 Task: Look for space in San Pedro de Macorís, Dominican Republic from 2nd June, 2023 to 15th June, 2023 for 2 adults in price range Rs.10000 to Rs.15000. Place can be entire place with 1  bedroom having 1 bed and 1 bathroom. Property type can be house, flat, guest house, hotel. Booking option can be shelf check-in. Required host language is English.
Action: Mouse moved to (768, 109)
Screenshot: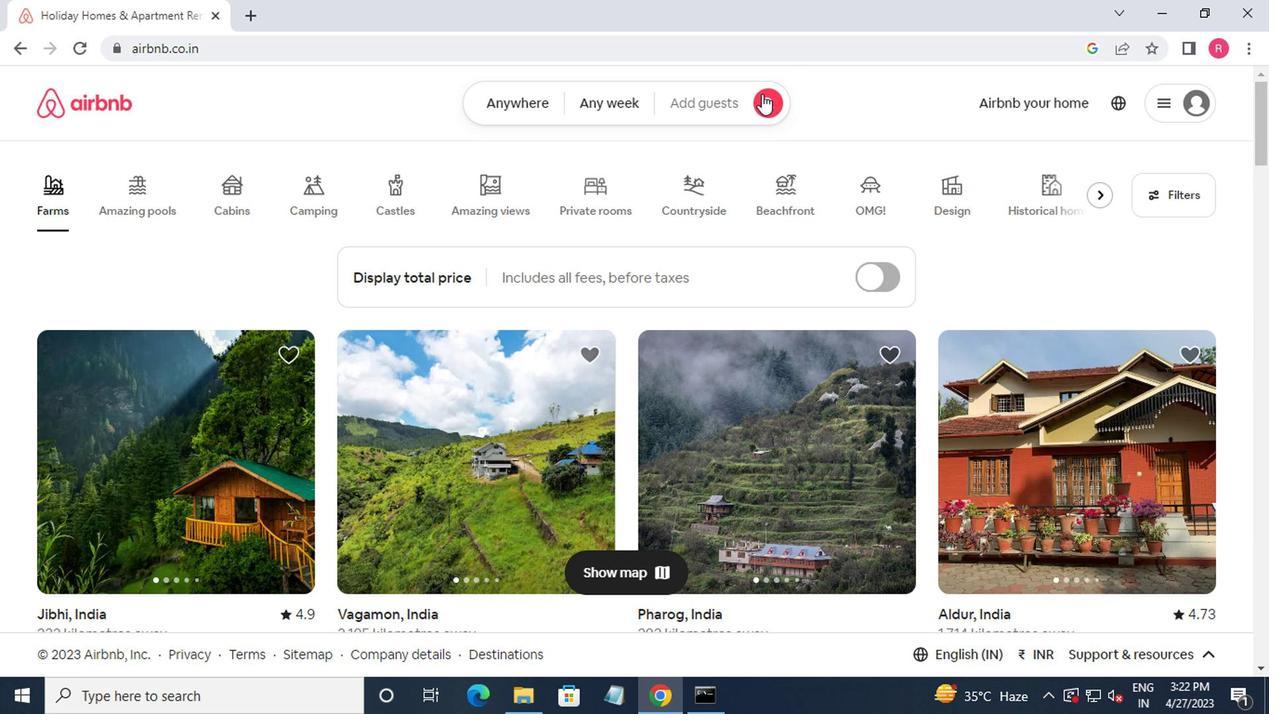 
Action: Mouse pressed left at (768, 109)
Screenshot: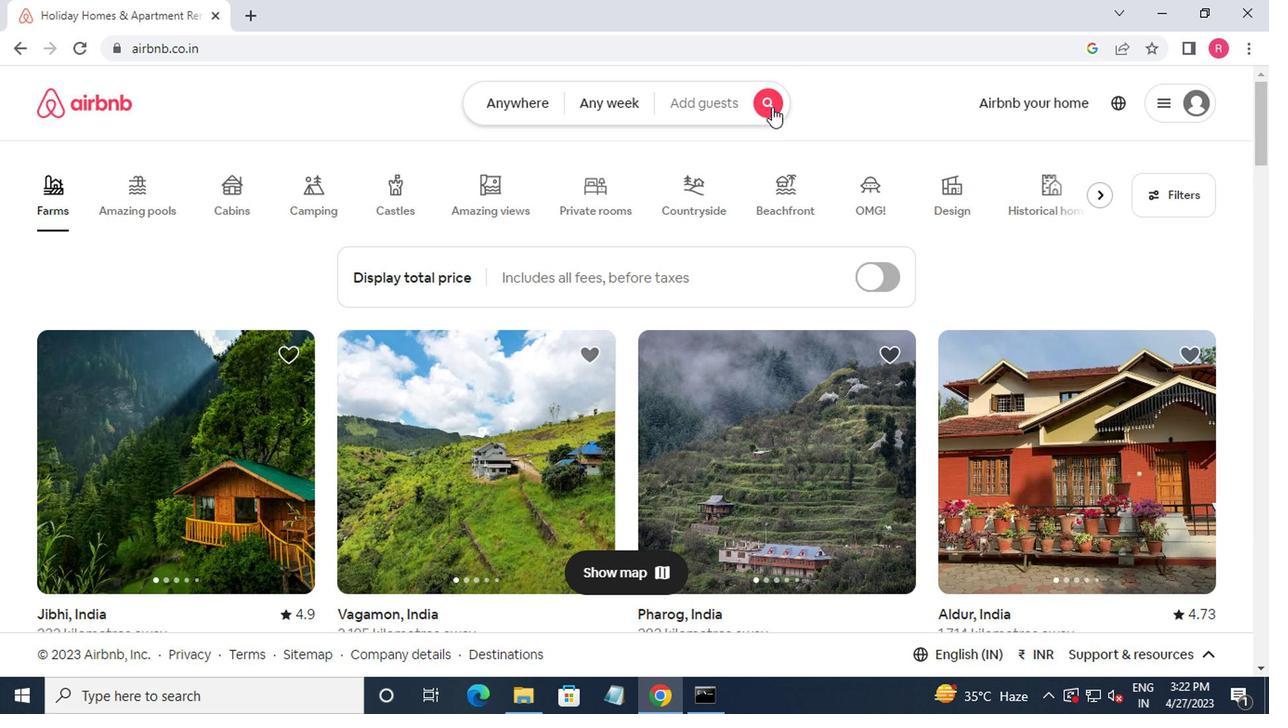 
Action: Mouse moved to (470, 180)
Screenshot: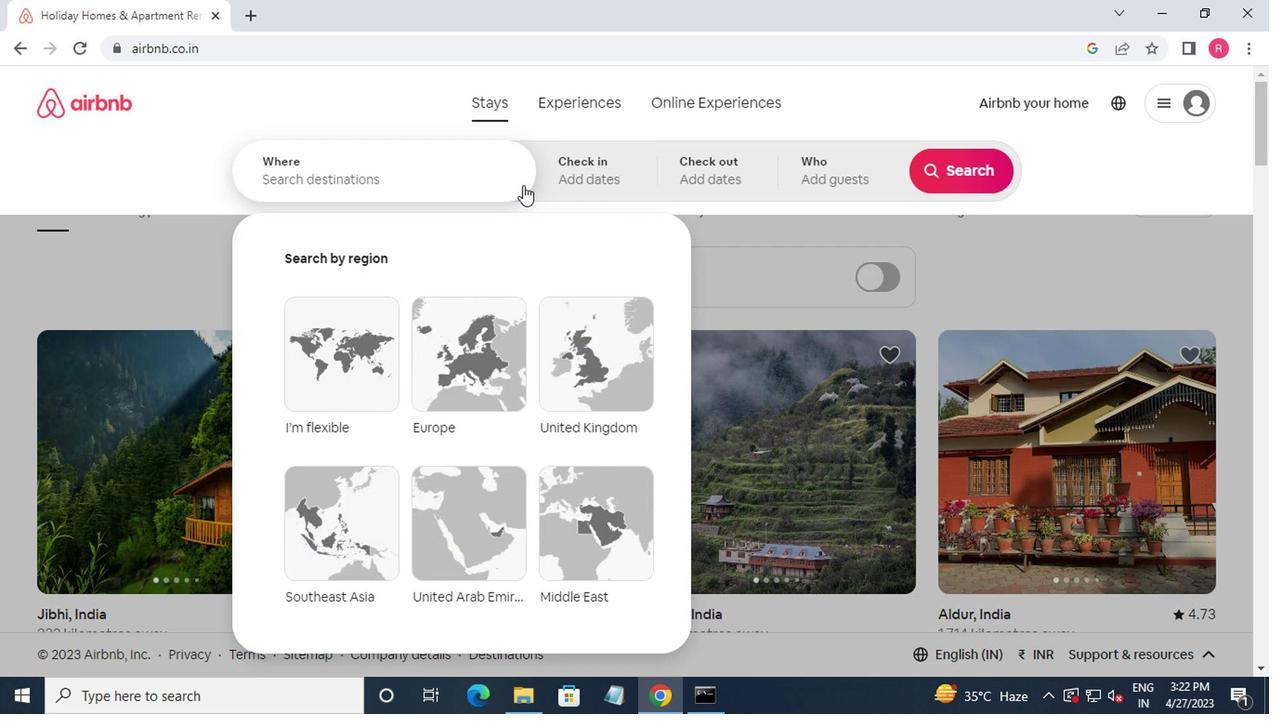
Action: Mouse pressed left at (470, 180)
Screenshot: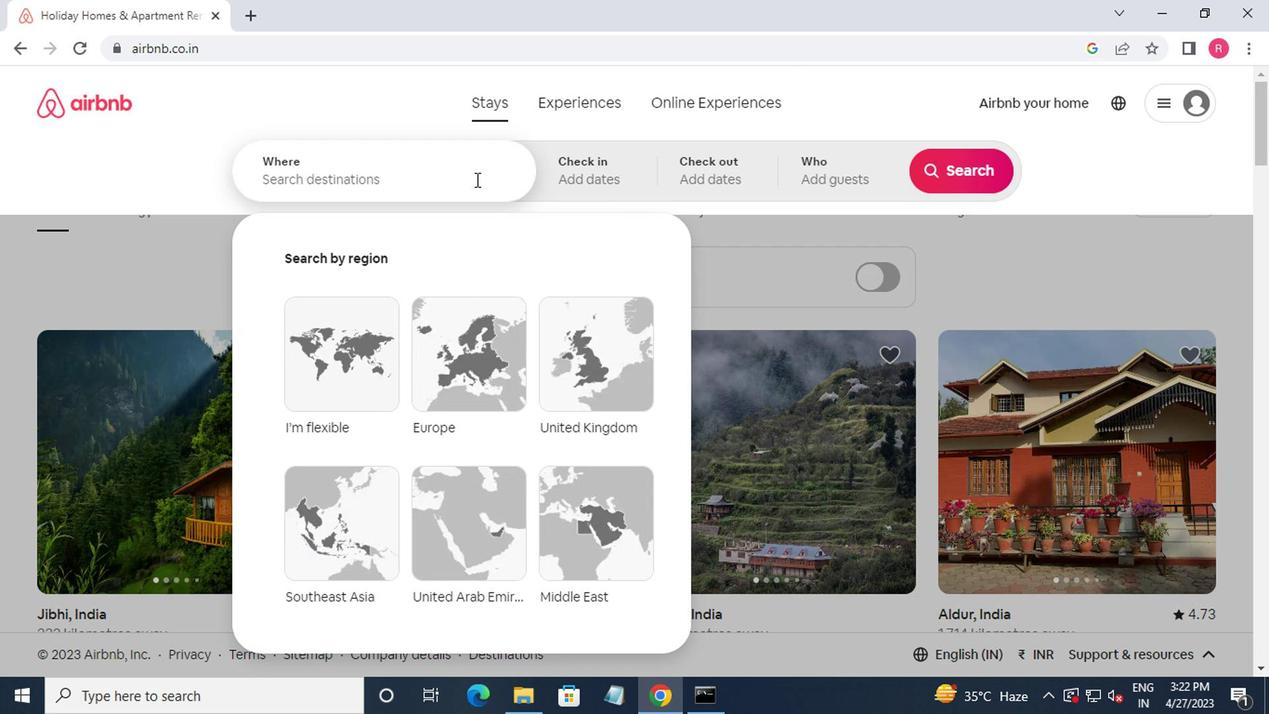 
Action: Mouse moved to (507, 156)
Screenshot: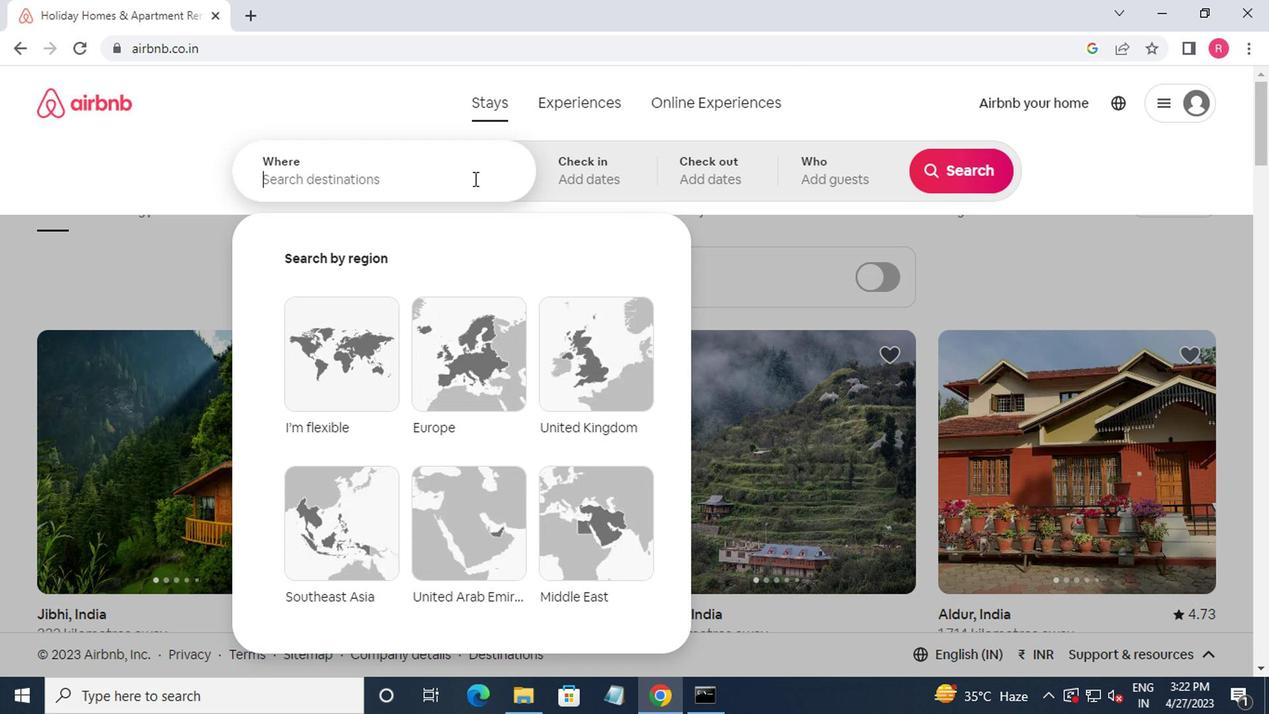 
Action: Key pressed sa<Key.caps_lock>n<Key.space>pedro<Key.space>de<Key.space>m
Screenshot: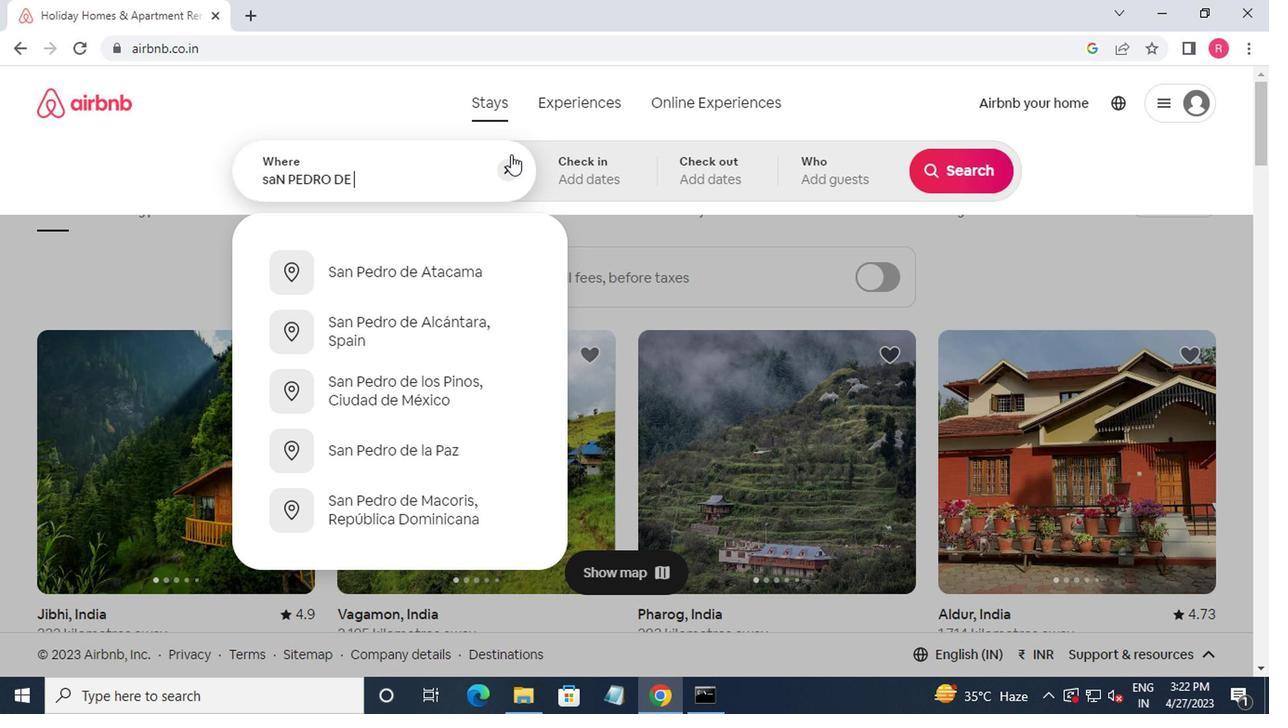 
Action: Mouse moved to (485, 272)
Screenshot: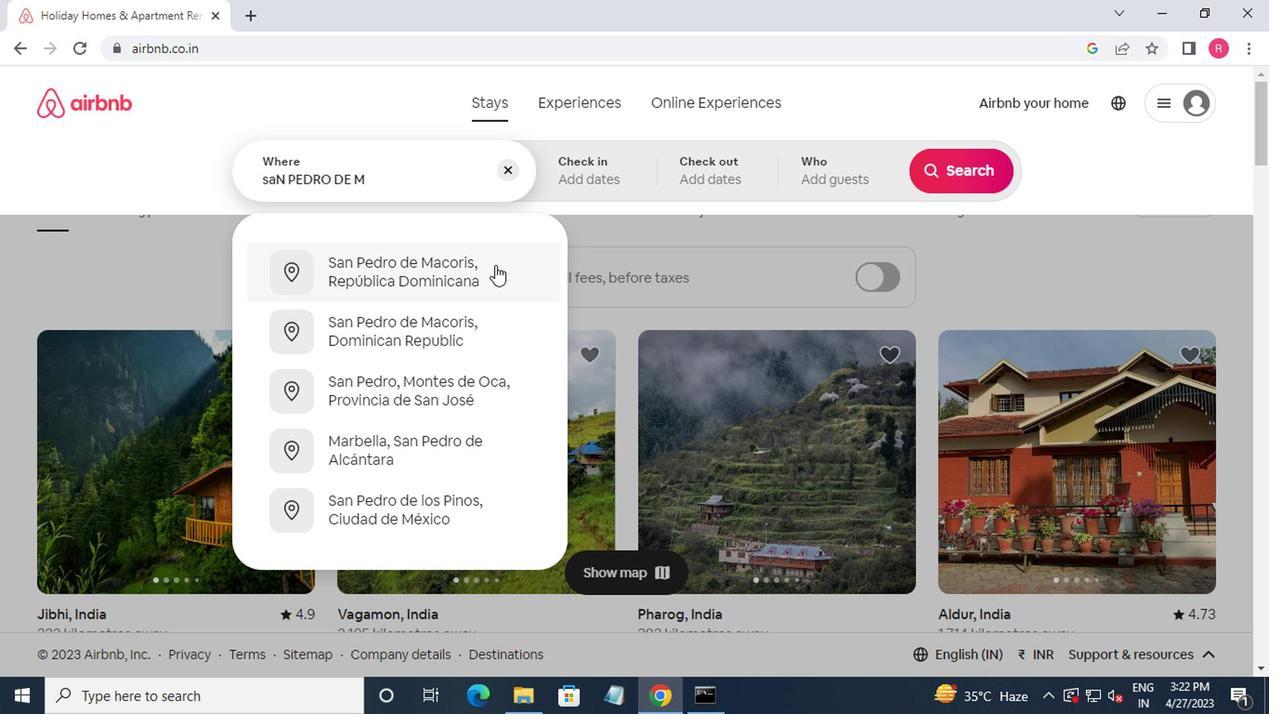 
Action: Mouse pressed left at (485, 272)
Screenshot: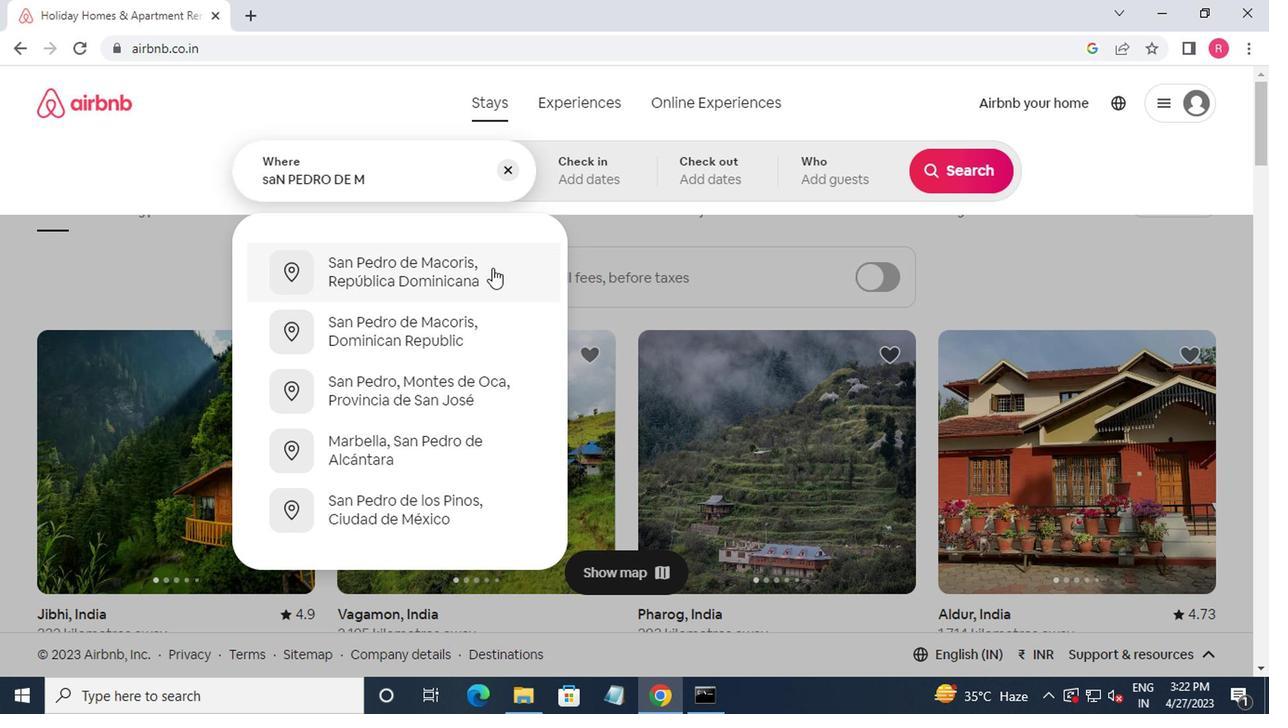 
Action: Mouse moved to (941, 321)
Screenshot: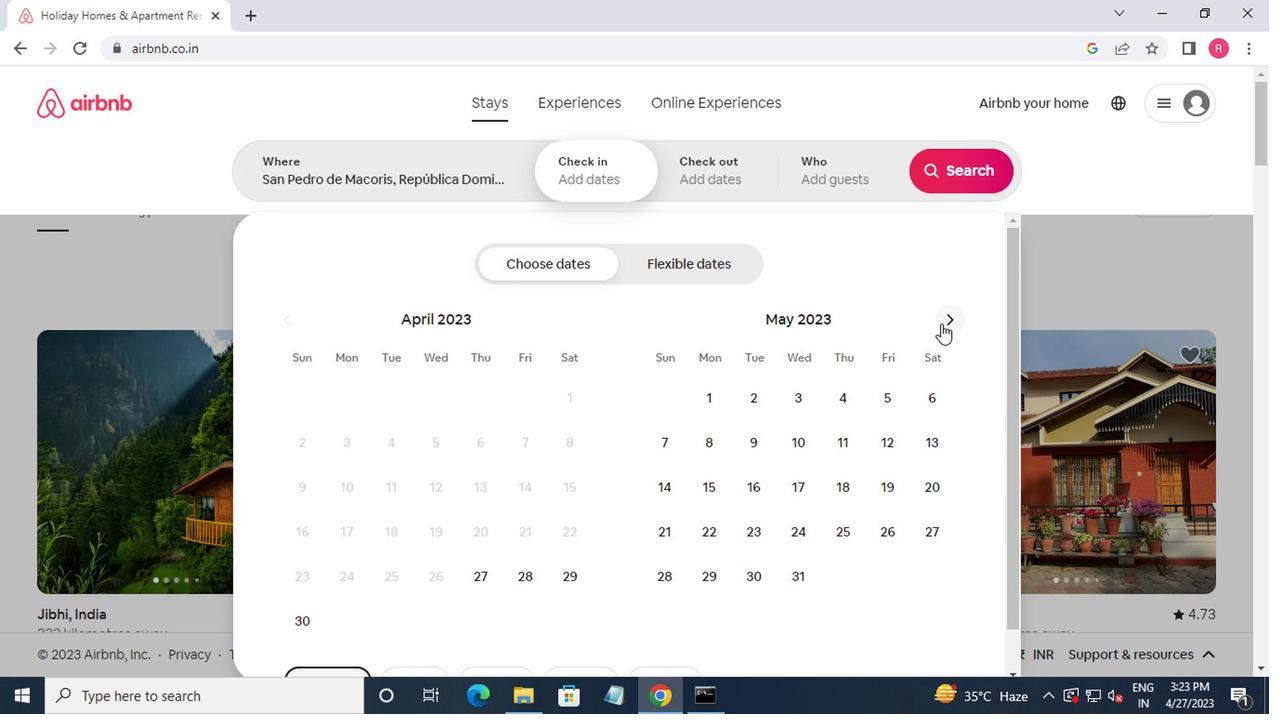 
Action: Mouse pressed left at (941, 321)
Screenshot: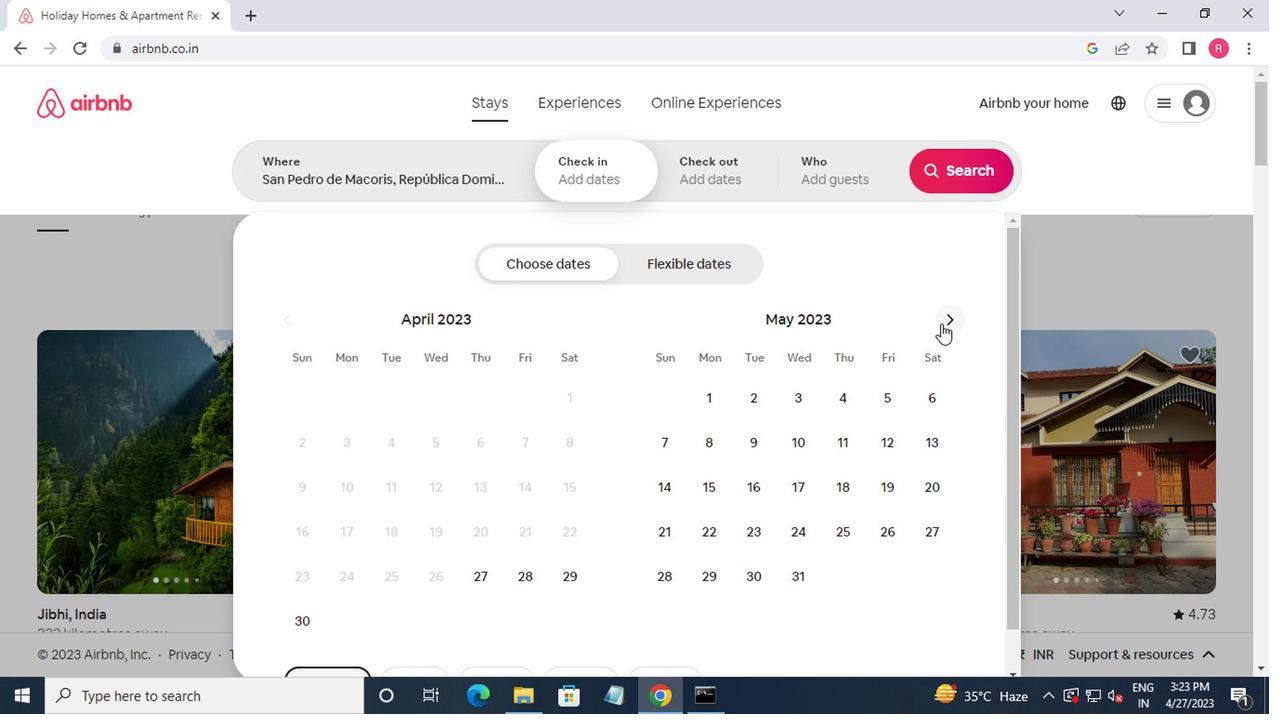 
Action: Mouse moved to (880, 406)
Screenshot: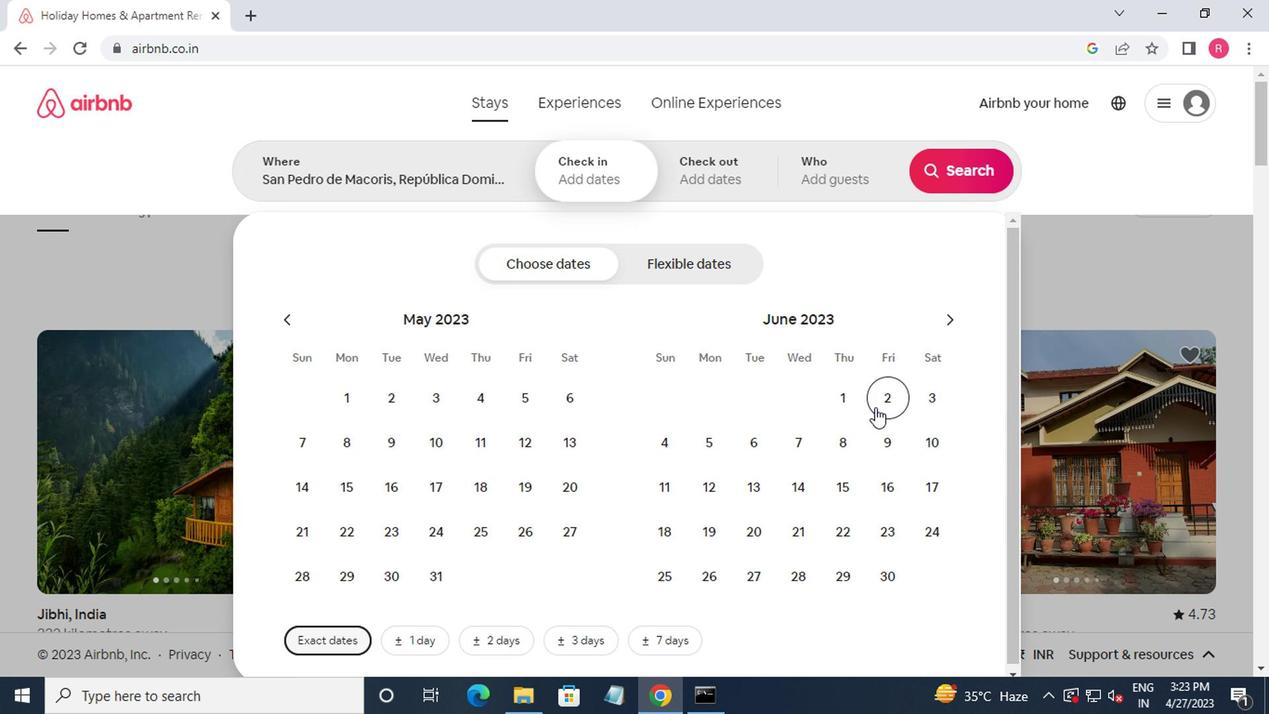 
Action: Mouse pressed left at (880, 406)
Screenshot: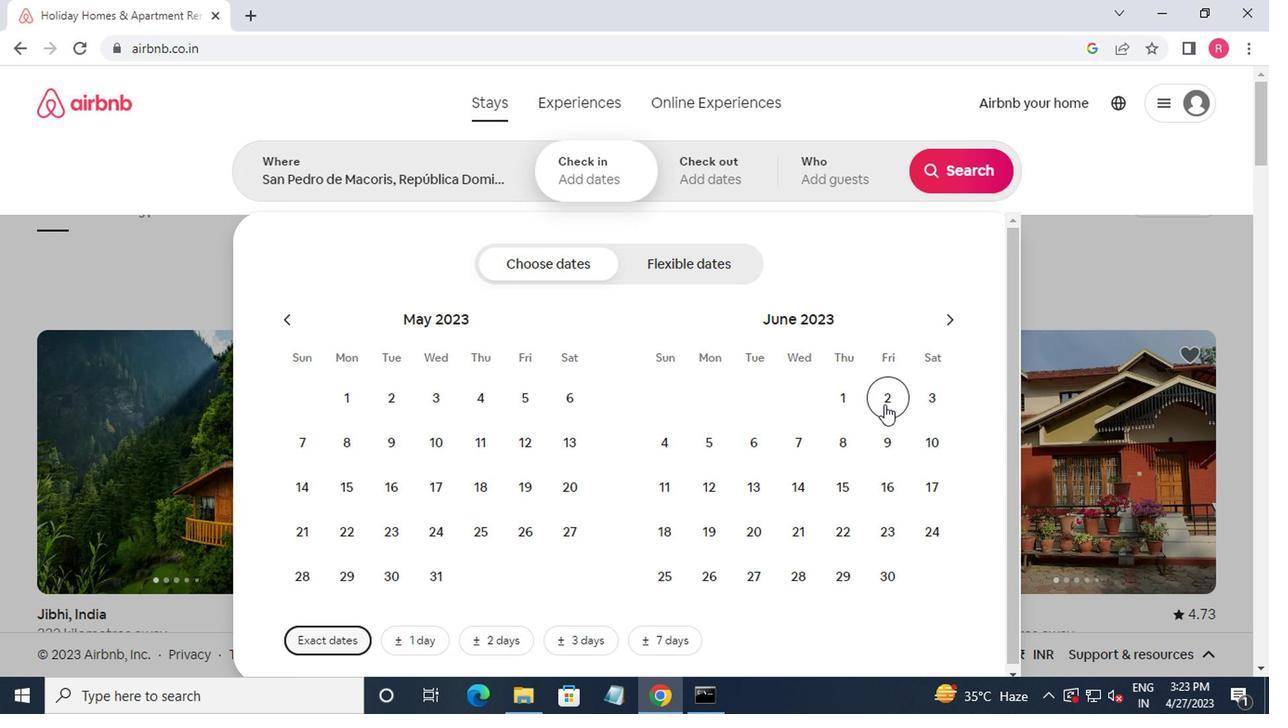 
Action: Mouse moved to (842, 476)
Screenshot: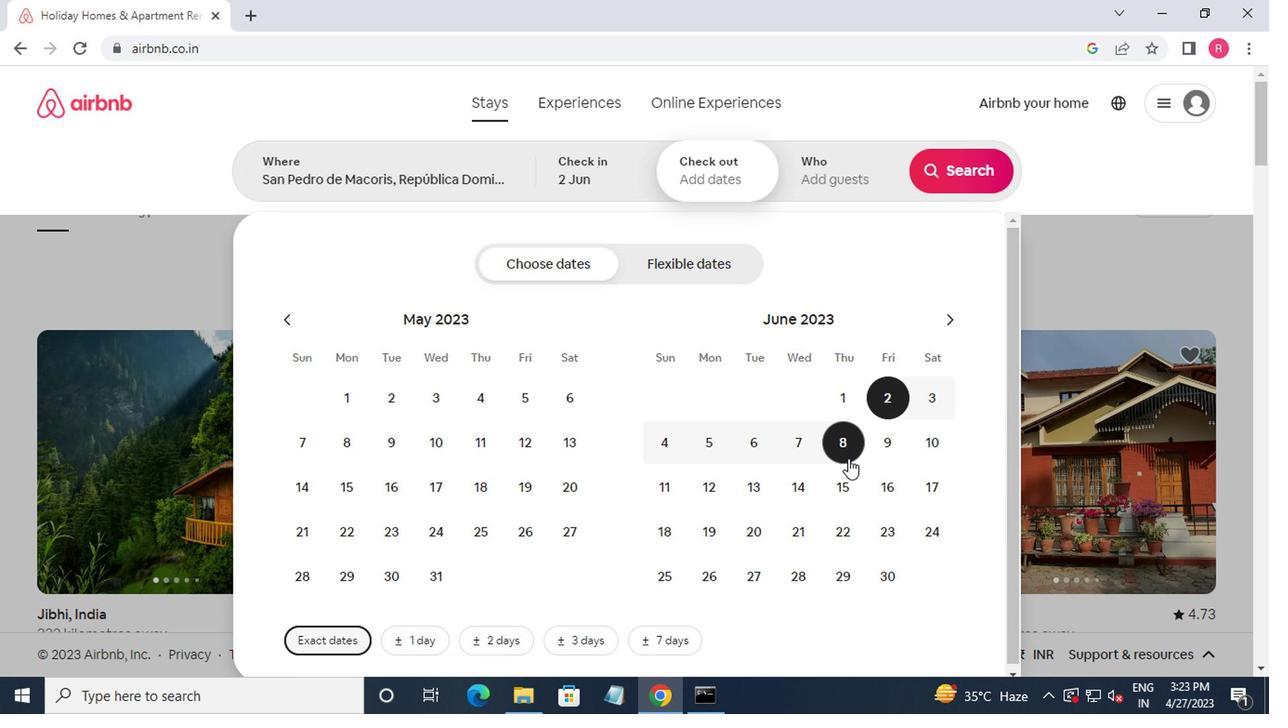 
Action: Mouse pressed left at (842, 476)
Screenshot: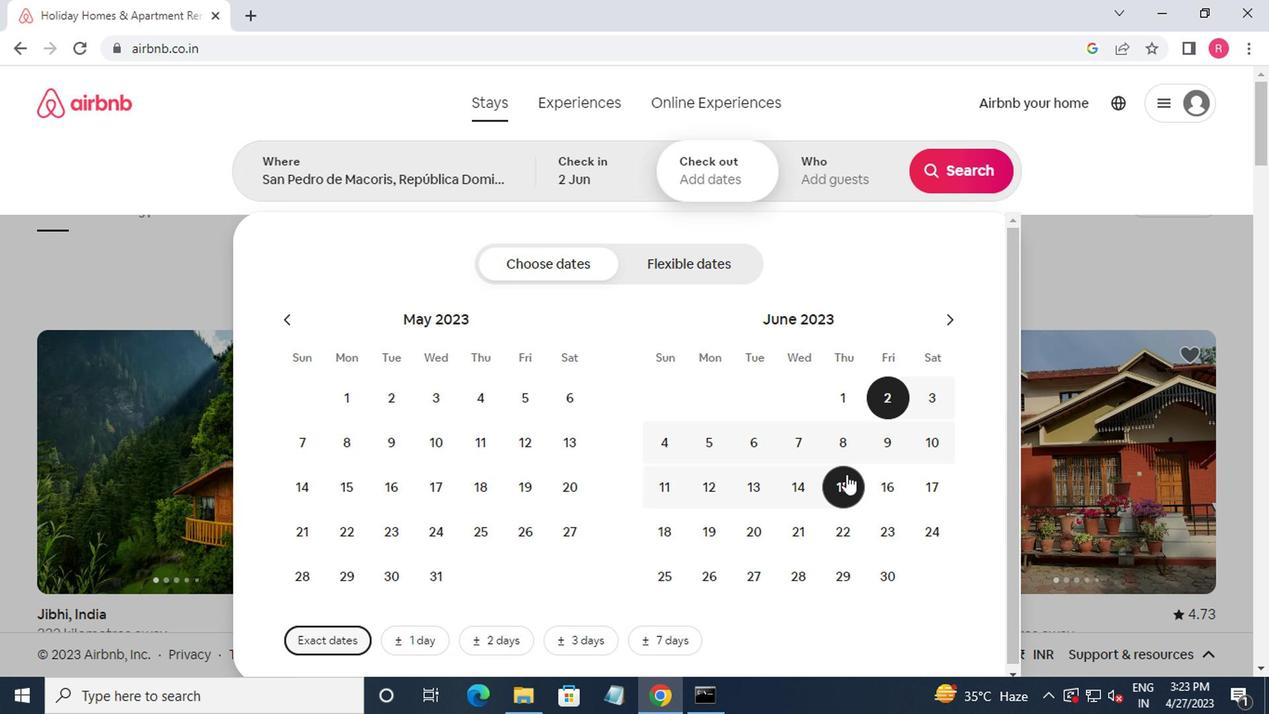 
Action: Mouse moved to (824, 196)
Screenshot: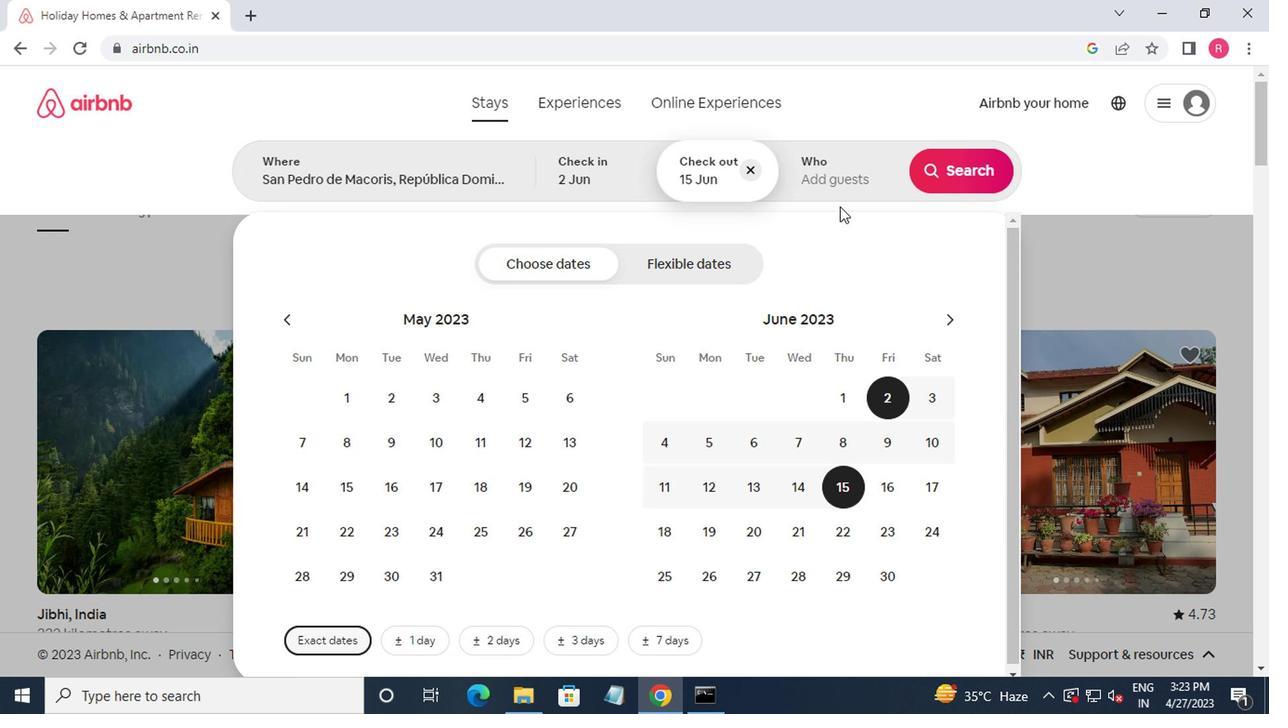 
Action: Mouse pressed left at (824, 196)
Screenshot: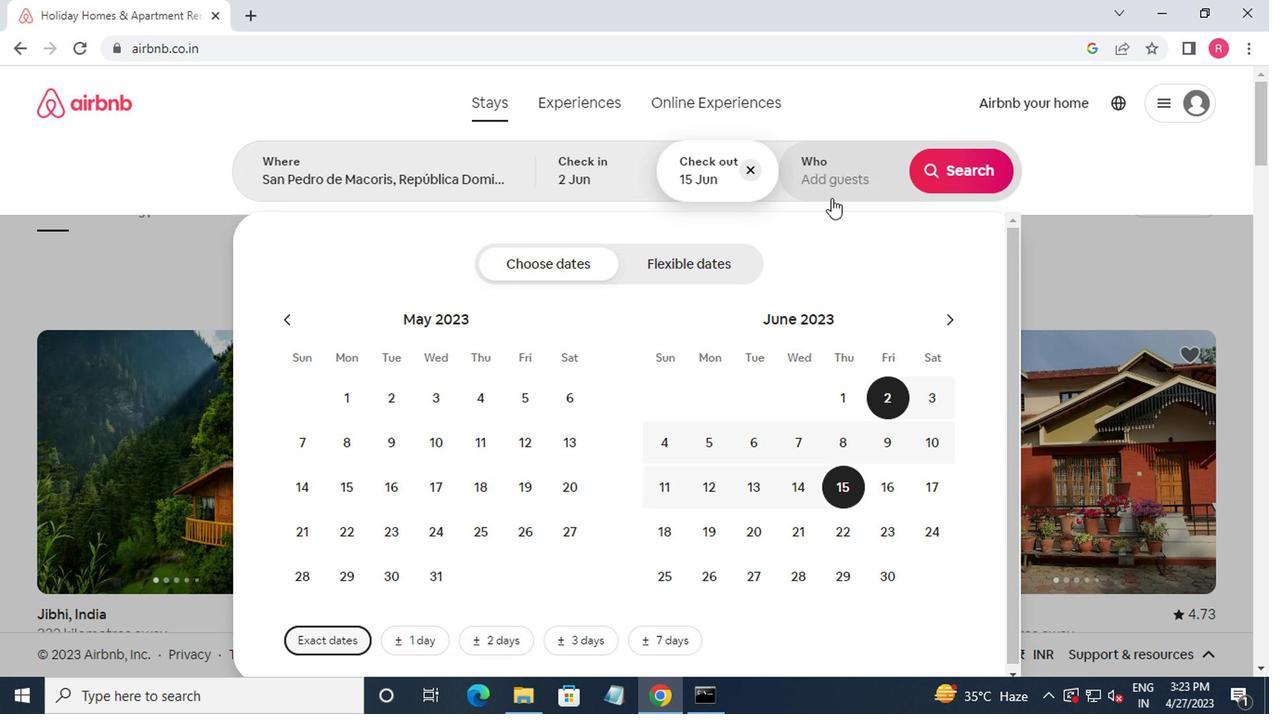 
Action: Mouse moved to (949, 273)
Screenshot: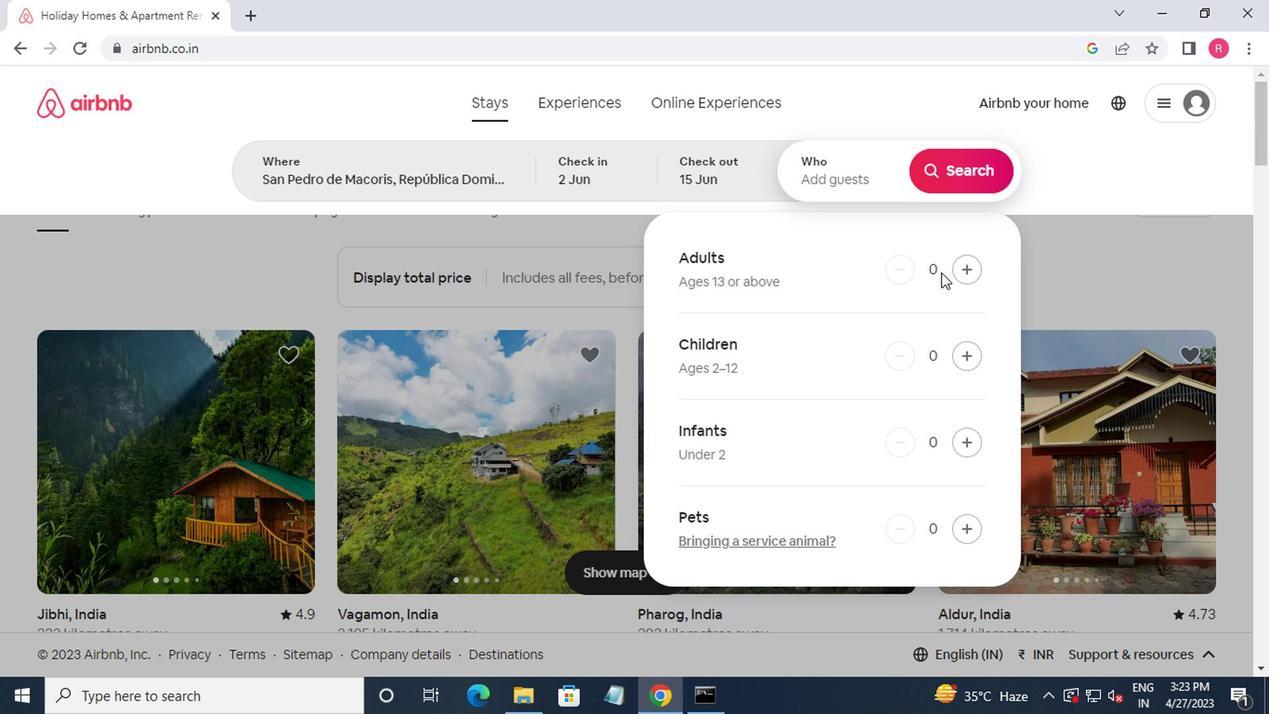 
Action: Mouse pressed left at (949, 273)
Screenshot: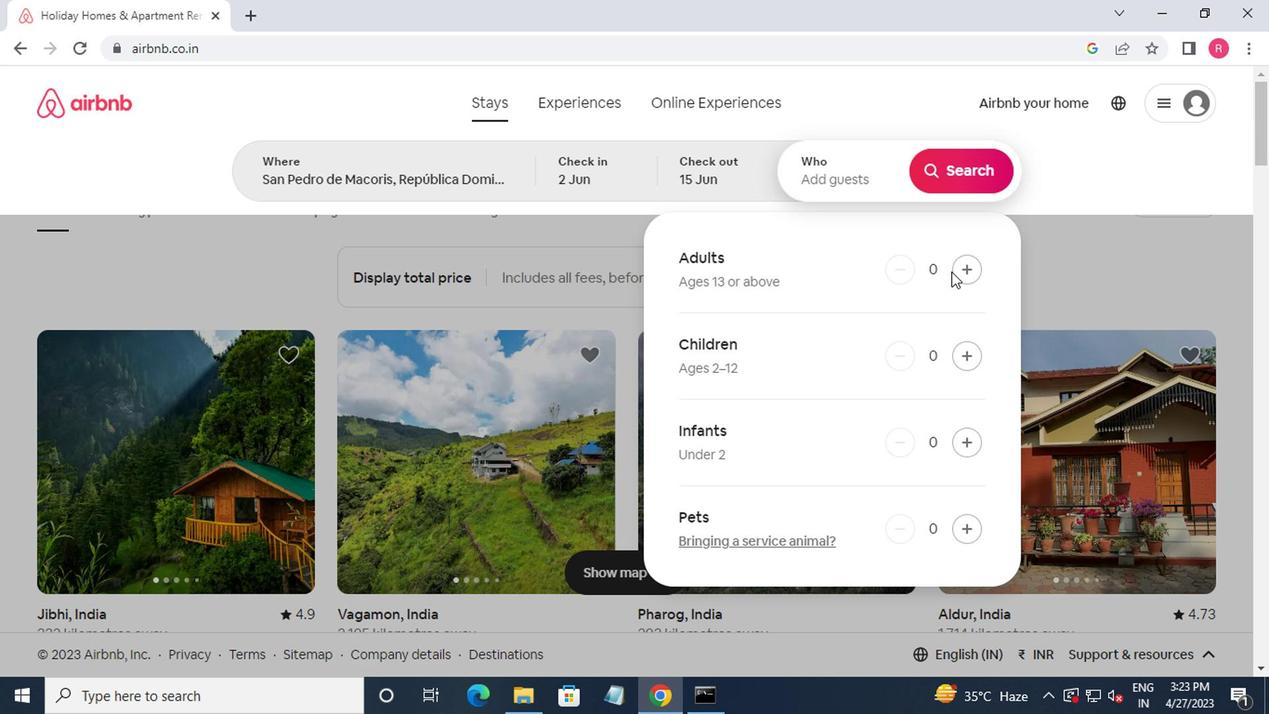 
Action: Mouse pressed left at (949, 273)
Screenshot: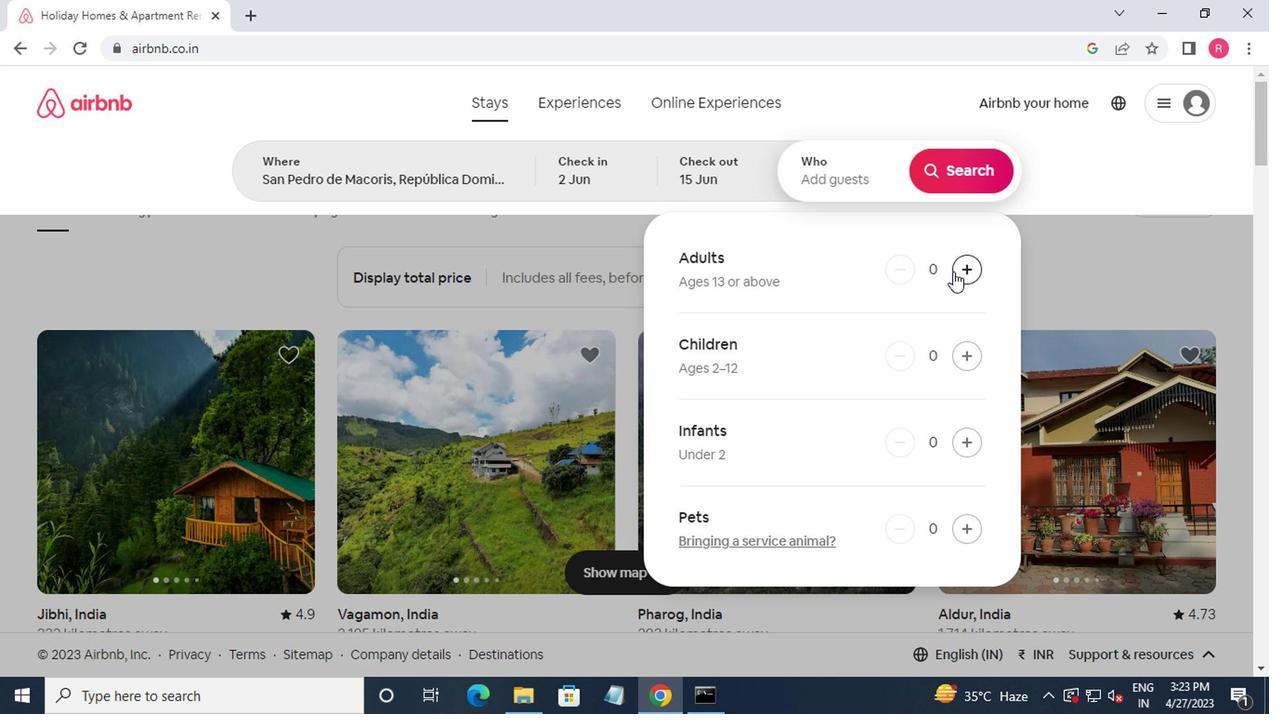 
Action: Mouse moved to (932, 177)
Screenshot: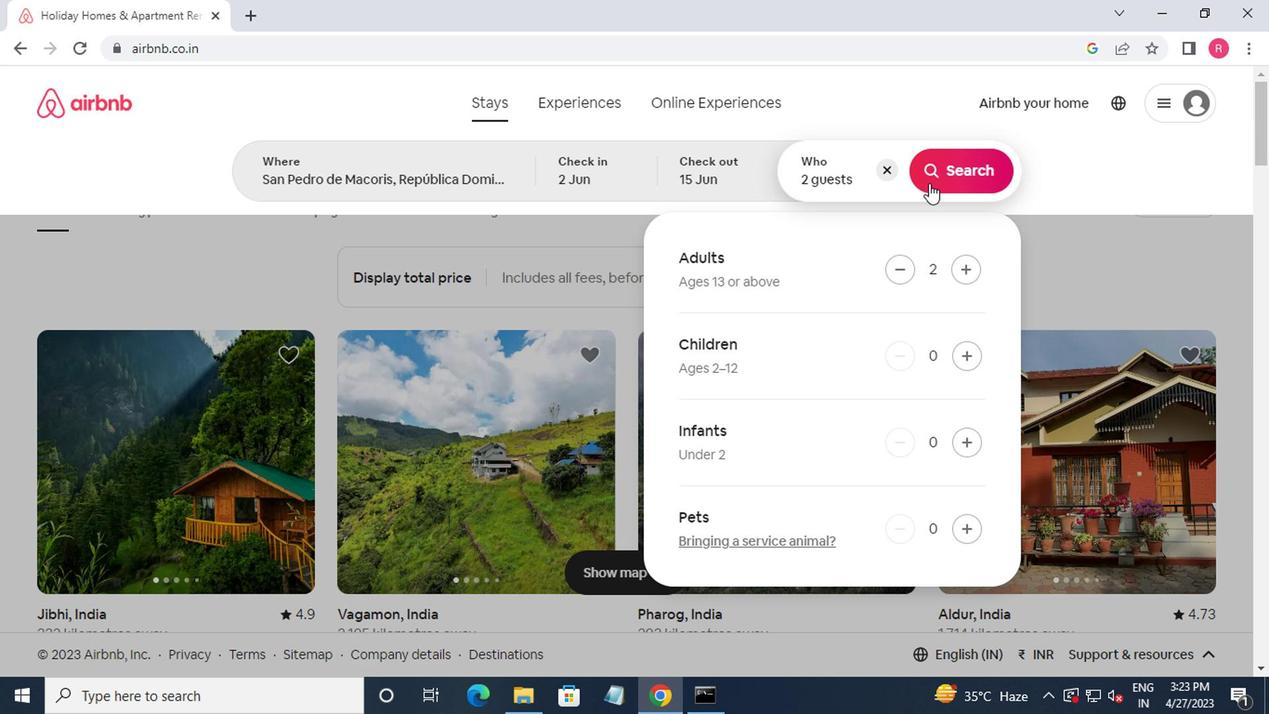 
Action: Mouse pressed left at (932, 177)
Screenshot: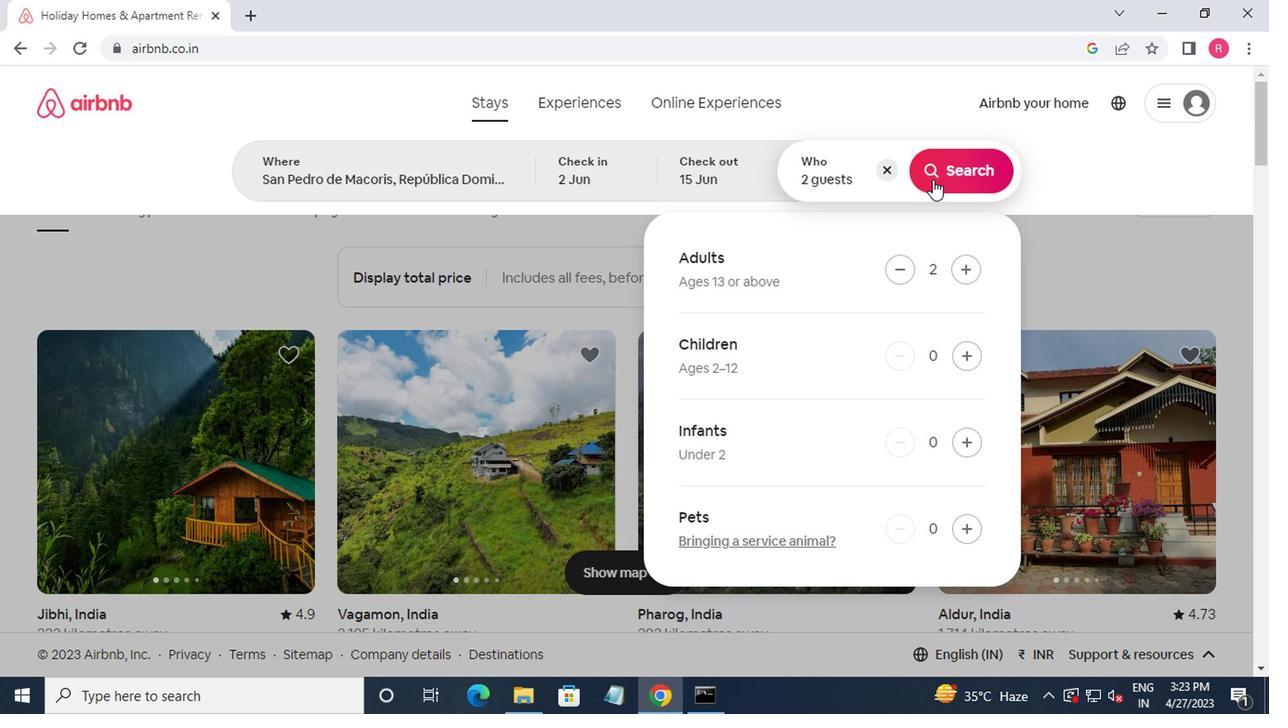 
Action: Mouse moved to (1181, 185)
Screenshot: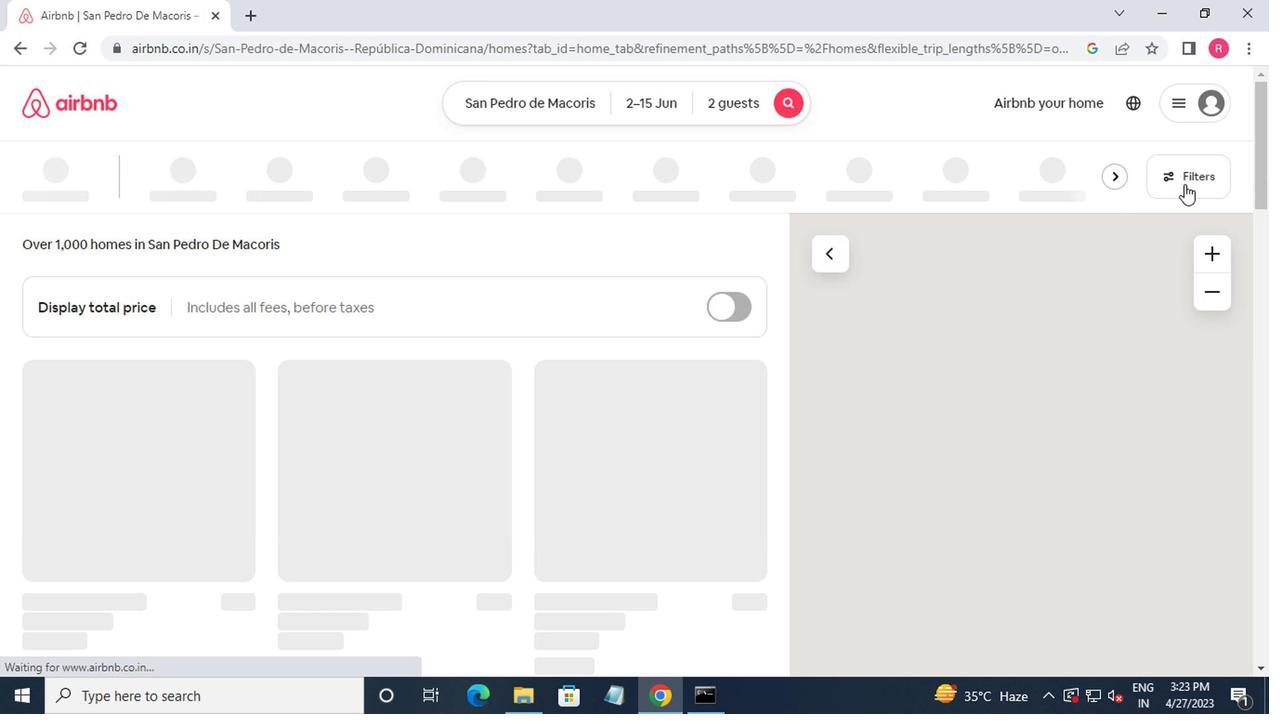 
Action: Mouse pressed left at (1181, 185)
Screenshot: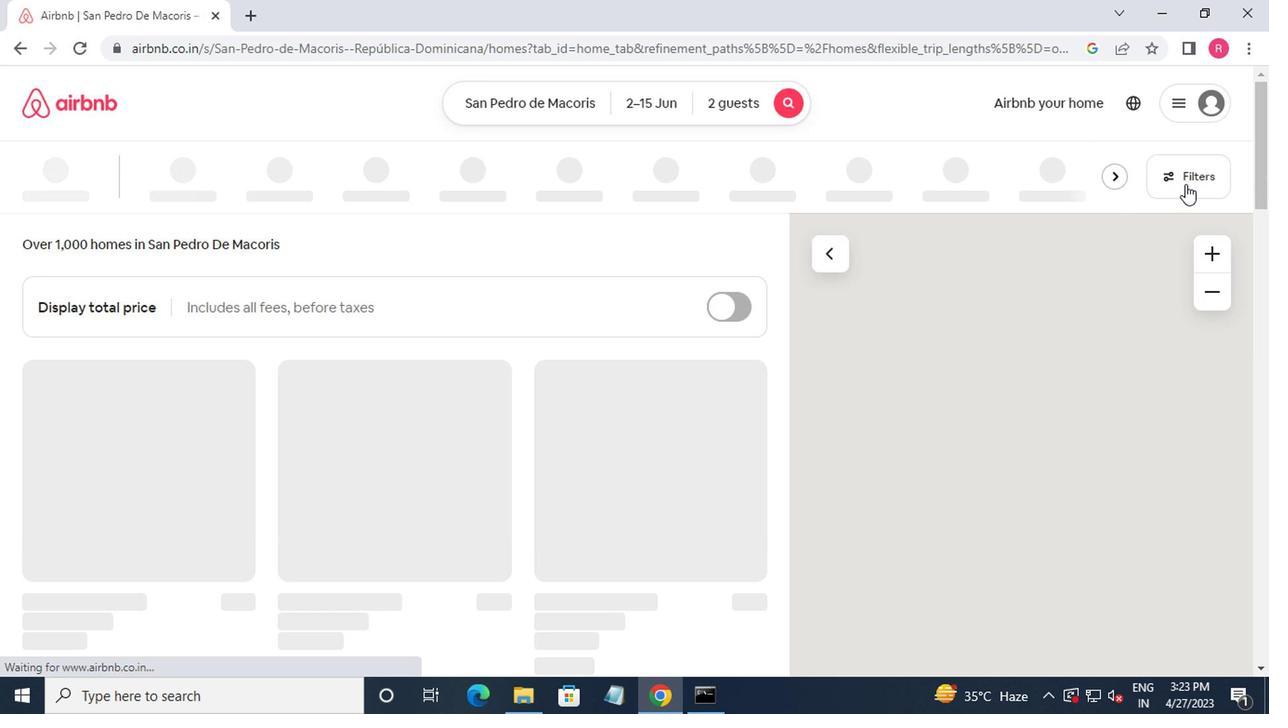 
Action: Mouse moved to (469, 417)
Screenshot: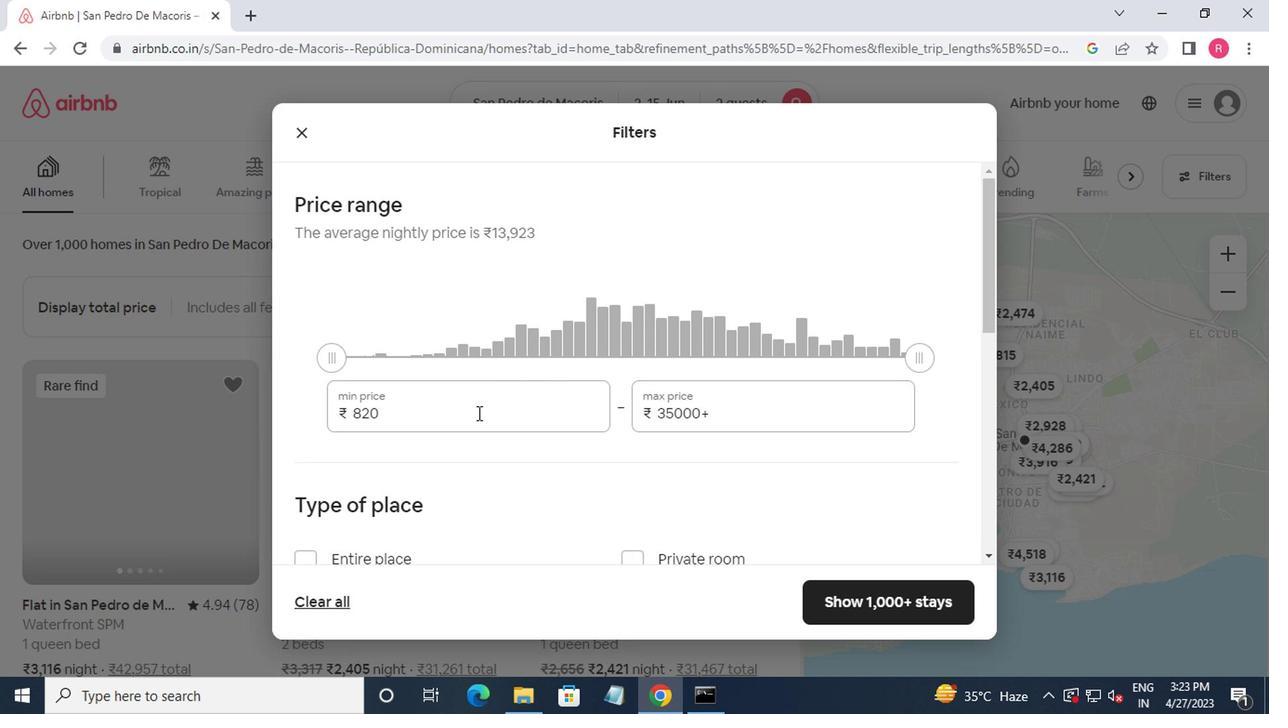 
Action: Mouse pressed left at (469, 417)
Screenshot: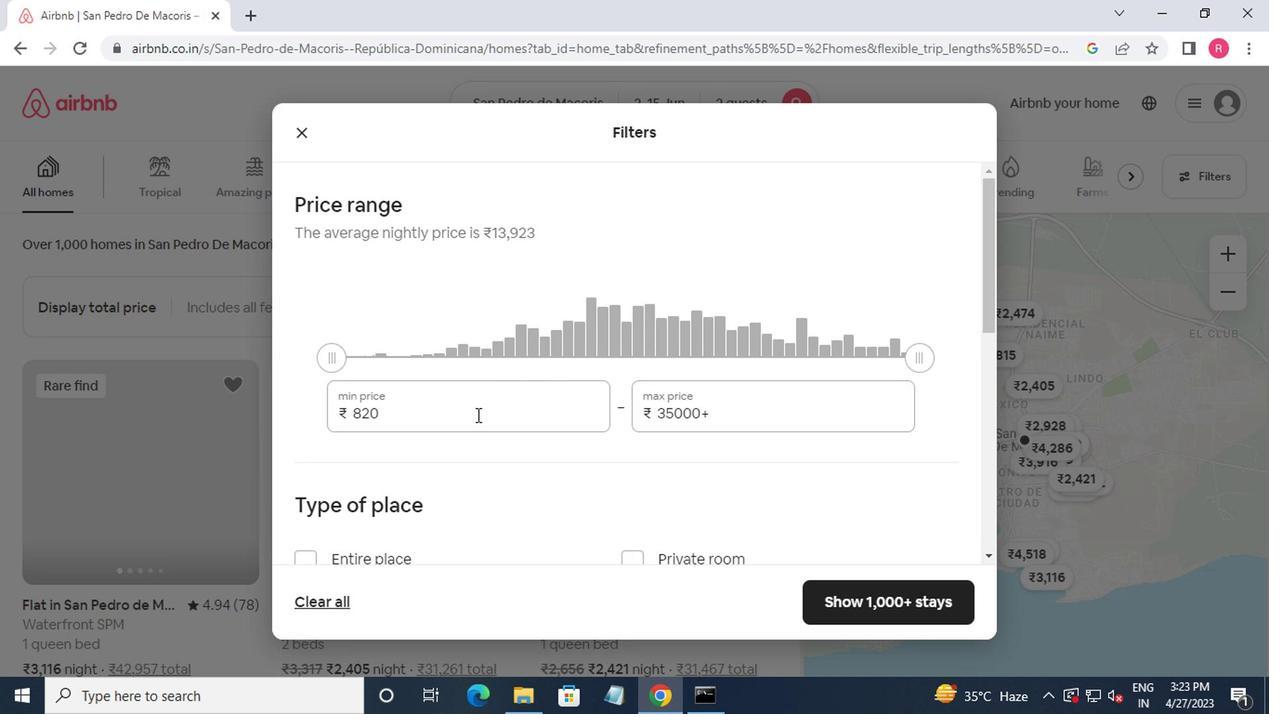 
Action: Mouse moved to (486, 405)
Screenshot: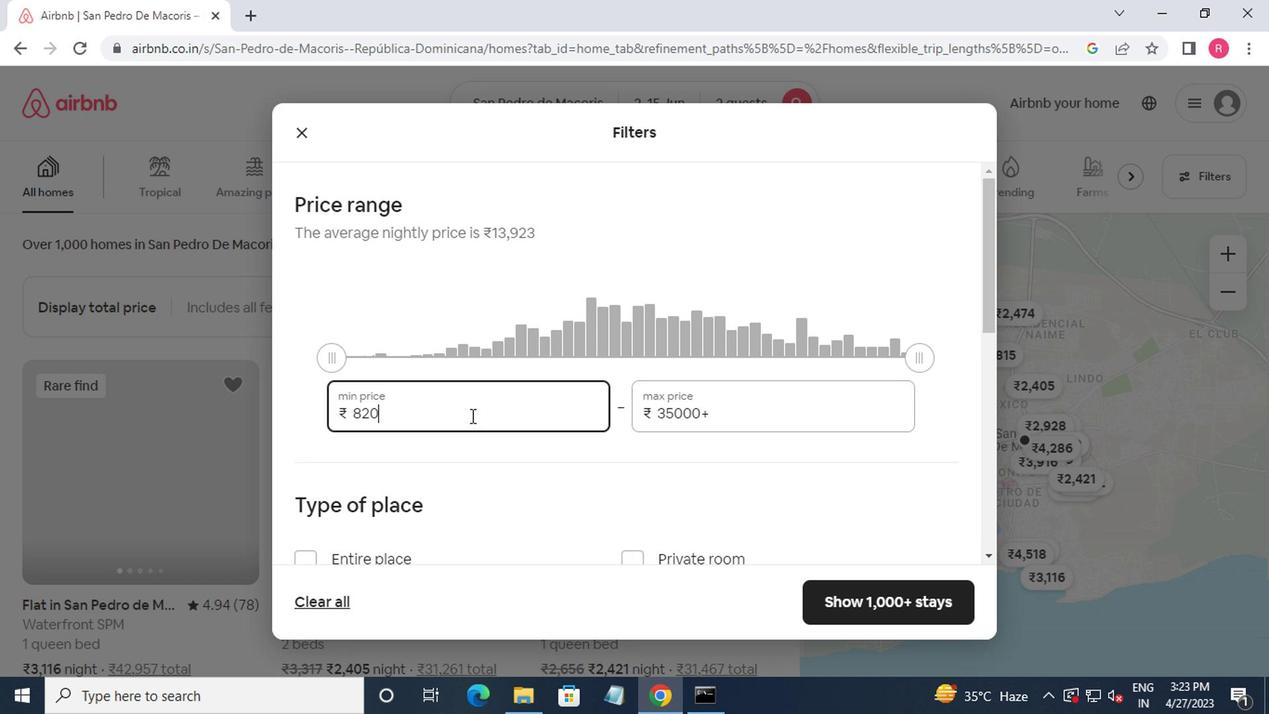 
Action: Key pressed <Key.backspace><Key.backspace><Key.backspace>10000<Key.tab>15000
Screenshot: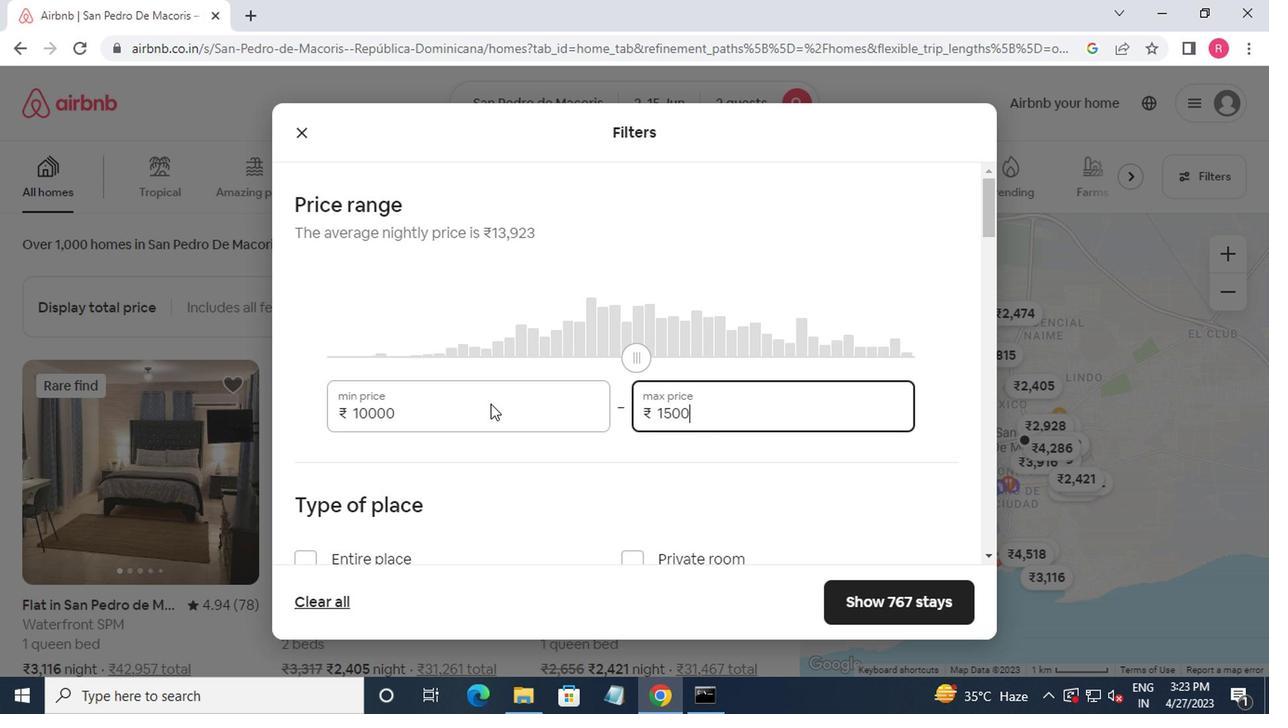 
Action: Mouse moved to (454, 462)
Screenshot: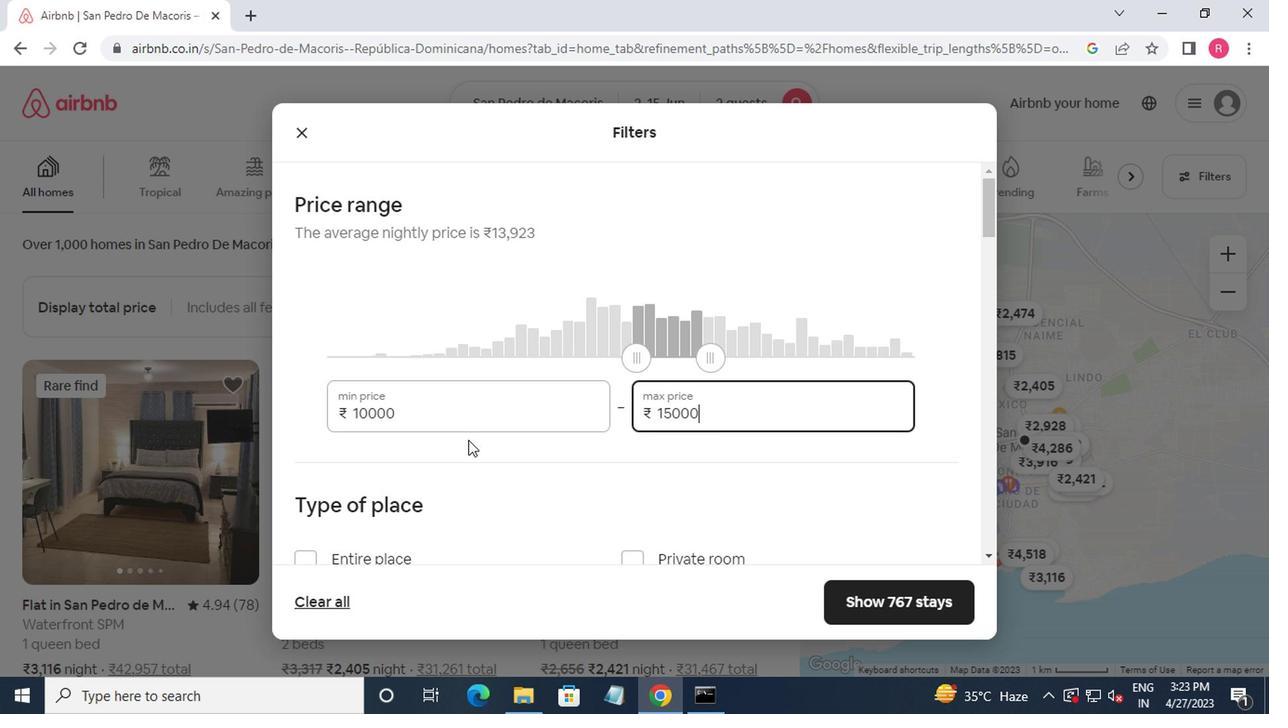 
Action: Mouse scrolled (454, 461) with delta (0, -1)
Screenshot: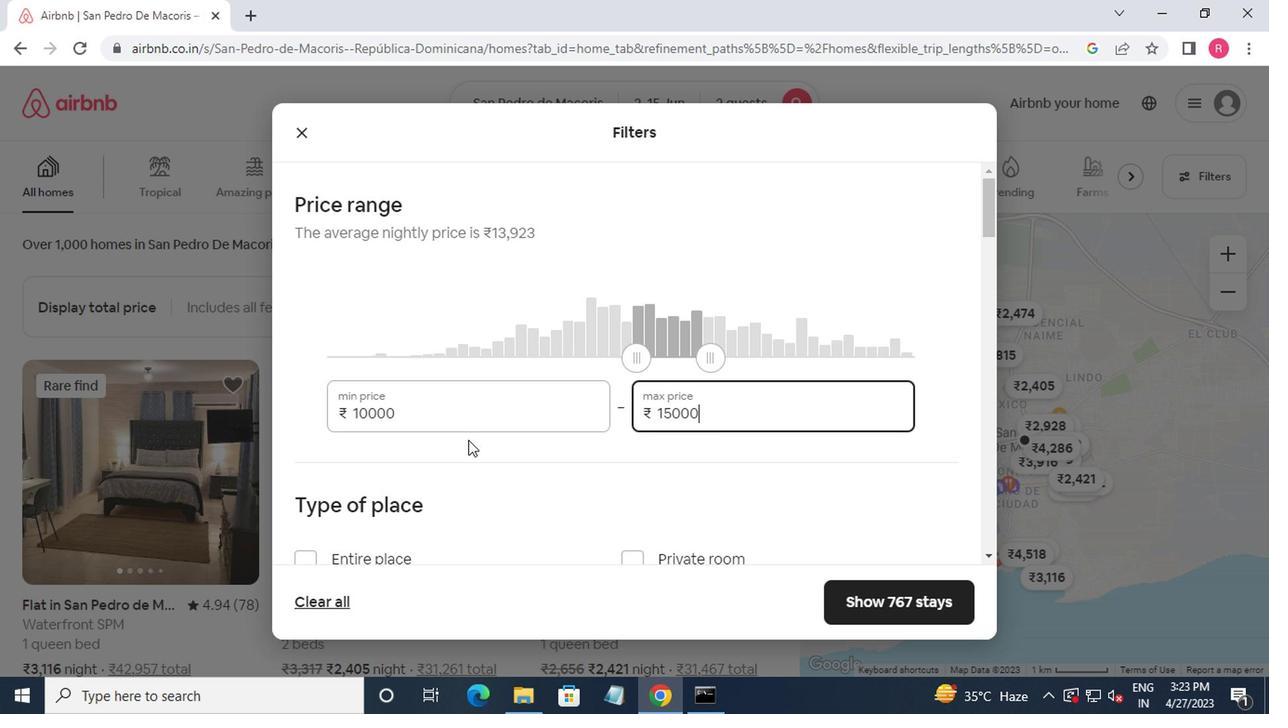 
Action: Mouse moved to (453, 462)
Screenshot: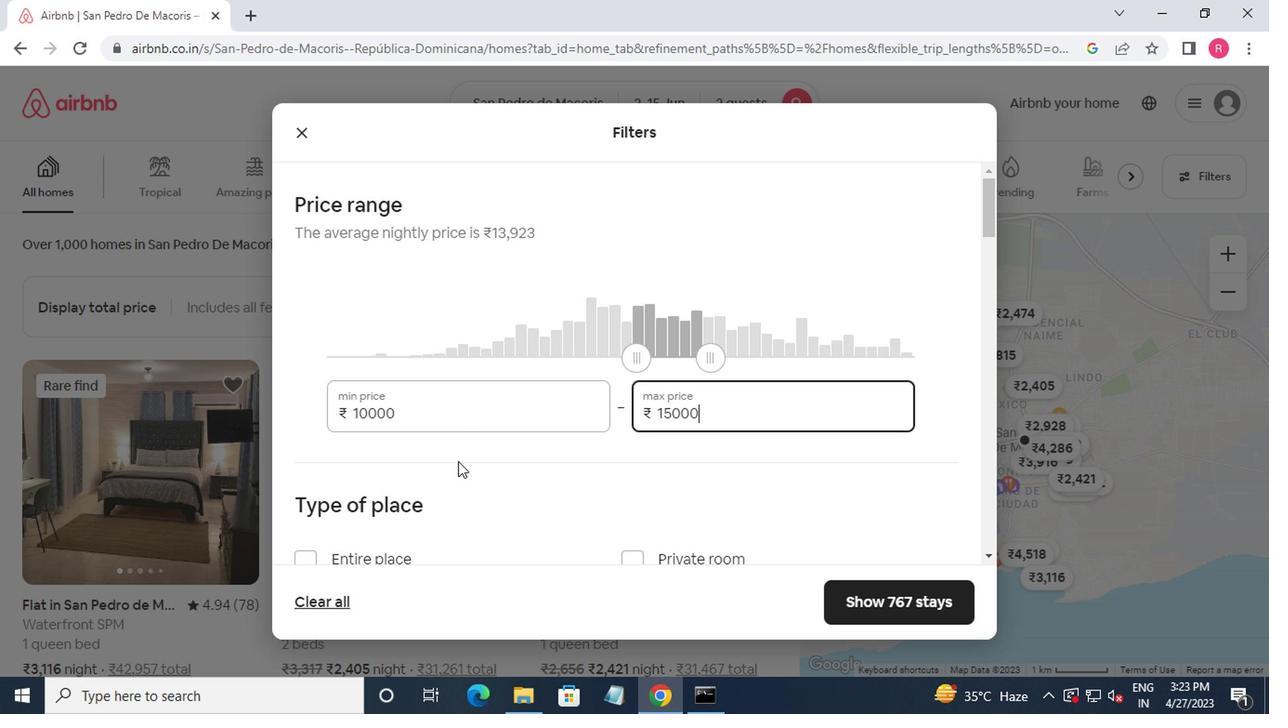 
Action: Mouse scrolled (453, 461) with delta (0, -1)
Screenshot: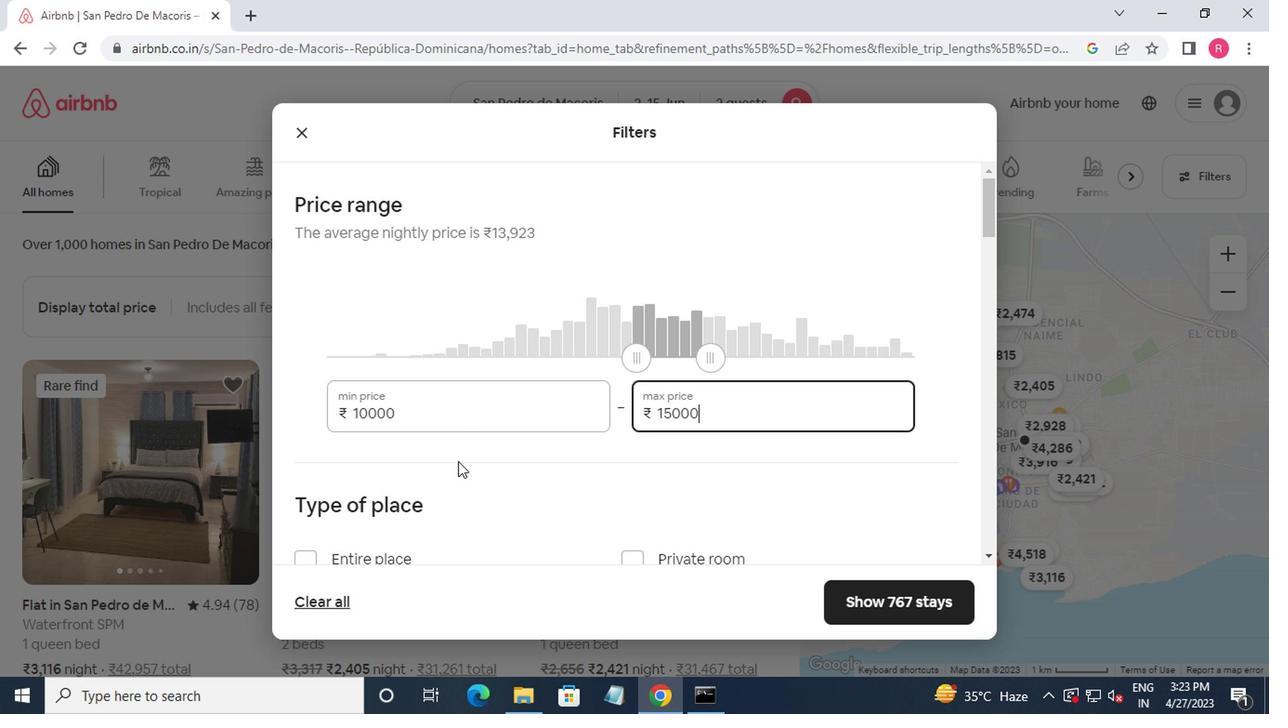 
Action: Mouse moved to (304, 375)
Screenshot: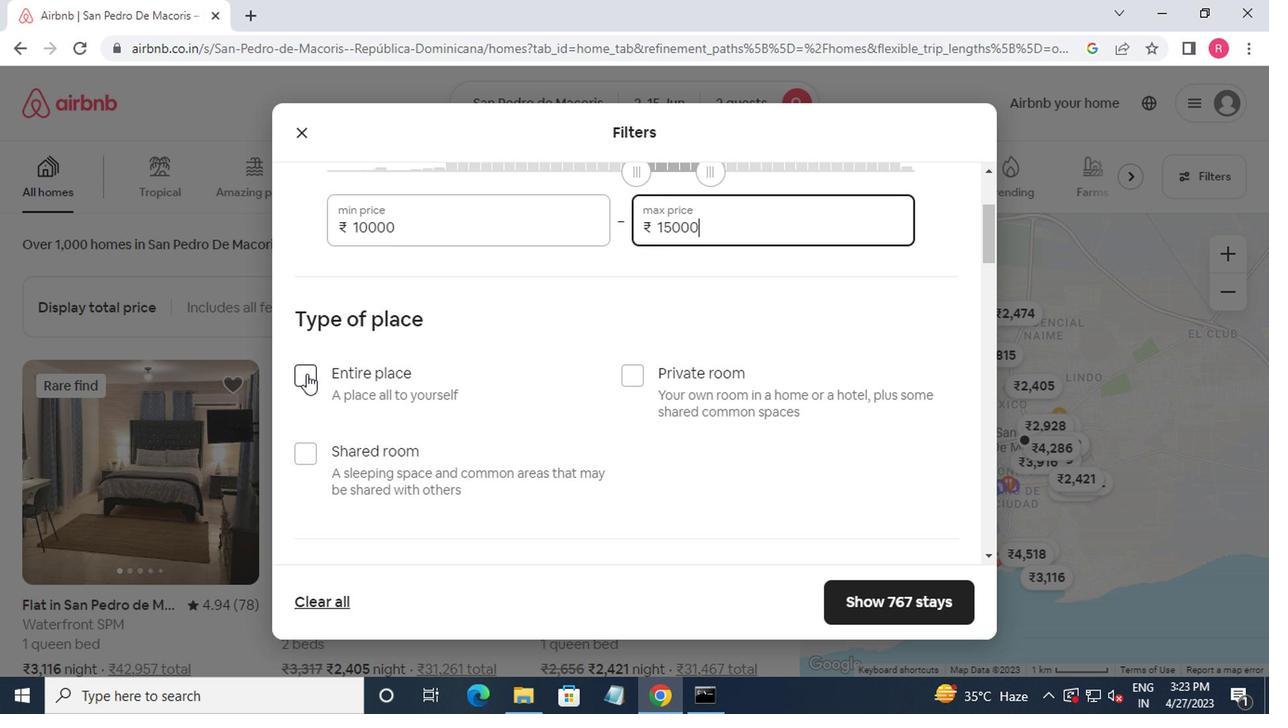 
Action: Mouse pressed left at (304, 375)
Screenshot: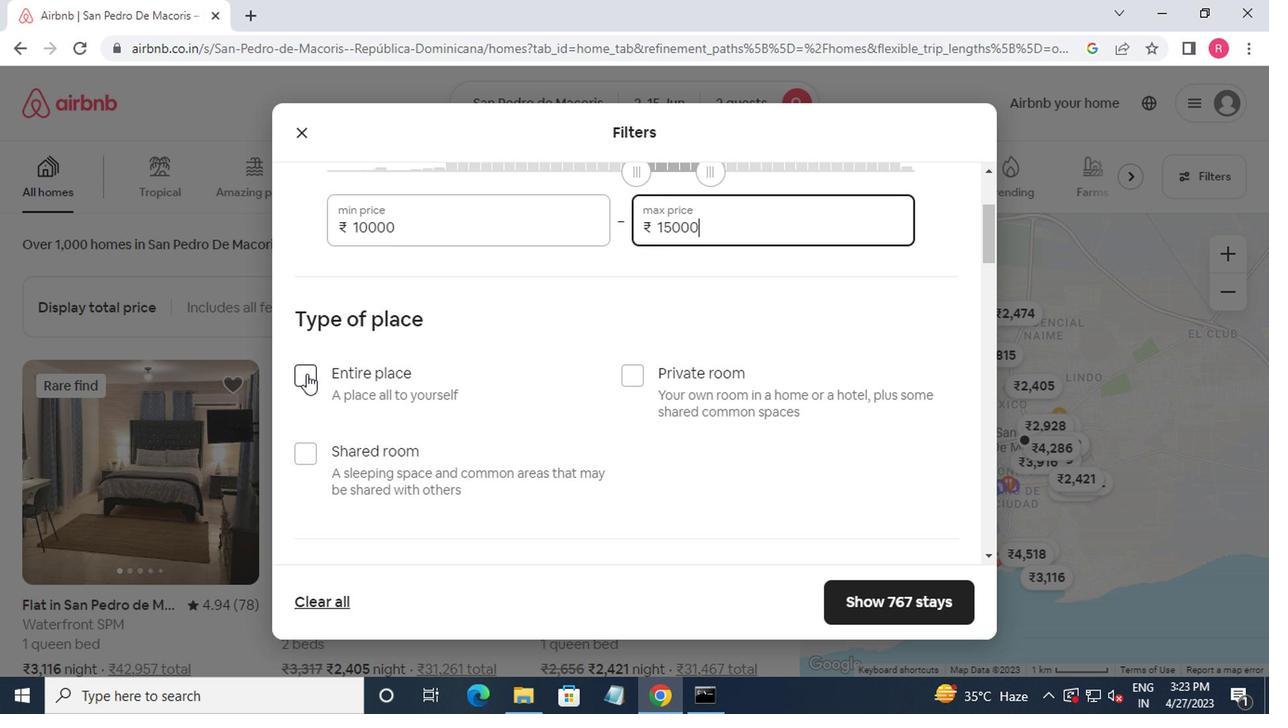 
Action: Mouse moved to (306, 375)
Screenshot: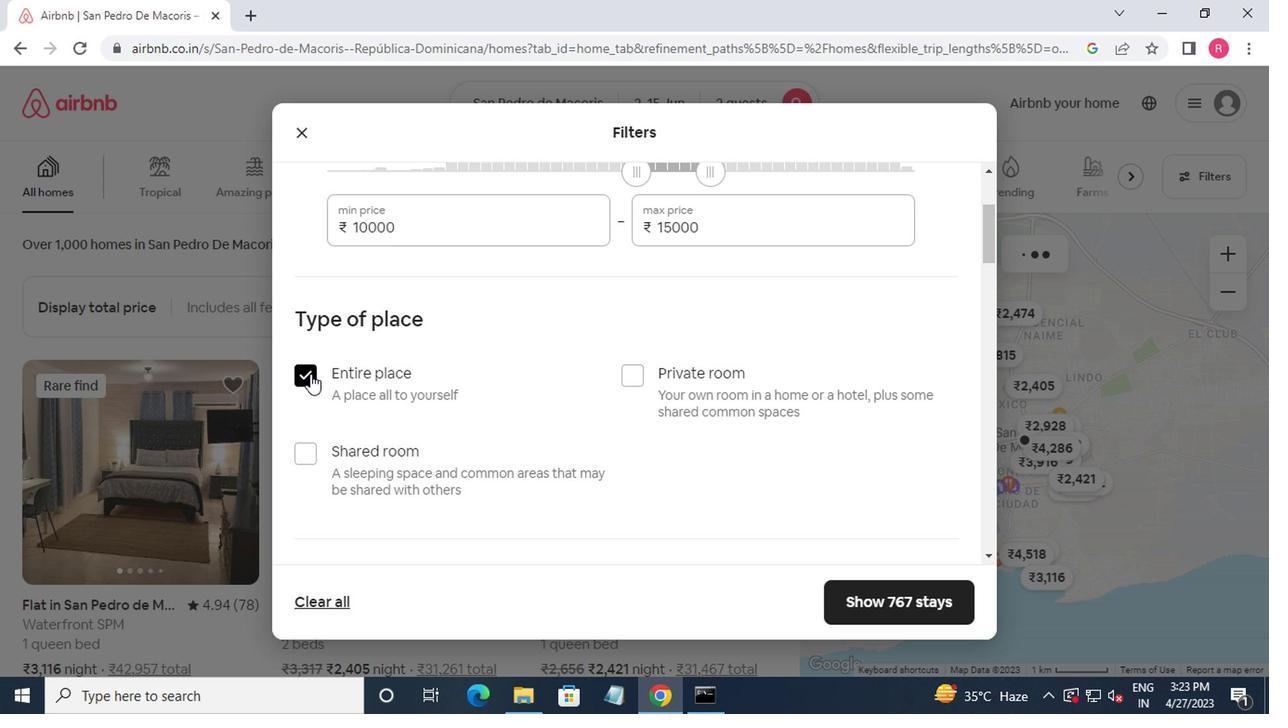 
Action: Mouse scrolled (306, 374) with delta (0, -1)
Screenshot: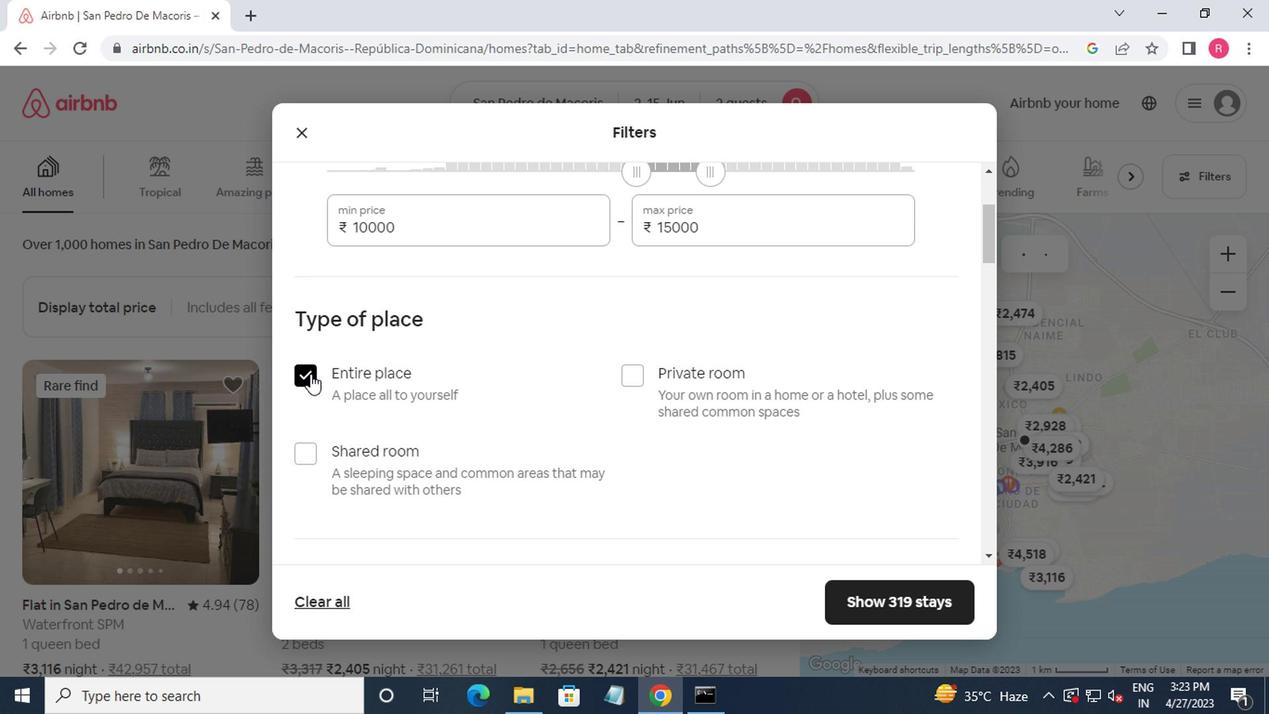 
Action: Mouse scrolled (306, 374) with delta (0, -1)
Screenshot: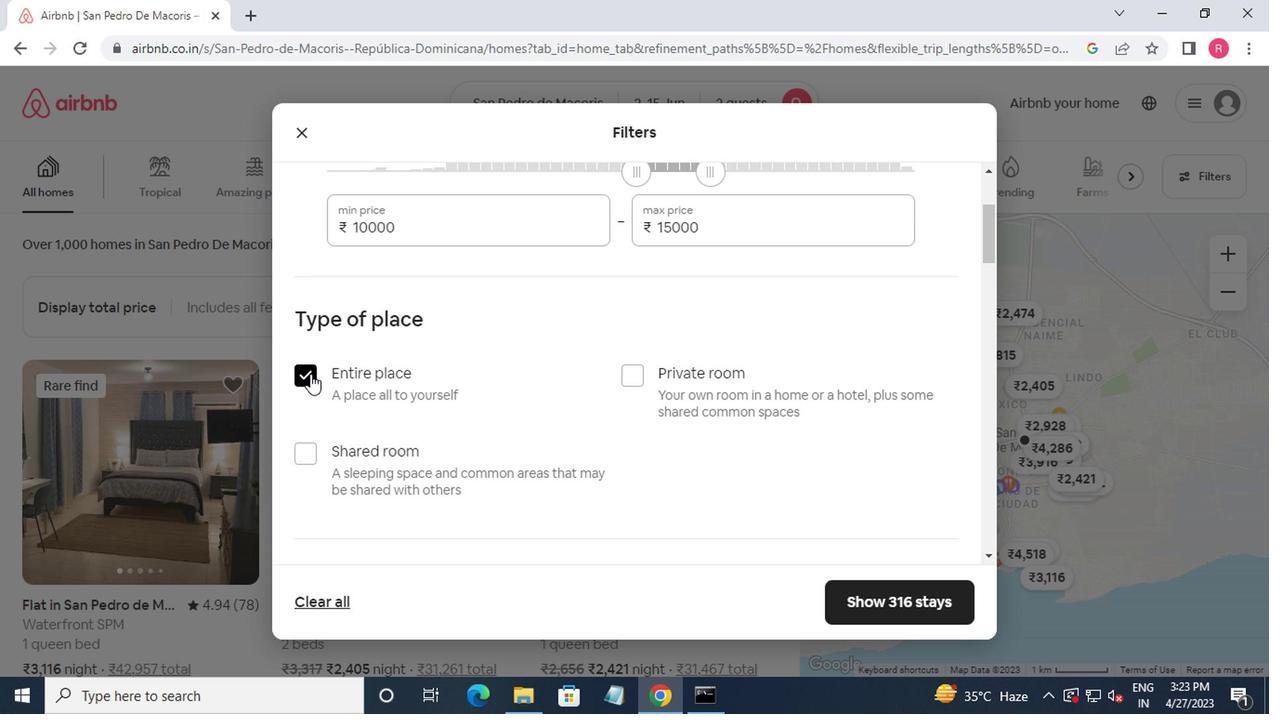 
Action: Mouse moved to (387, 447)
Screenshot: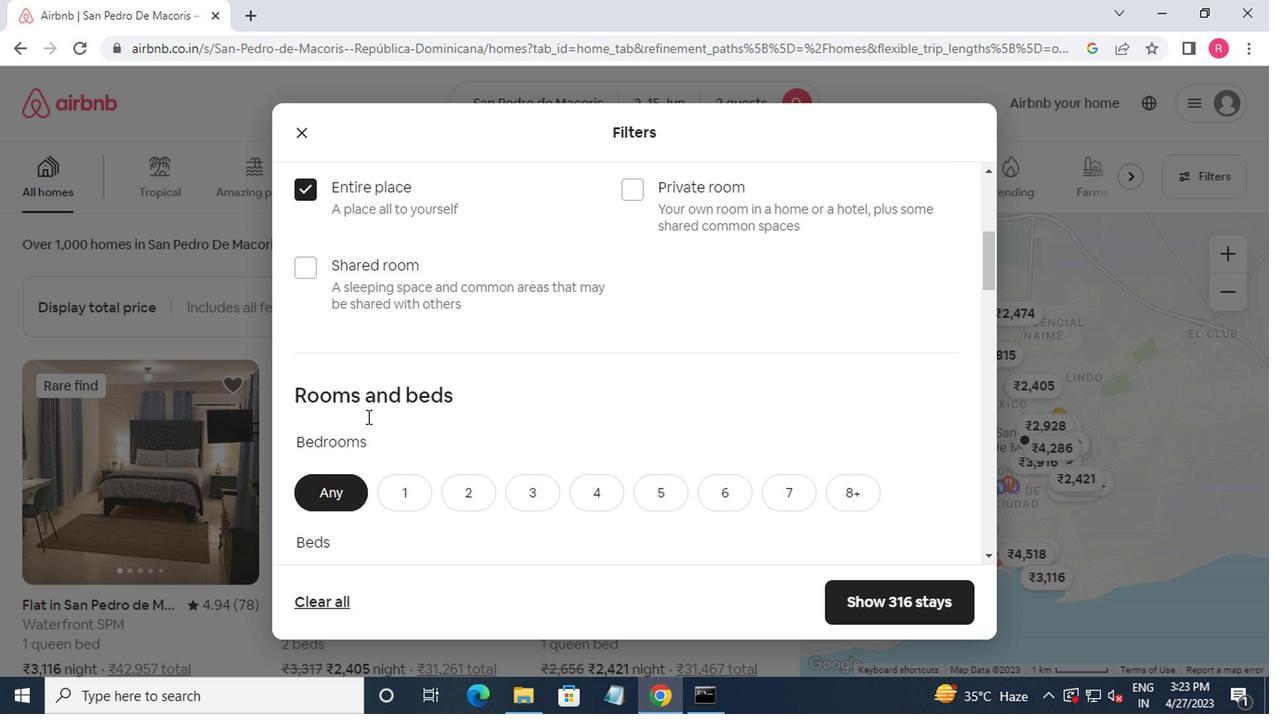 
Action: Mouse scrolled (387, 446) with delta (0, 0)
Screenshot: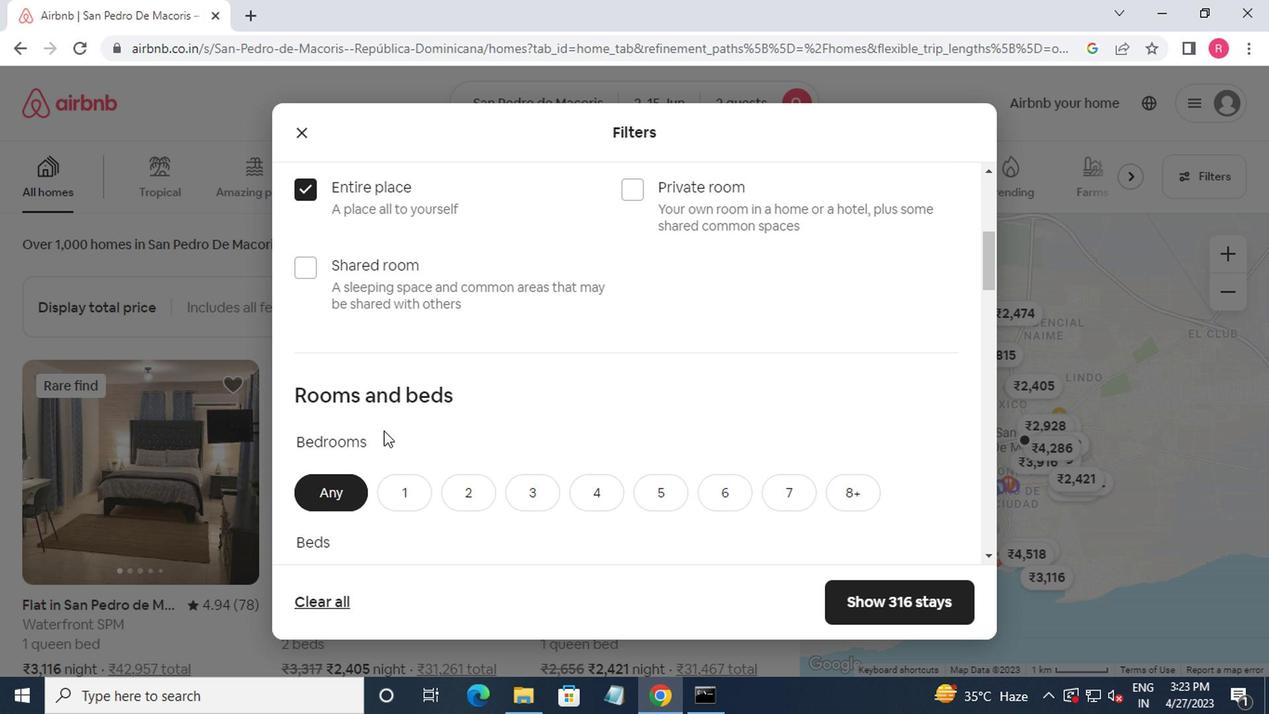 
Action: Mouse moved to (399, 412)
Screenshot: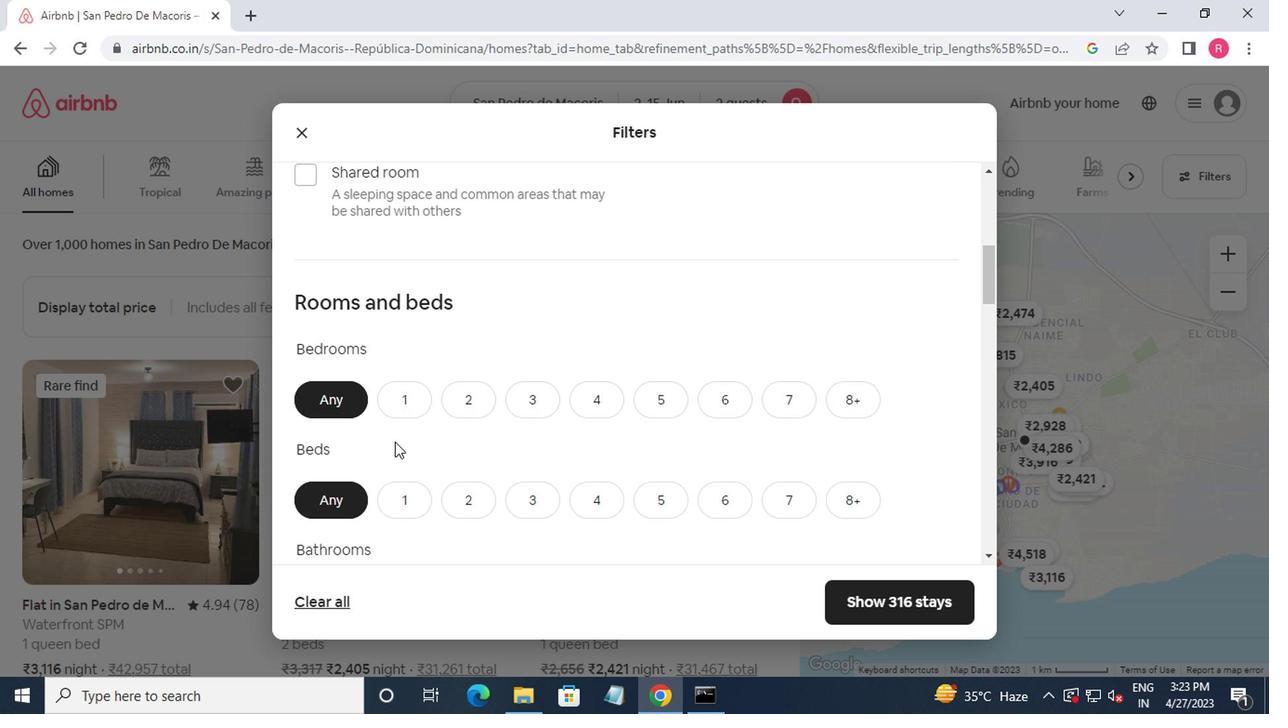 
Action: Mouse pressed left at (399, 412)
Screenshot: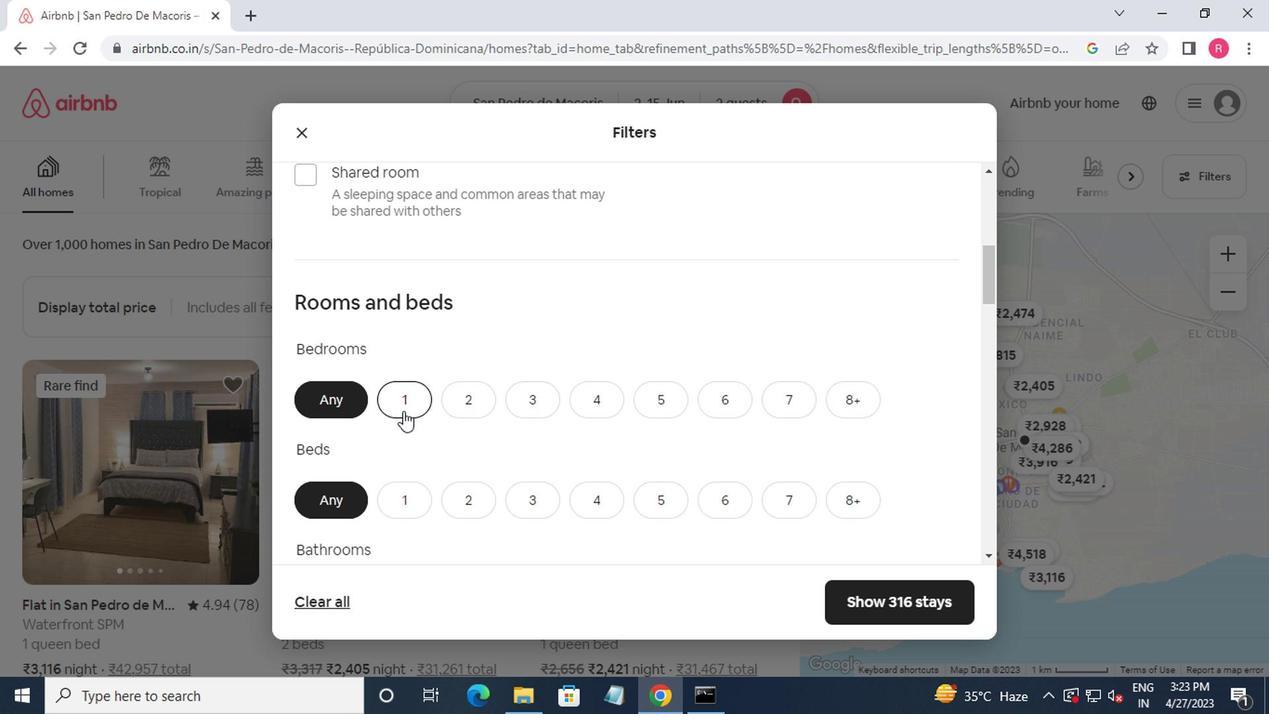 
Action: Mouse scrolled (399, 411) with delta (0, 0)
Screenshot: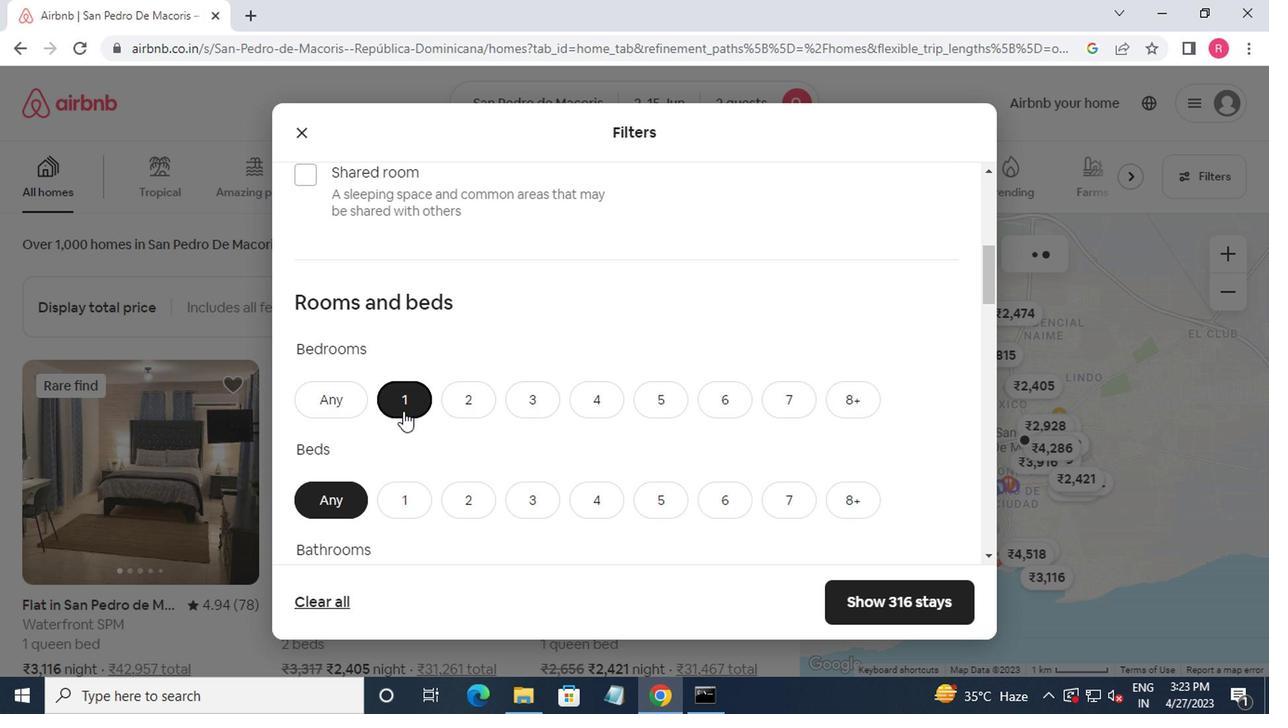 
Action: Mouse pressed left at (399, 412)
Screenshot: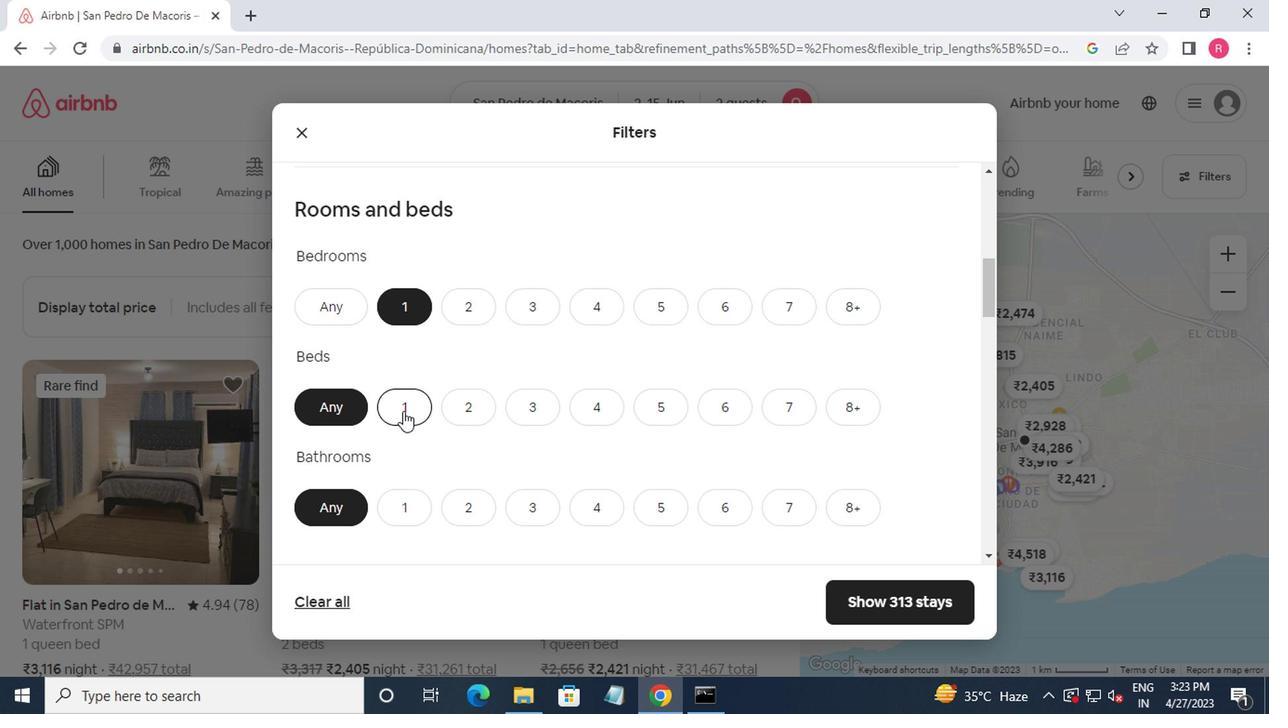 
Action: Mouse moved to (421, 421)
Screenshot: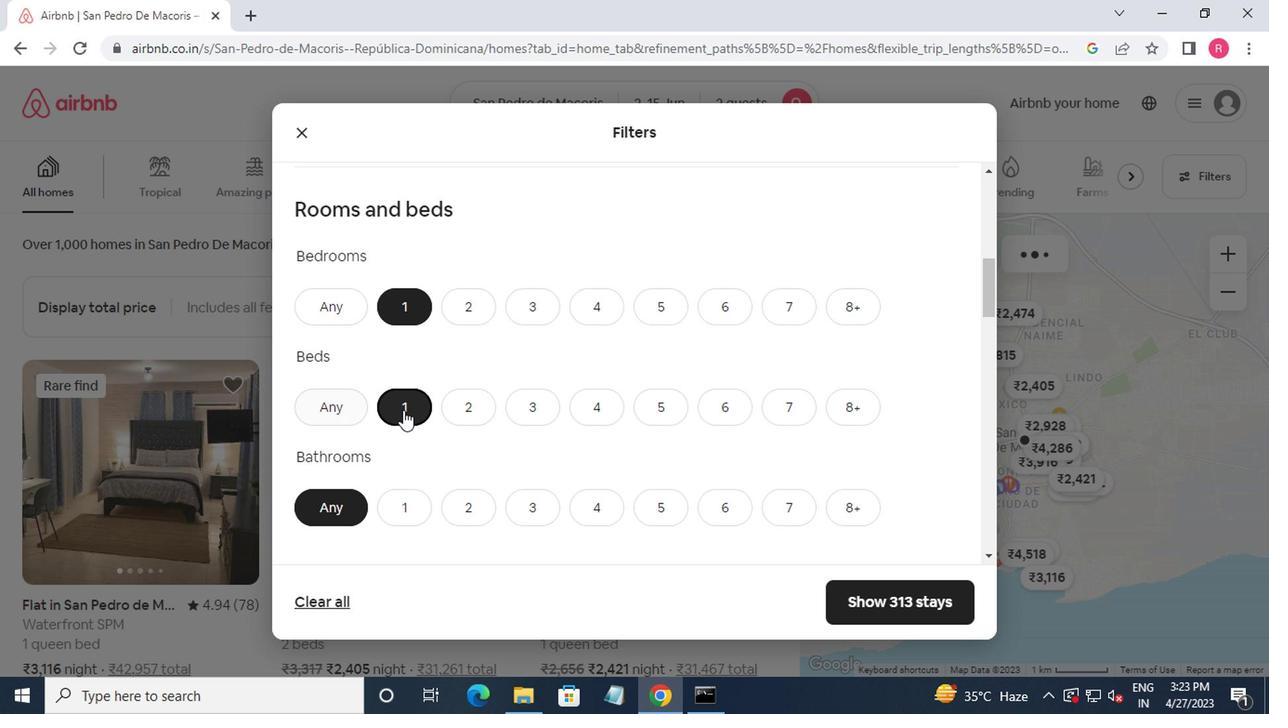 
Action: Mouse scrolled (421, 421) with delta (0, 0)
Screenshot: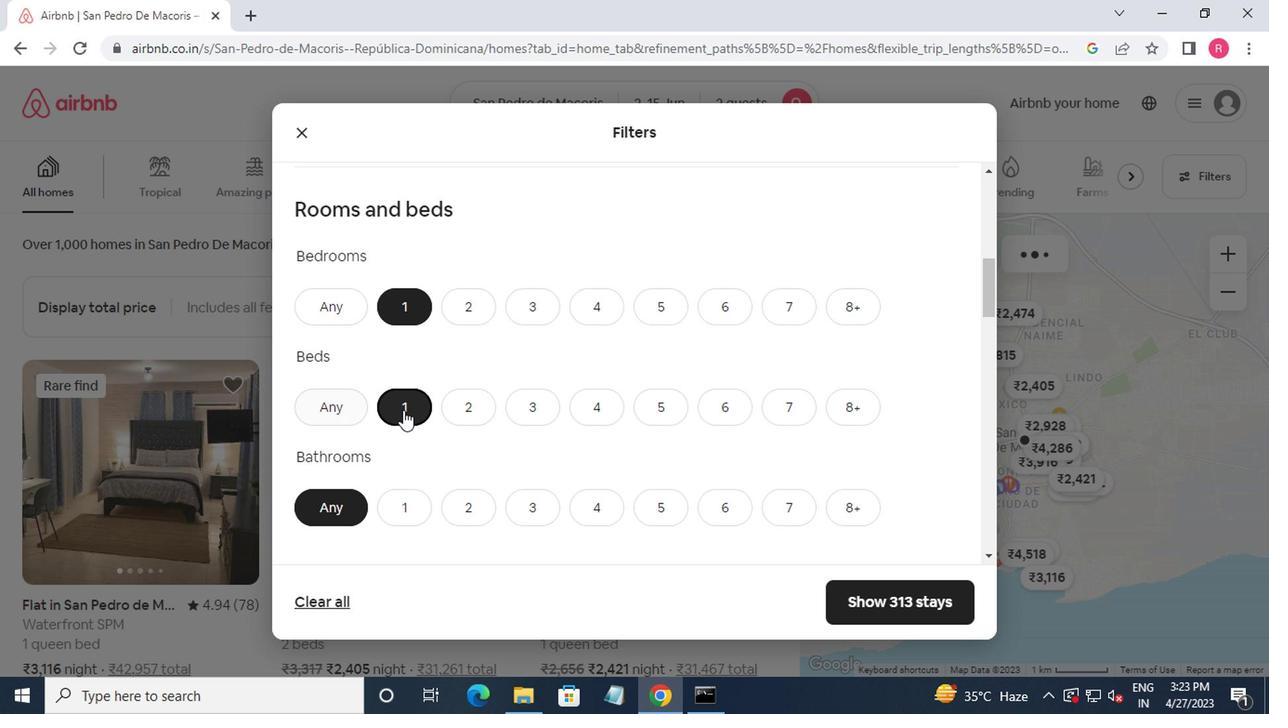 
Action: Mouse moved to (425, 421)
Screenshot: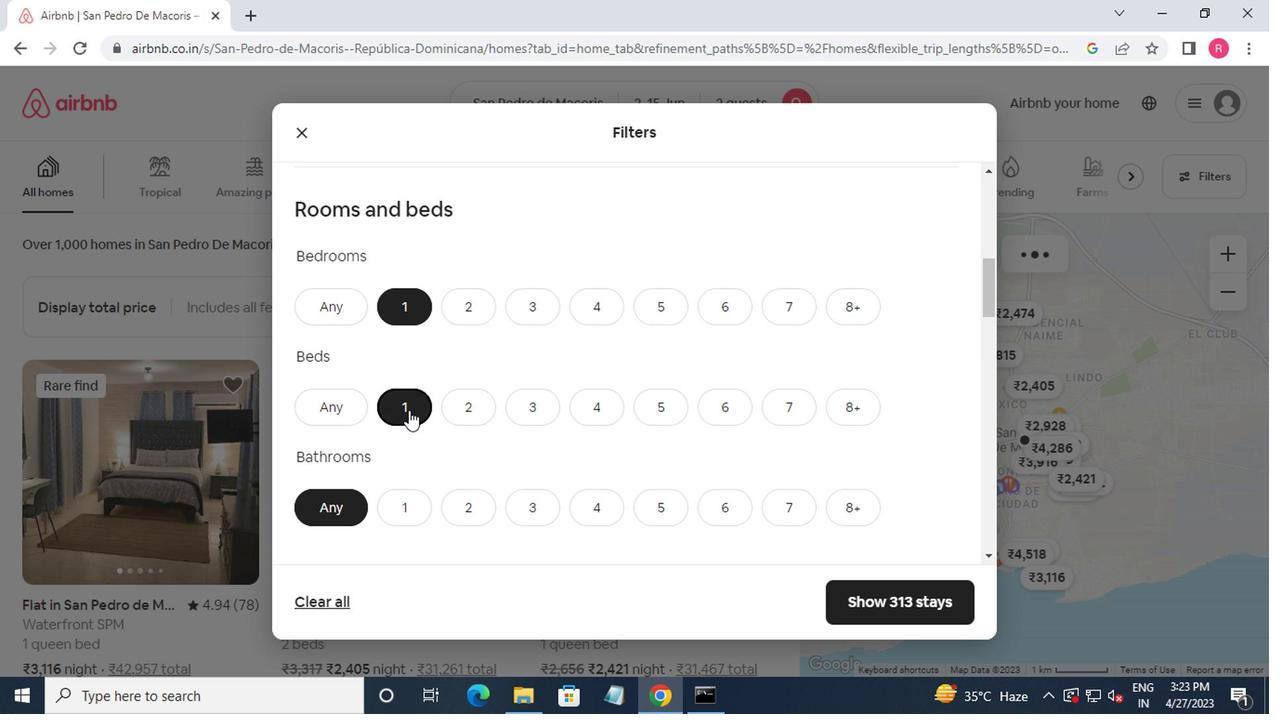 
Action: Mouse scrolled (425, 421) with delta (0, 0)
Screenshot: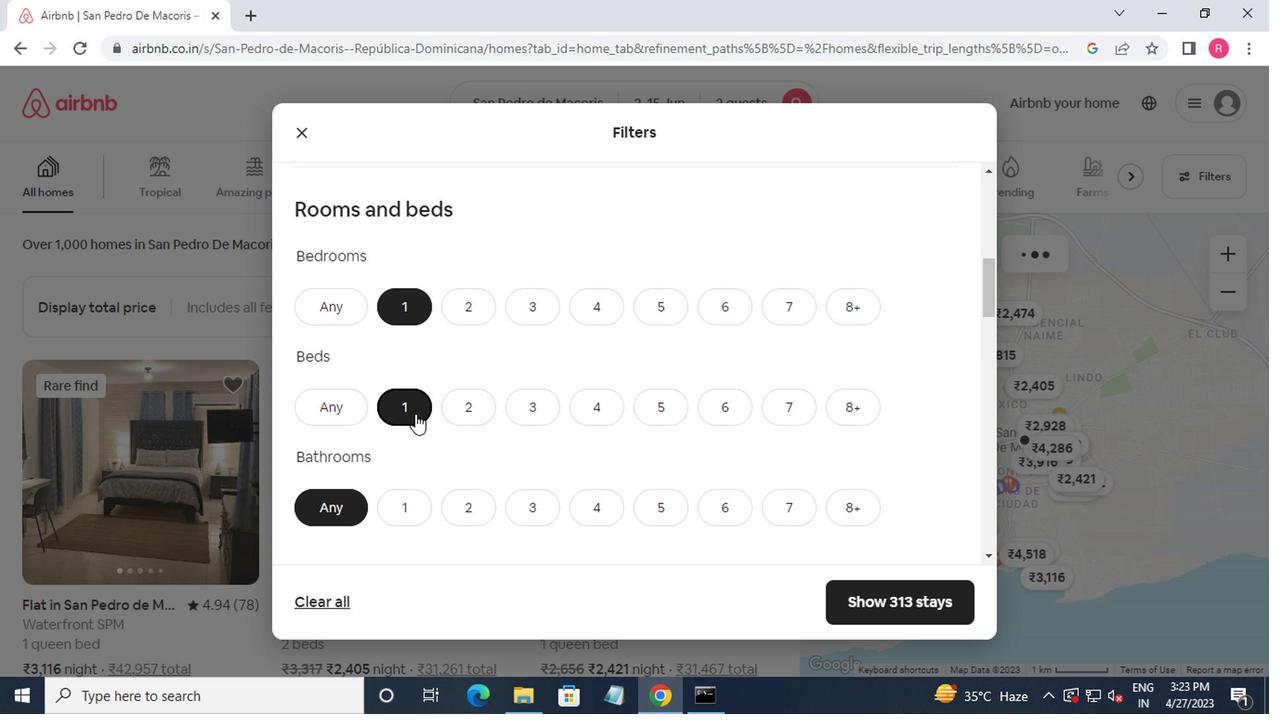 
Action: Mouse moved to (401, 322)
Screenshot: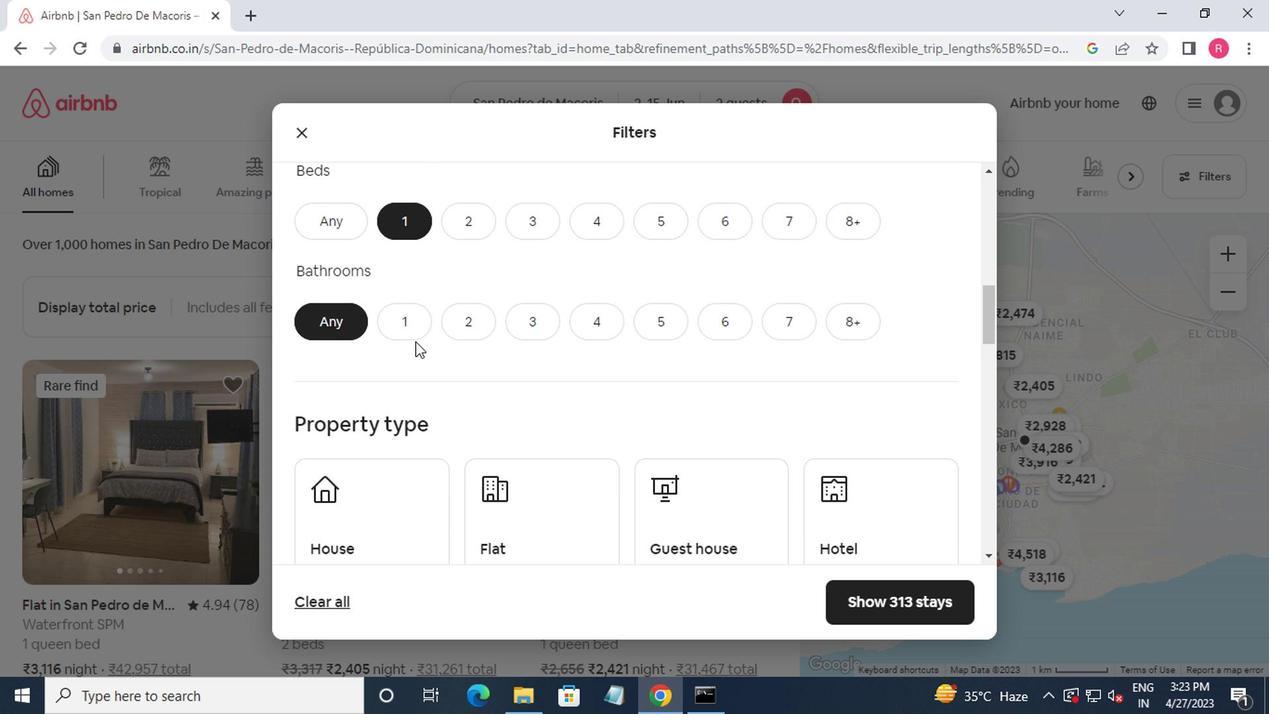 
Action: Mouse pressed left at (401, 322)
Screenshot: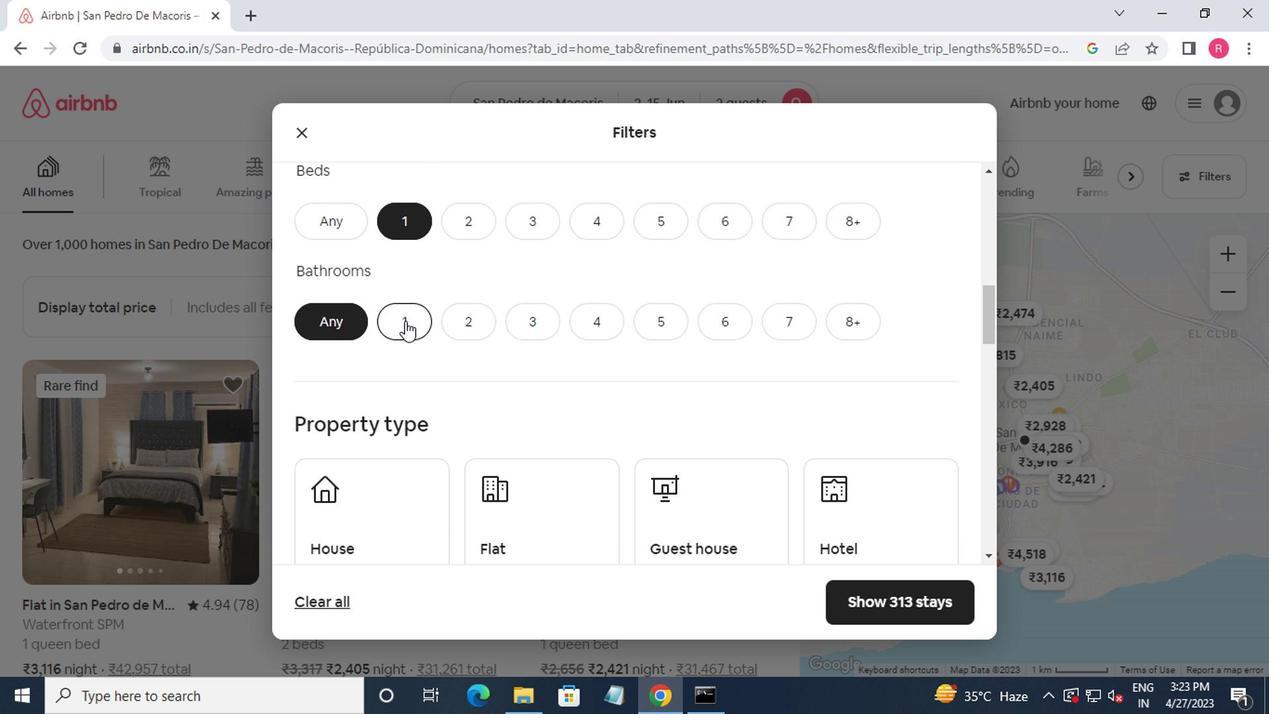 
Action: Mouse moved to (408, 323)
Screenshot: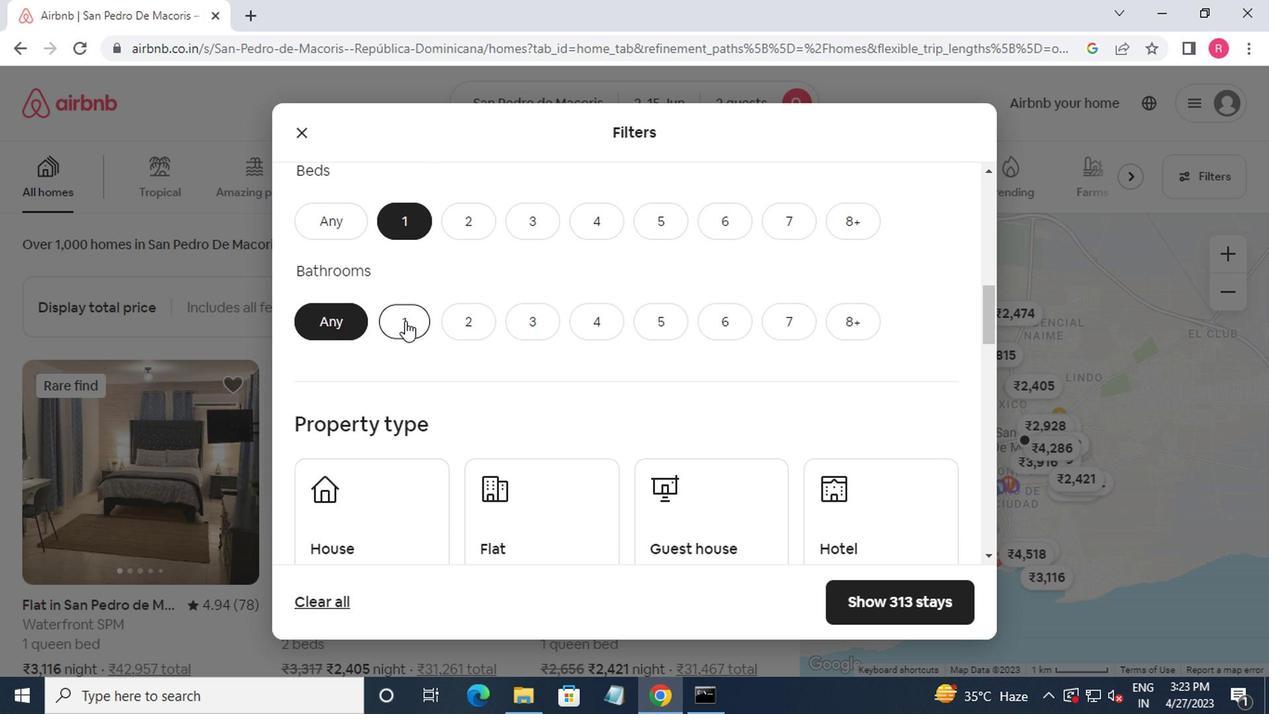 
Action: Mouse scrolled (408, 322) with delta (0, 0)
Screenshot: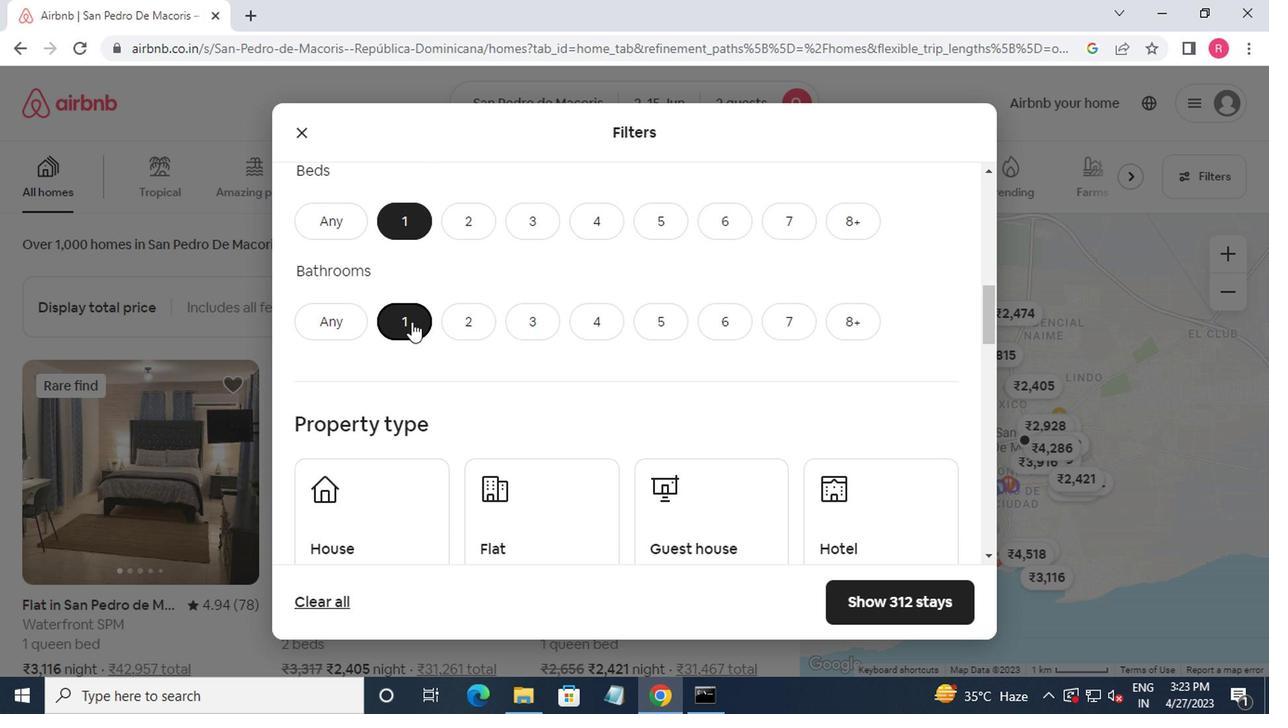 
Action: Mouse moved to (408, 400)
Screenshot: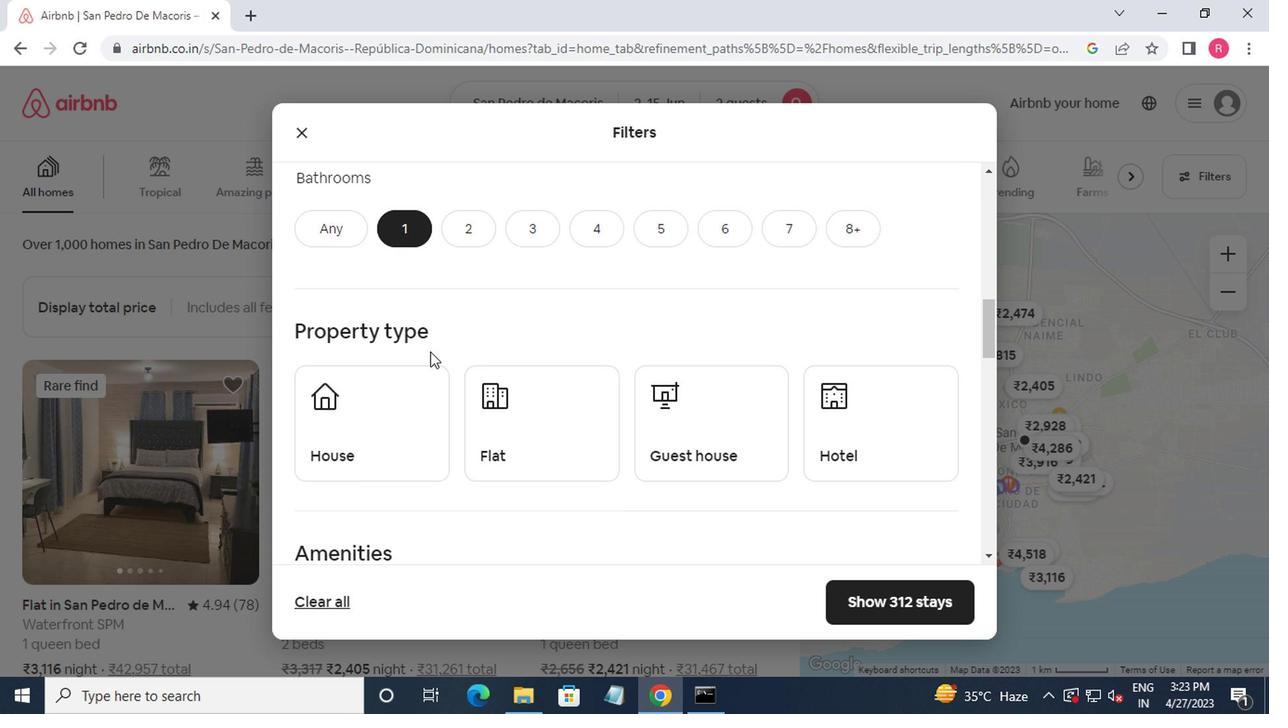 
Action: Mouse pressed left at (408, 400)
Screenshot: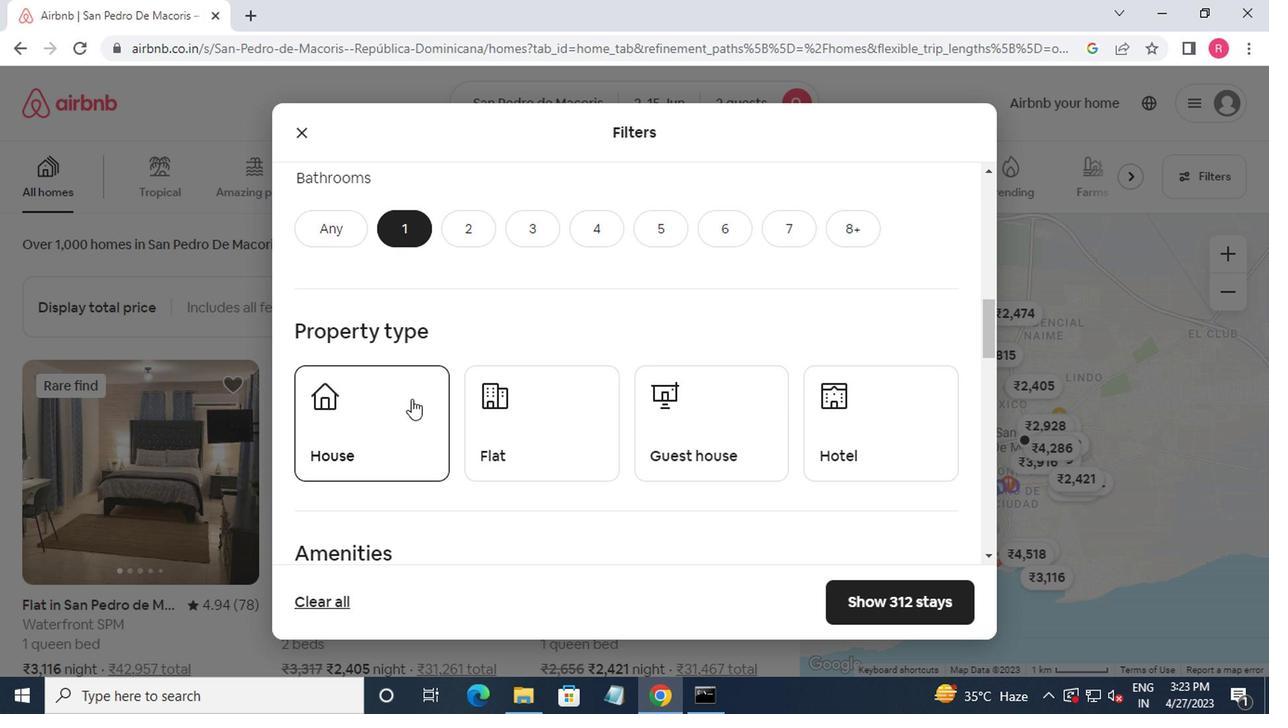 
Action: Mouse moved to (505, 415)
Screenshot: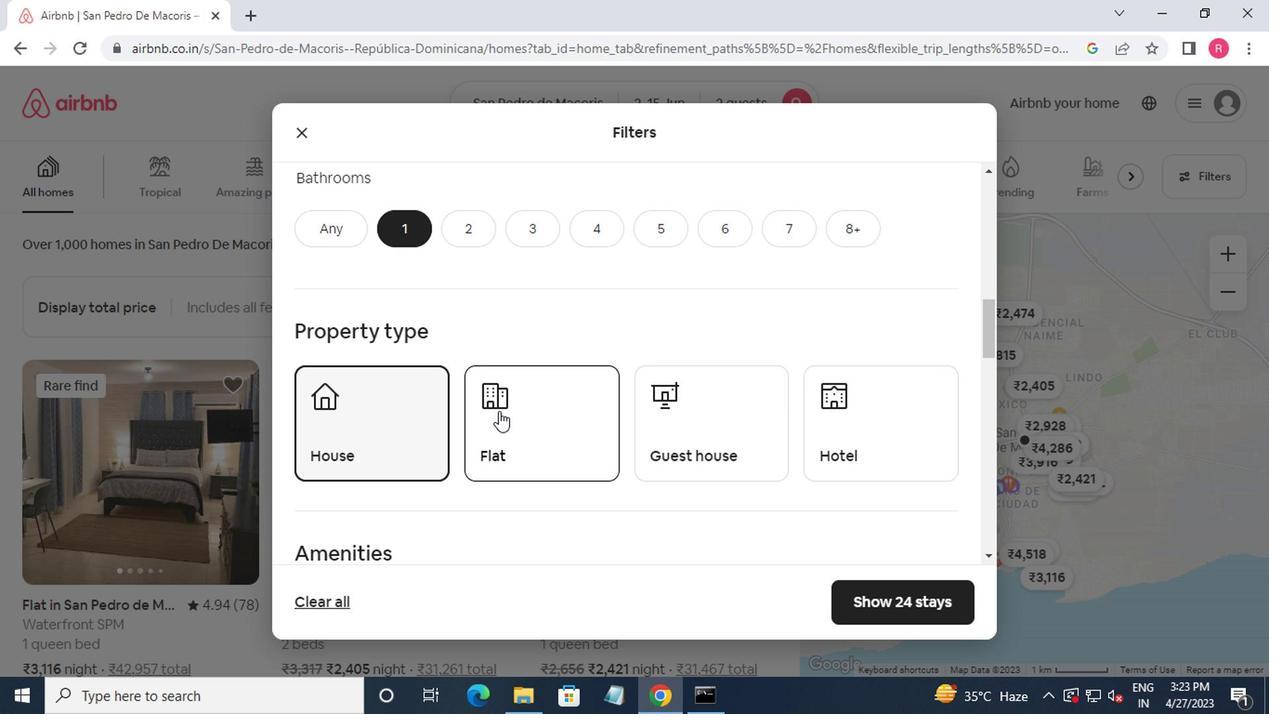 
Action: Mouse pressed left at (505, 415)
Screenshot: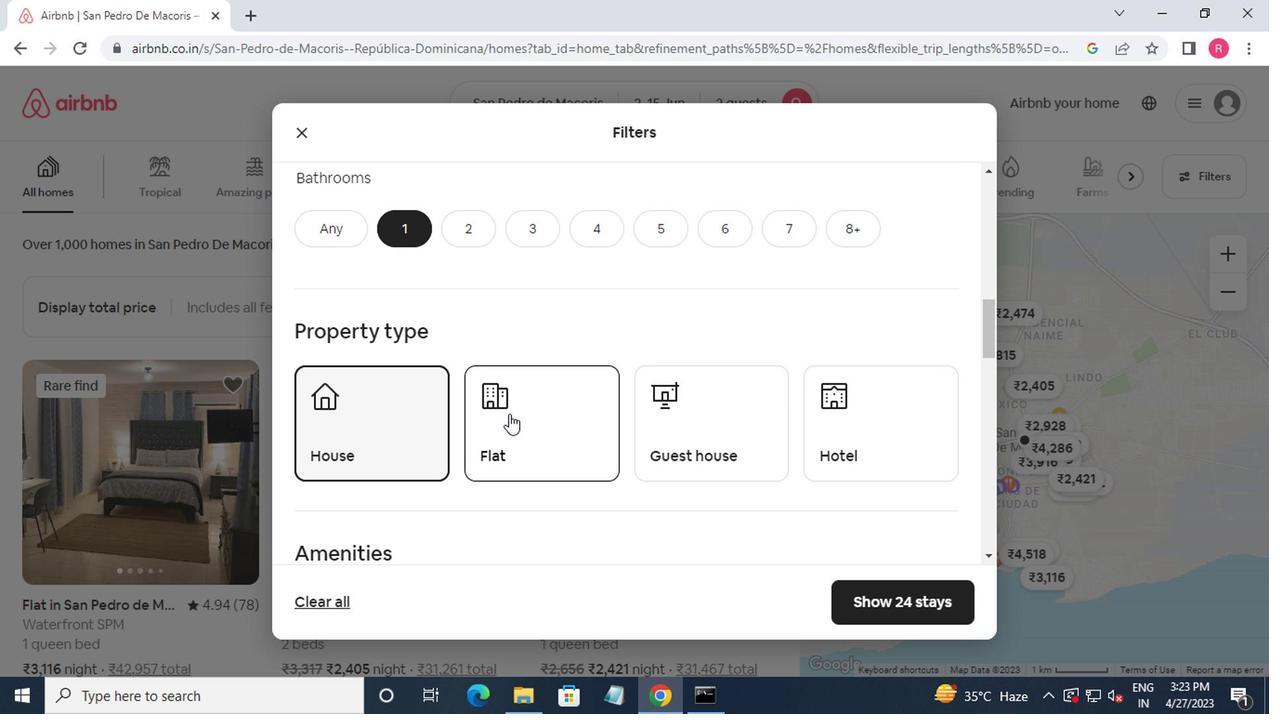 
Action: Mouse moved to (664, 423)
Screenshot: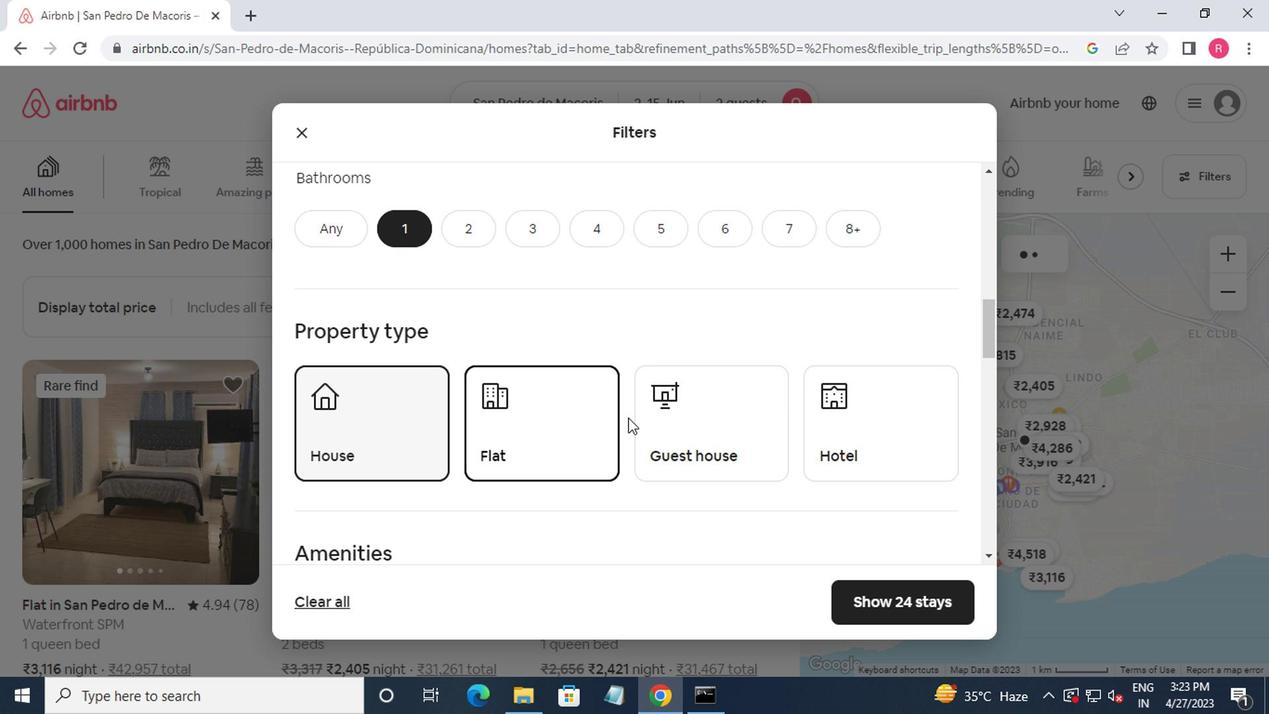 
Action: Mouse pressed left at (664, 423)
Screenshot: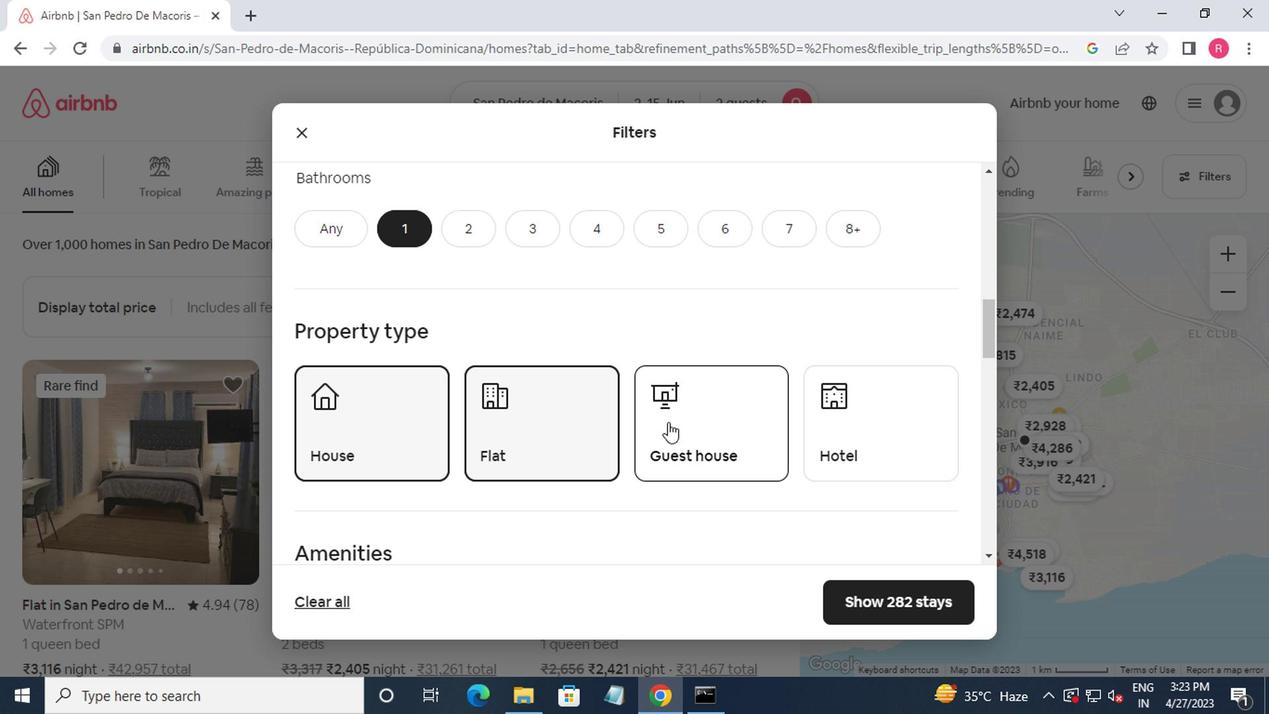 
Action: Mouse moved to (890, 444)
Screenshot: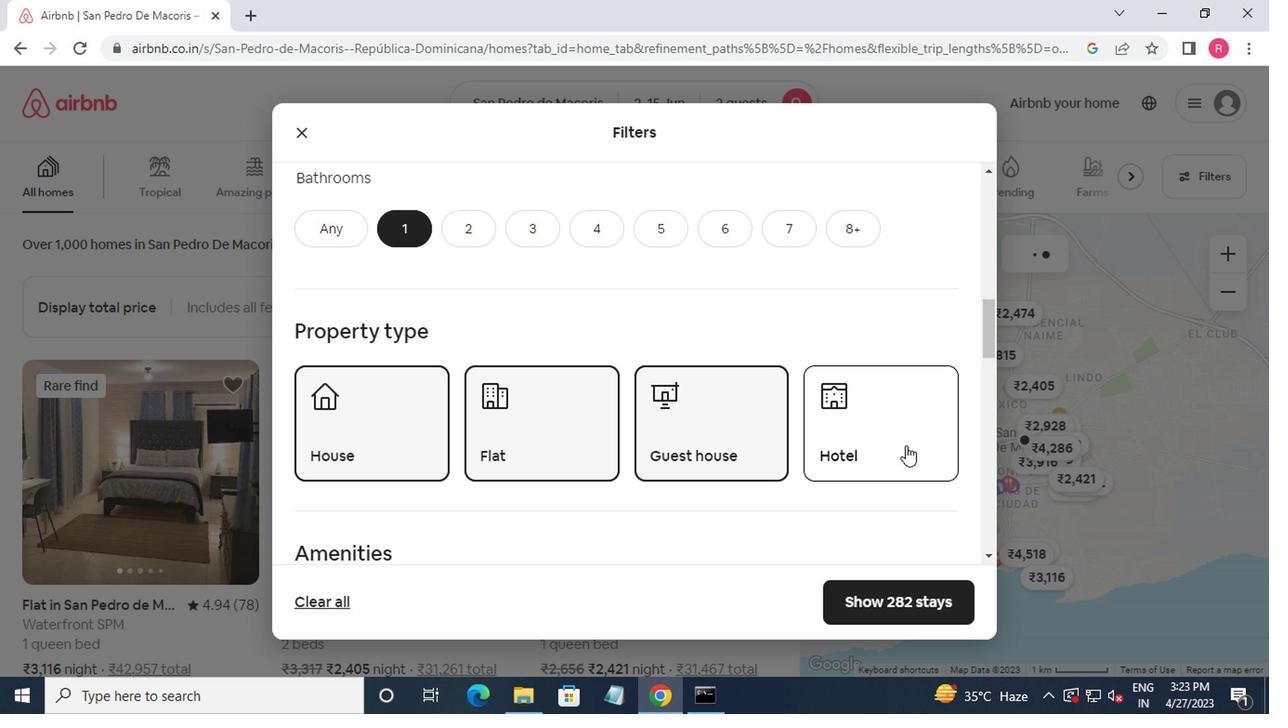 
Action: Mouse pressed left at (890, 444)
Screenshot: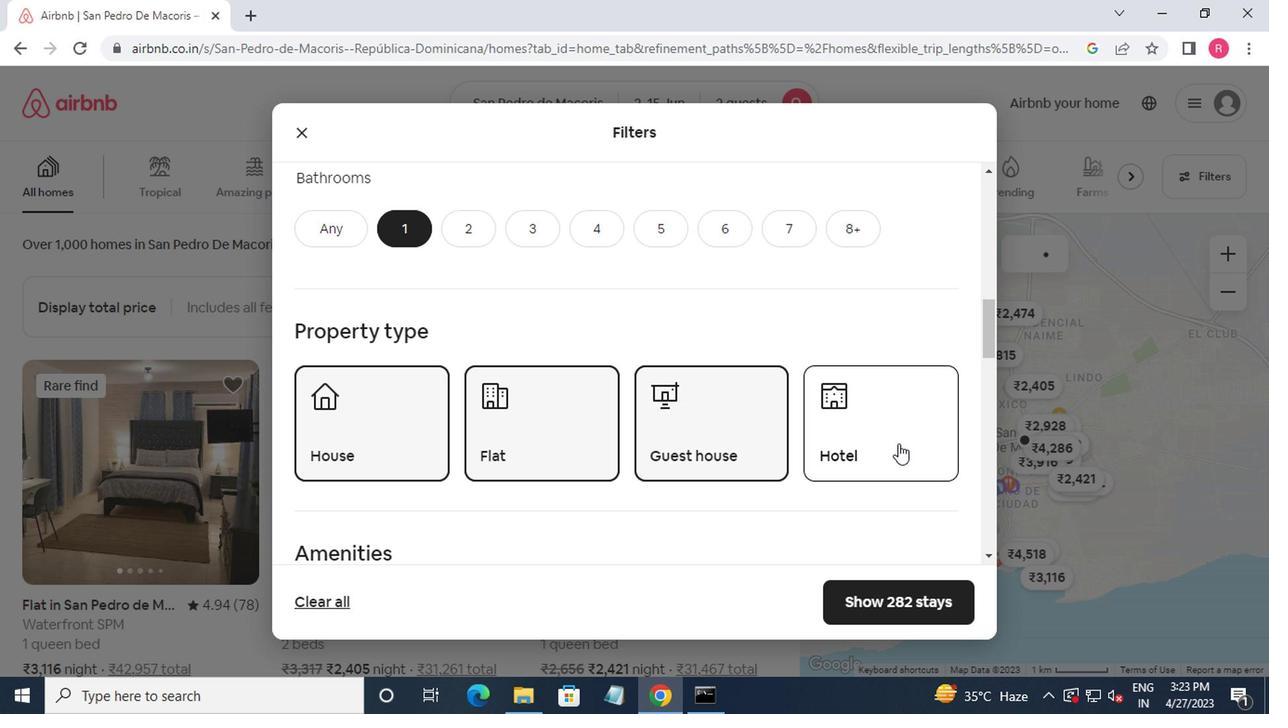
Action: Mouse moved to (802, 451)
Screenshot: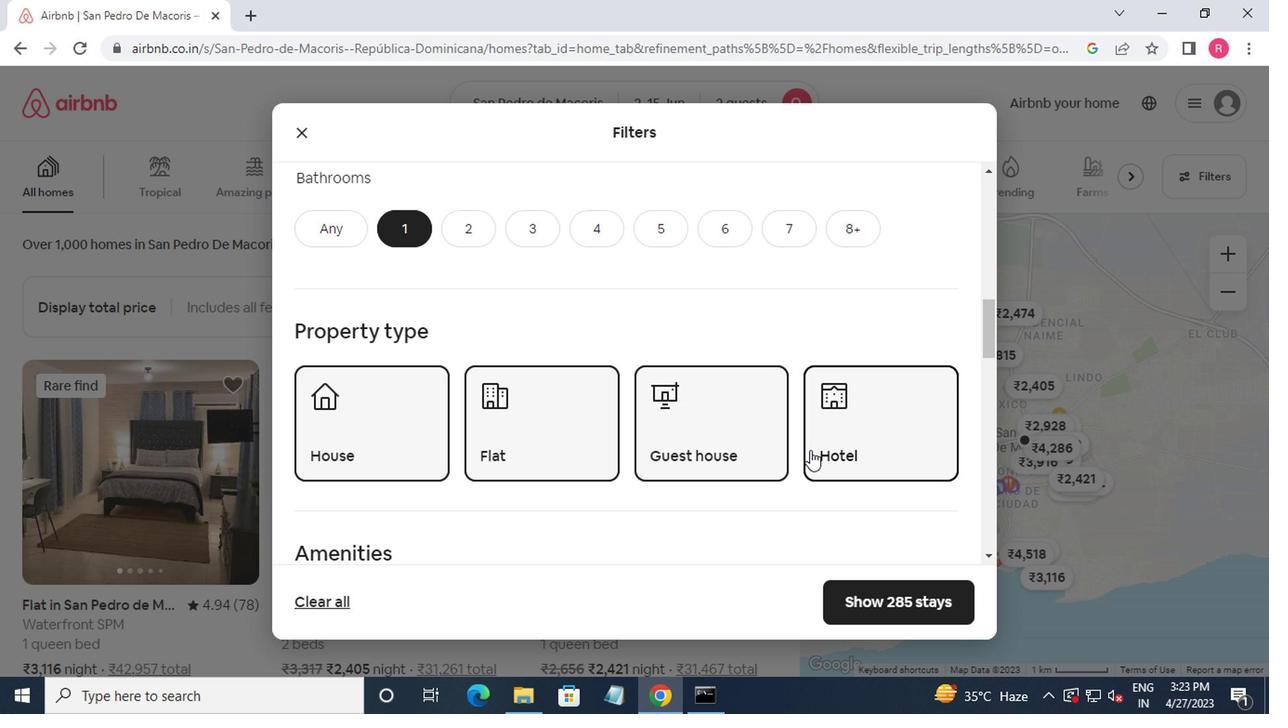 
Action: Mouse scrolled (802, 451) with delta (0, 0)
Screenshot: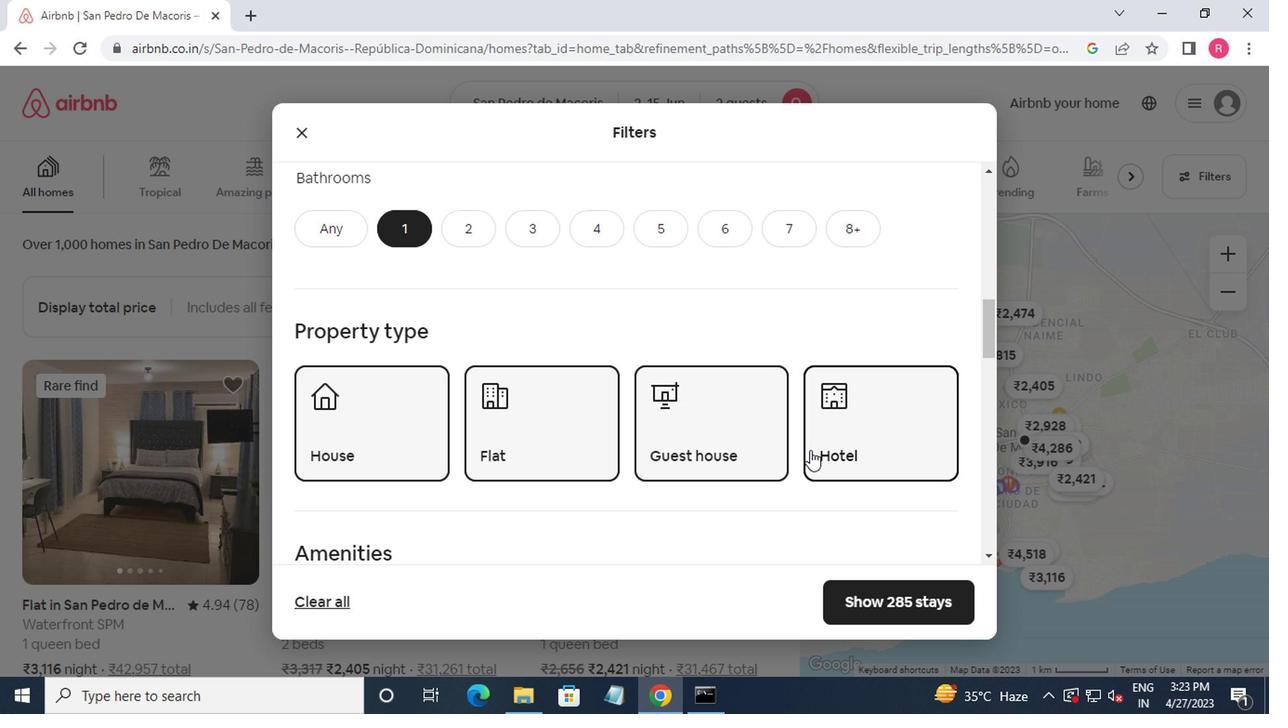 
Action: Mouse moved to (798, 451)
Screenshot: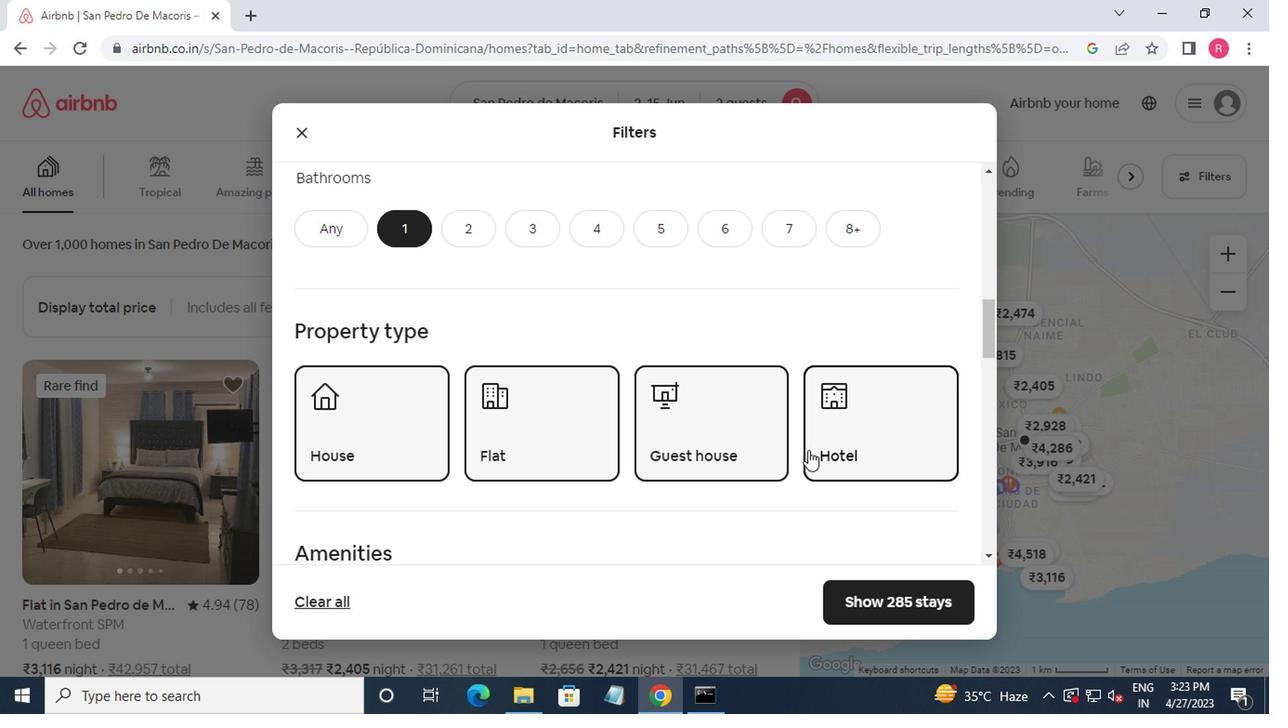 
Action: Mouse scrolled (798, 451) with delta (0, 0)
Screenshot: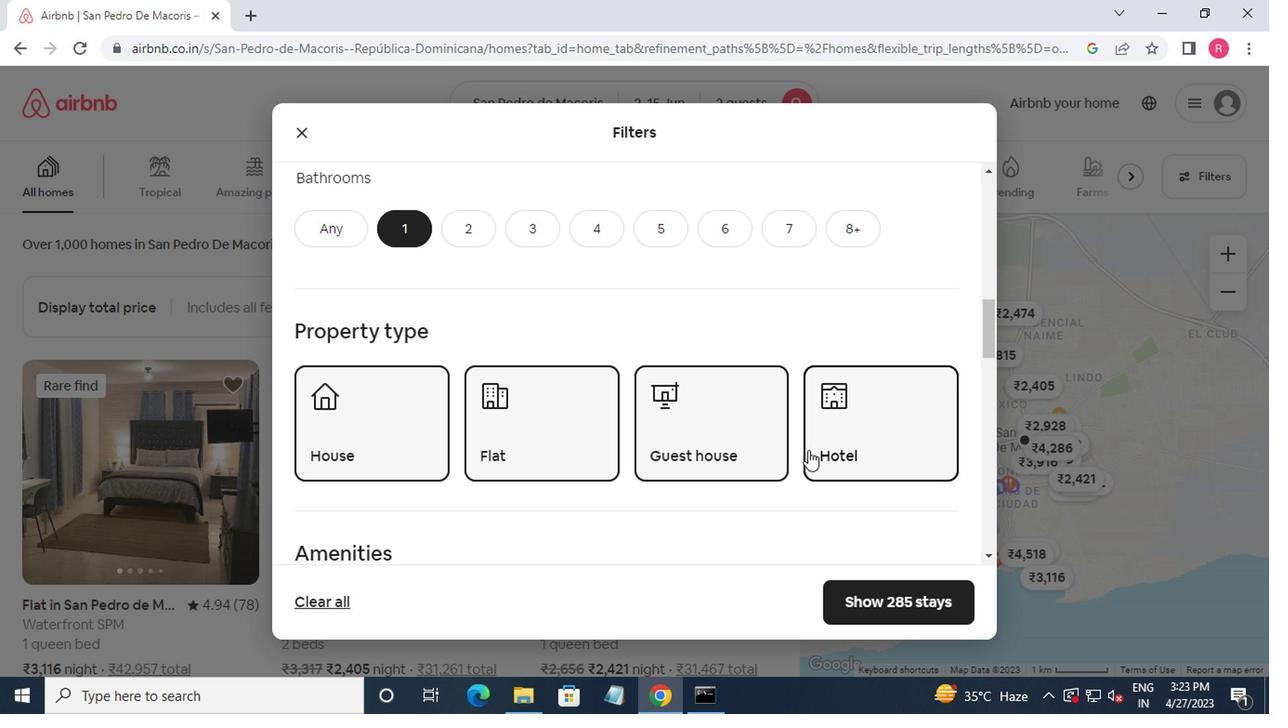 
Action: Mouse moved to (796, 451)
Screenshot: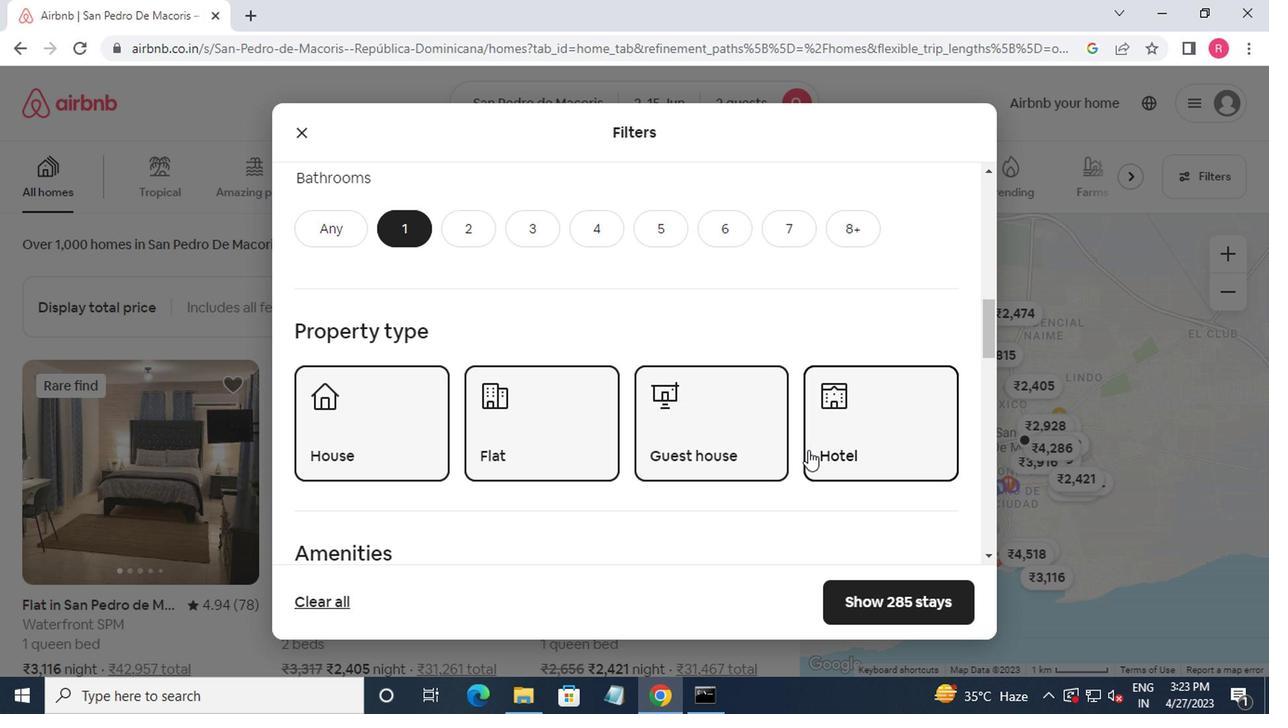
Action: Mouse scrolled (796, 451) with delta (0, 0)
Screenshot: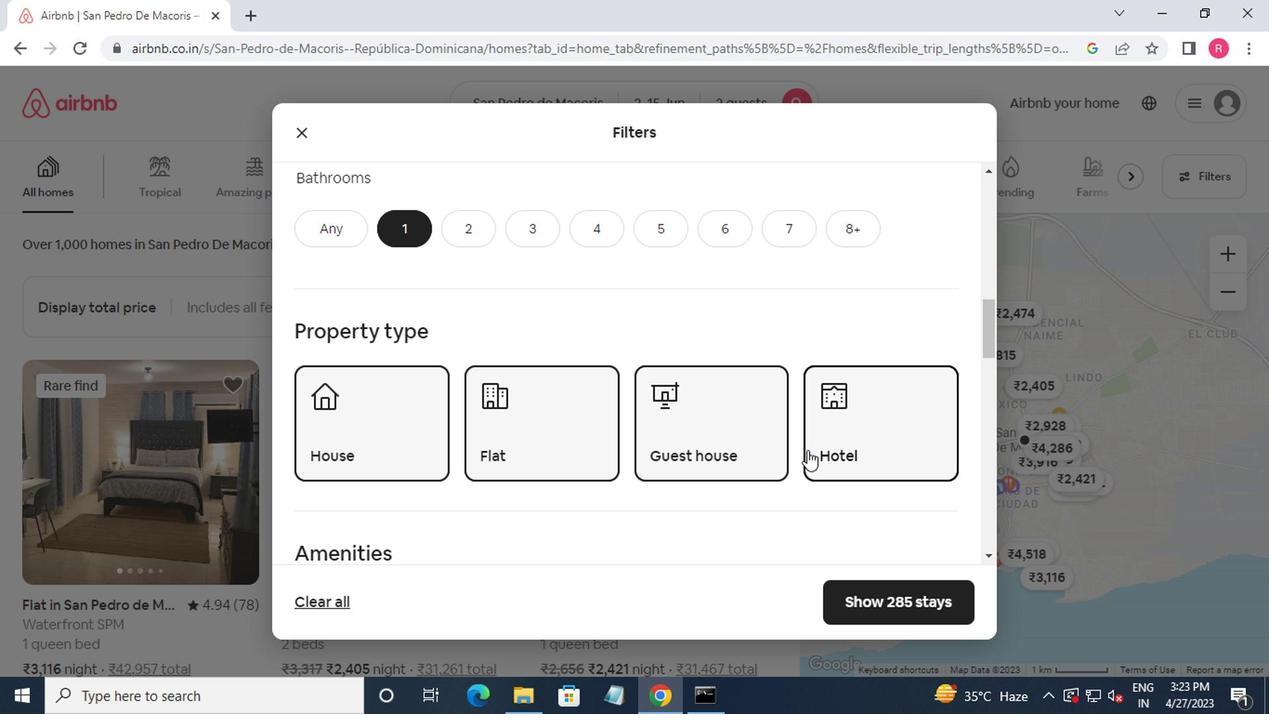 
Action: Mouse moved to (773, 454)
Screenshot: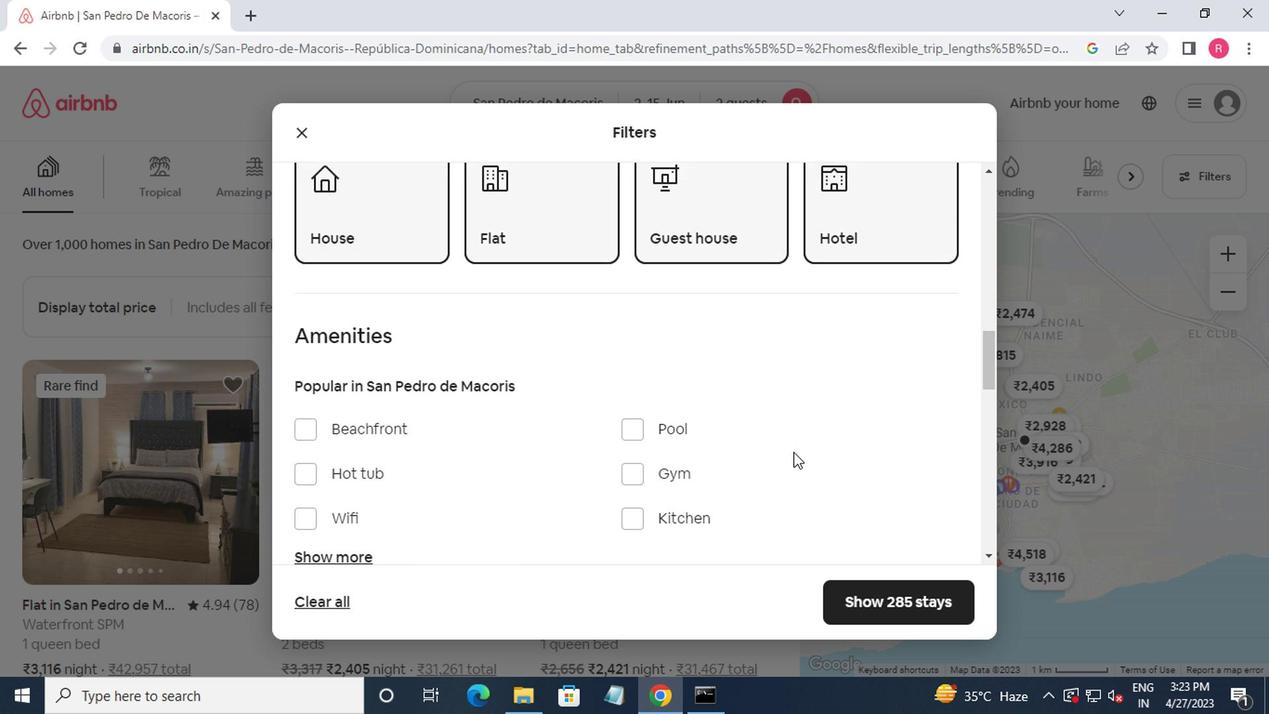 
Action: Mouse scrolled (773, 453) with delta (0, 0)
Screenshot: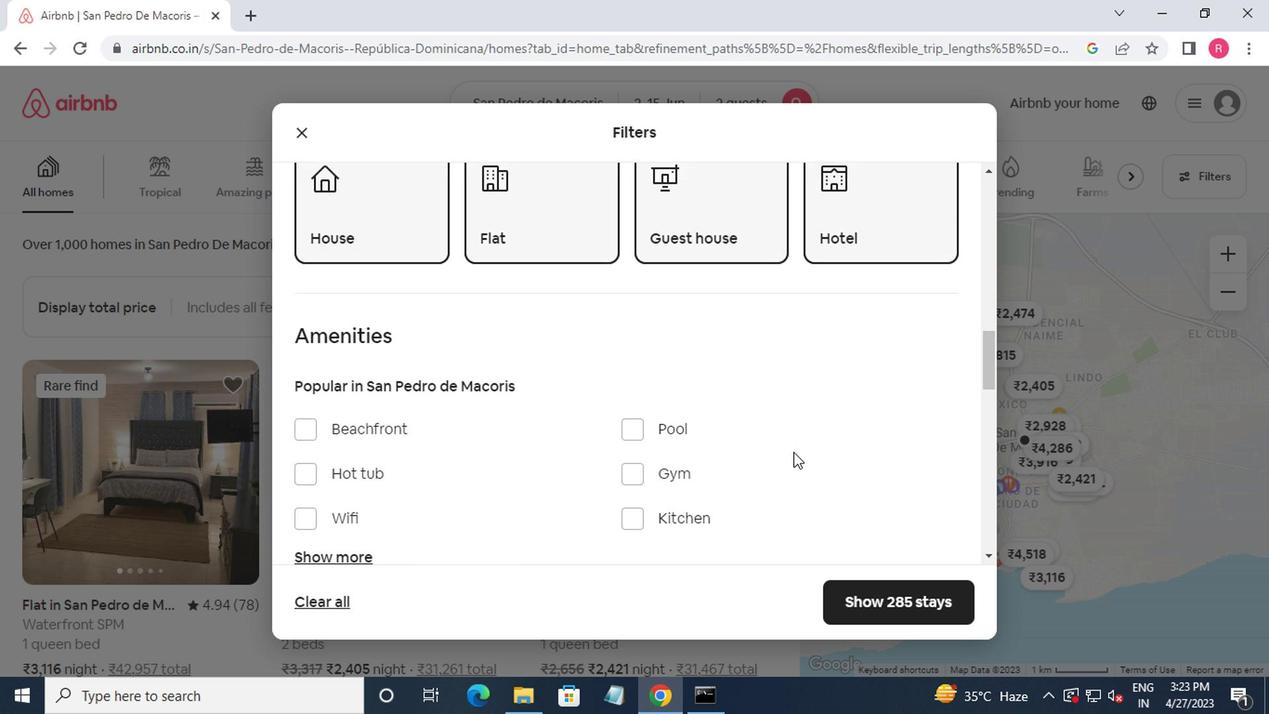 
Action: Mouse moved to (701, 443)
Screenshot: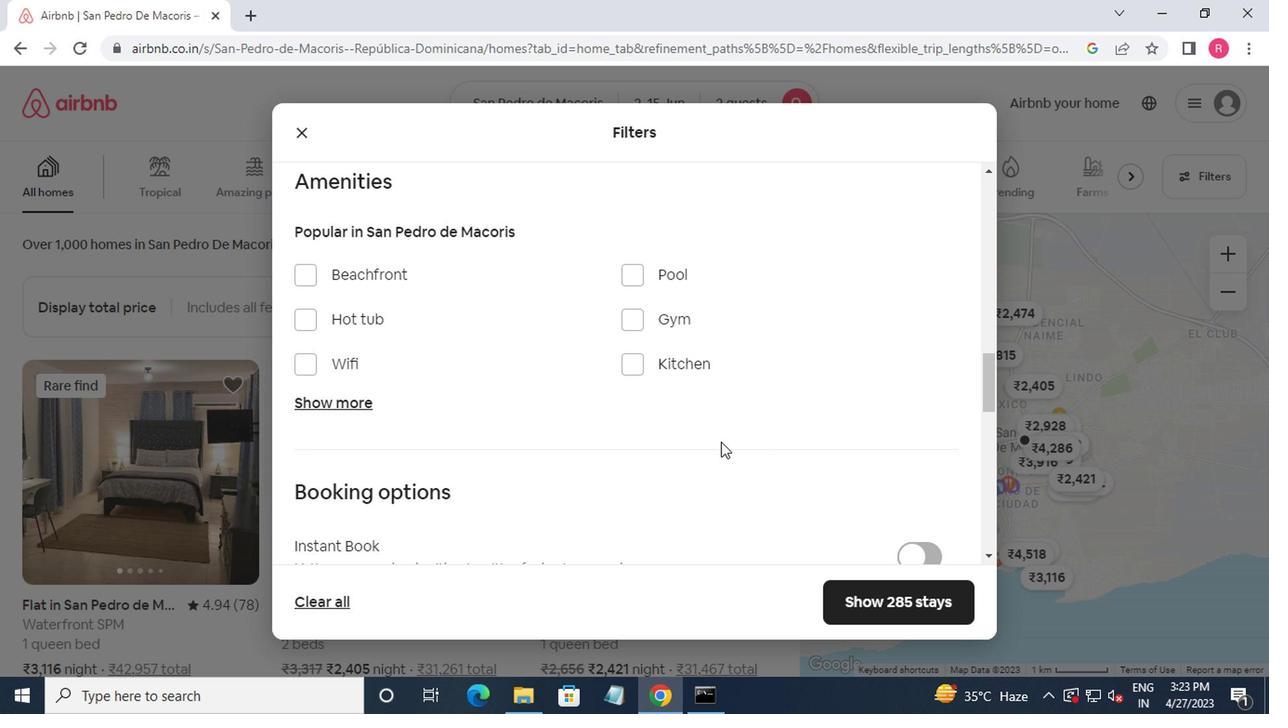 
Action: Mouse scrolled (701, 442) with delta (0, 0)
Screenshot: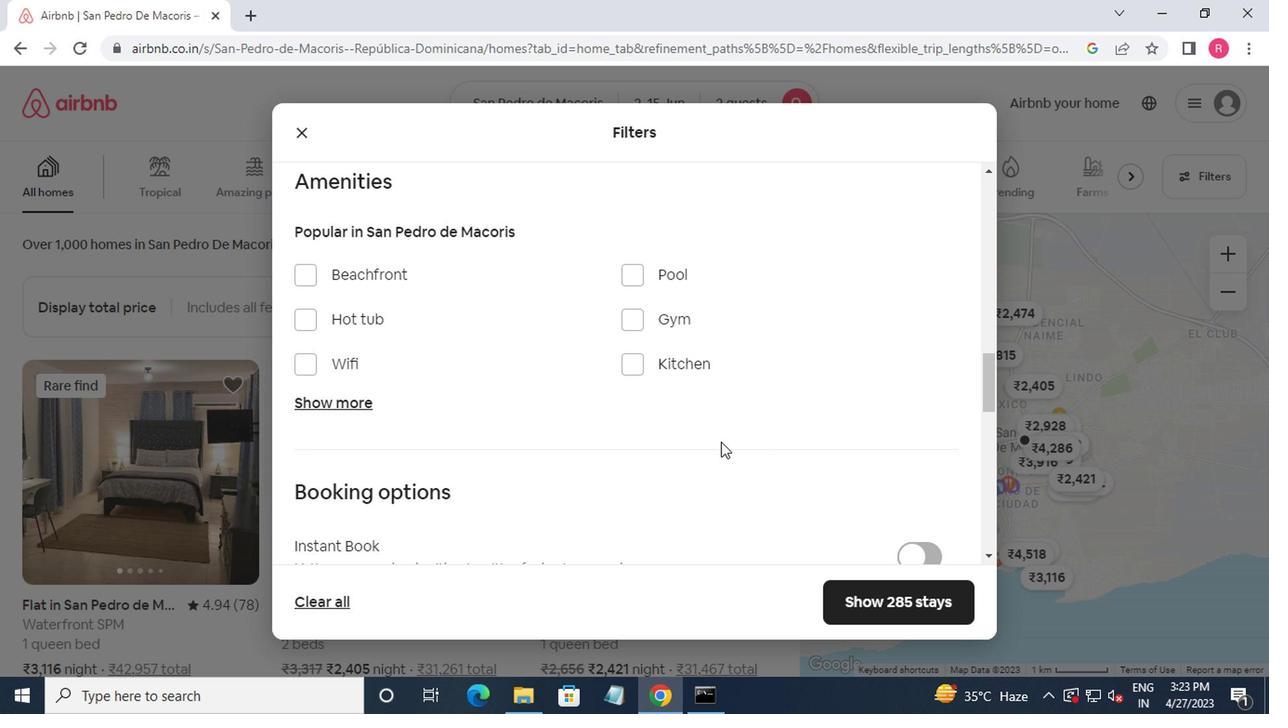 
Action: Mouse moved to (699, 443)
Screenshot: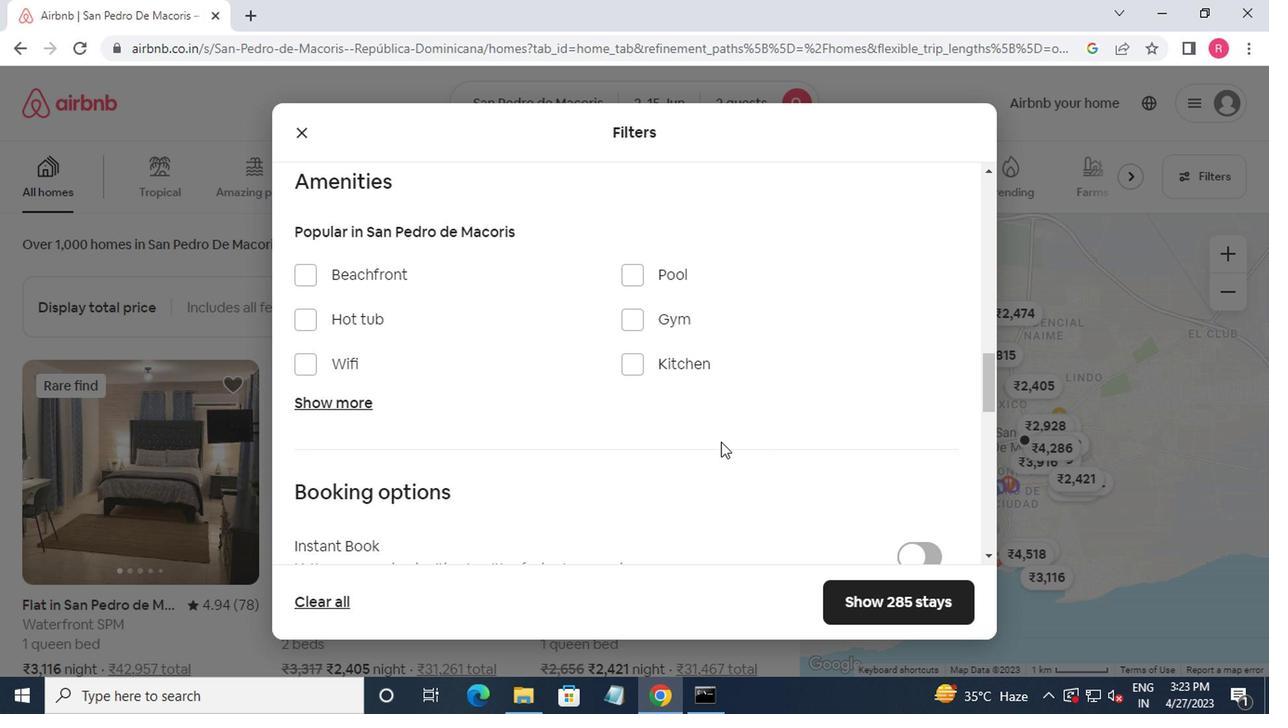 
Action: Mouse scrolled (699, 442) with delta (0, 0)
Screenshot: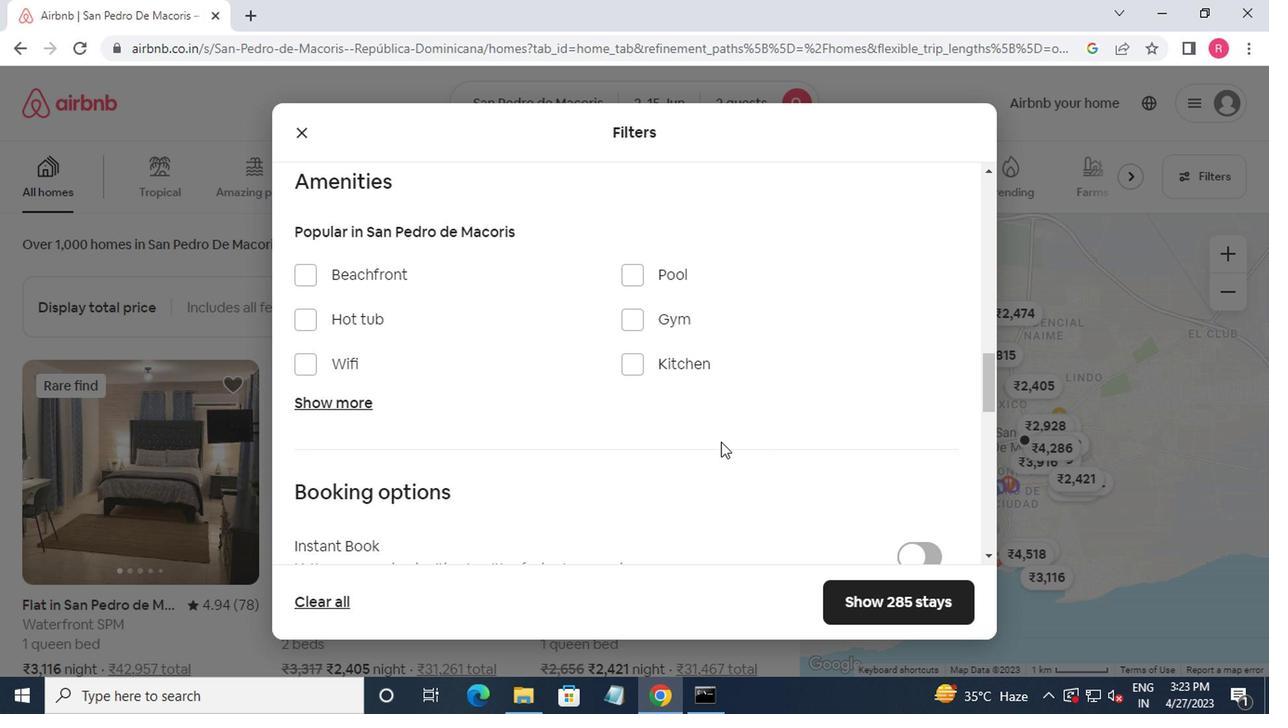 
Action: Mouse moved to (695, 444)
Screenshot: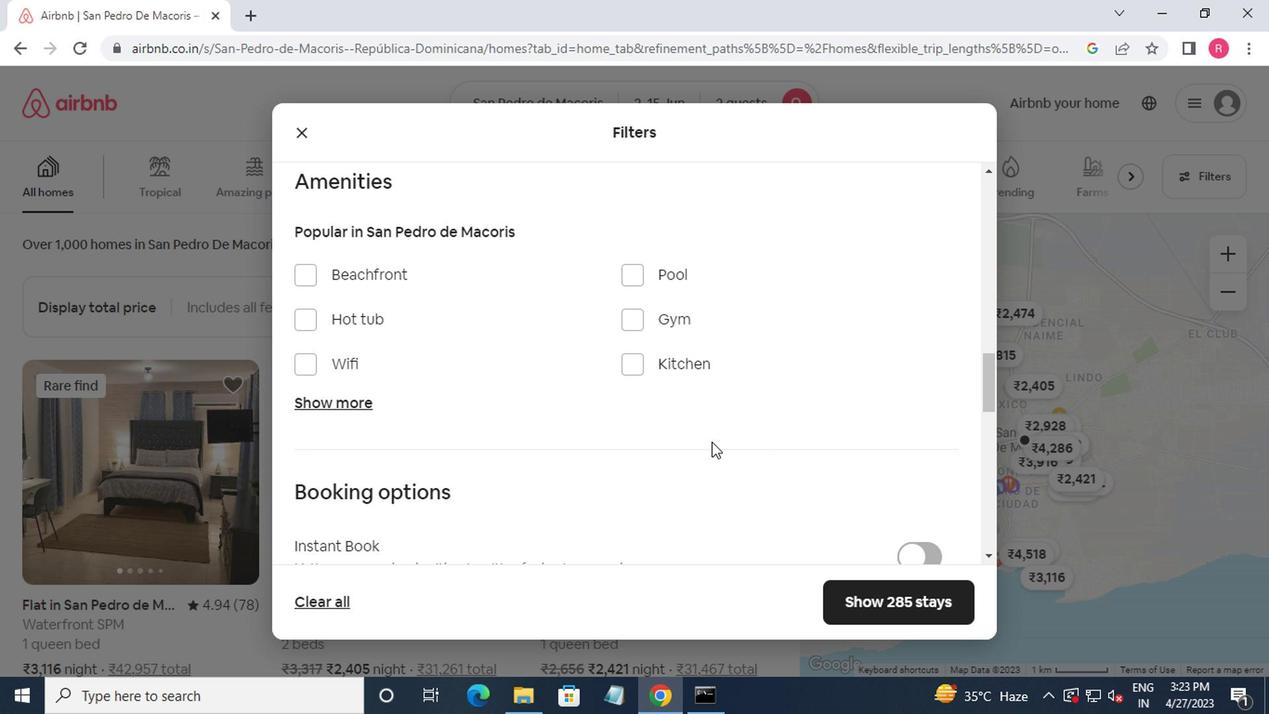 
Action: Mouse scrolled (695, 443) with delta (0, -1)
Screenshot: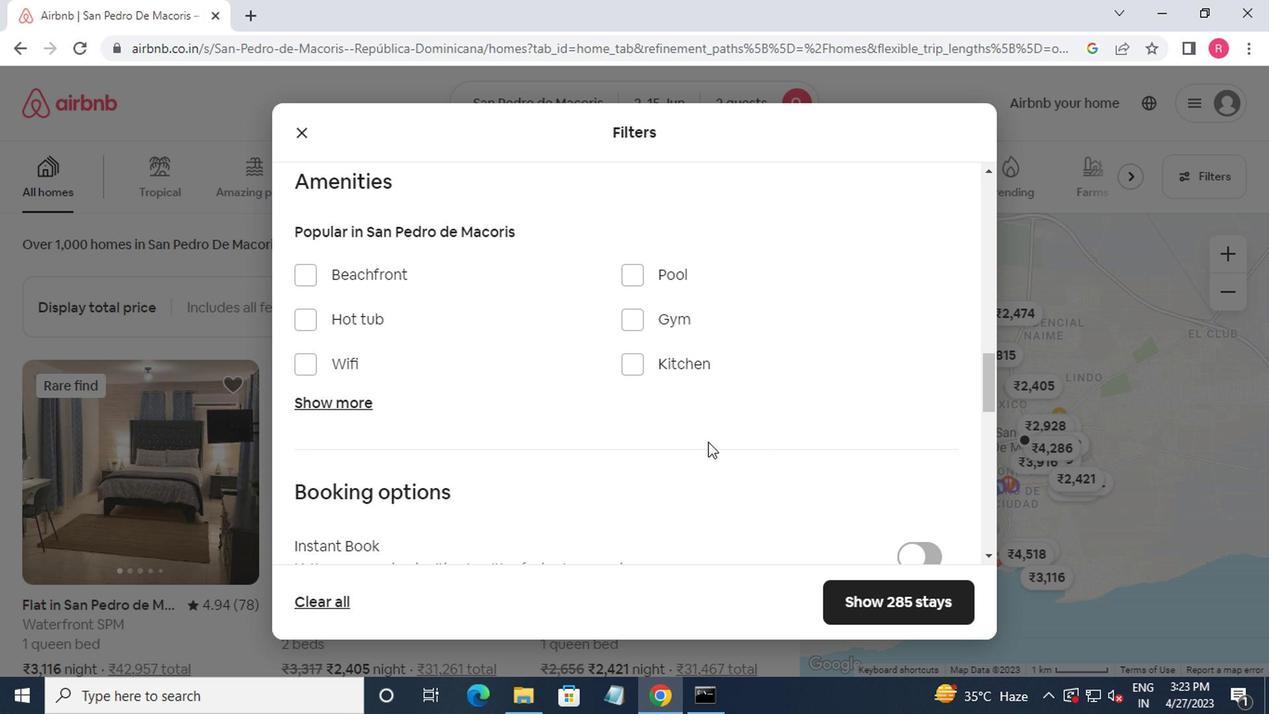 
Action: Mouse moved to (918, 334)
Screenshot: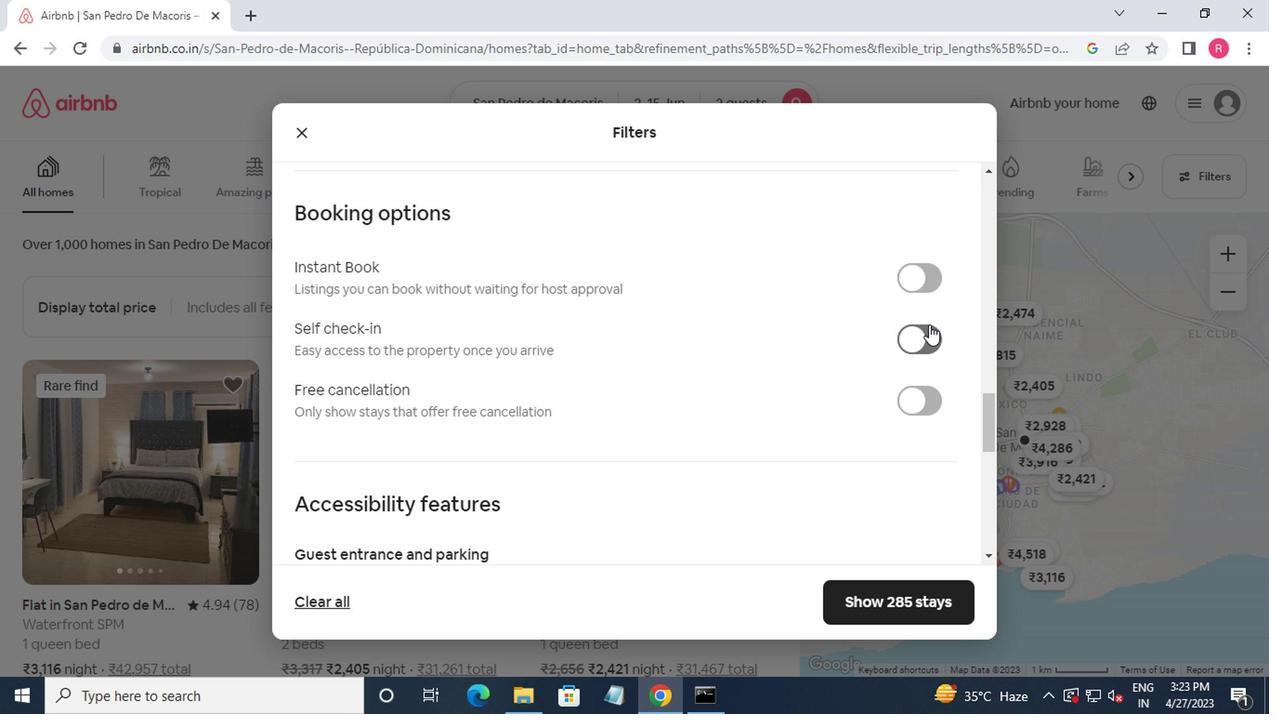 
Action: Mouse pressed left at (918, 334)
Screenshot: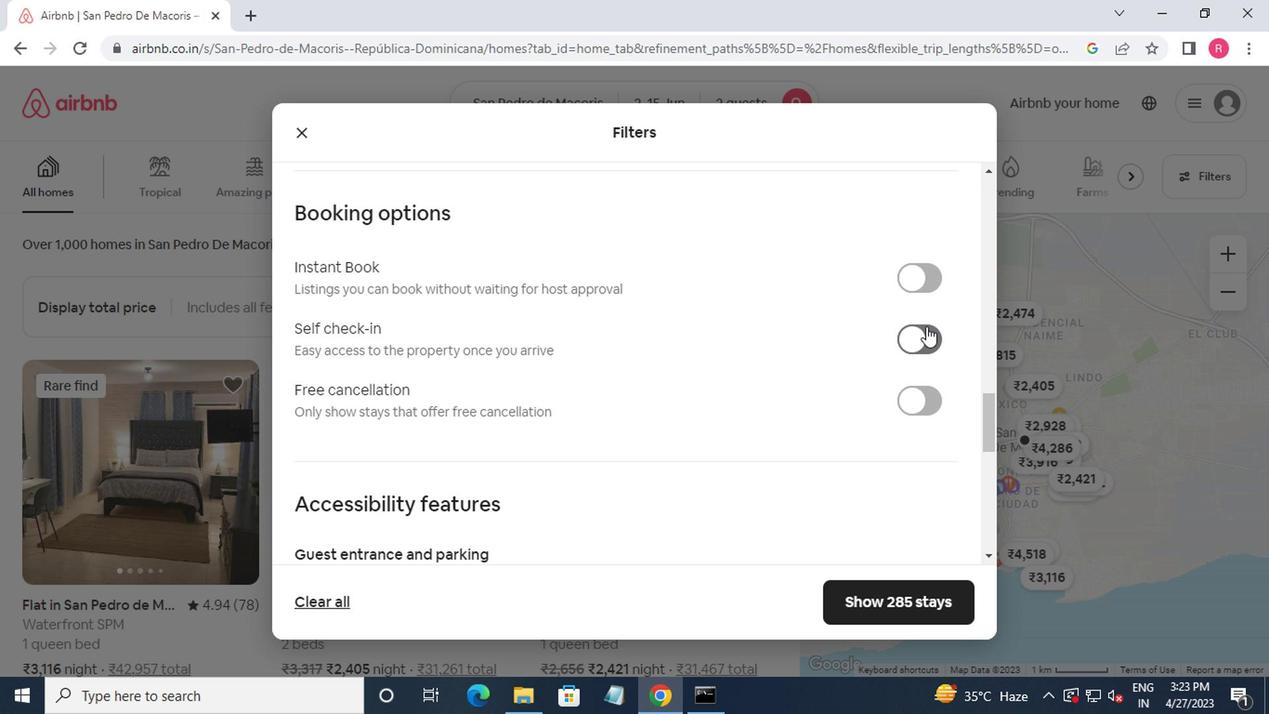 
Action: Mouse moved to (808, 345)
Screenshot: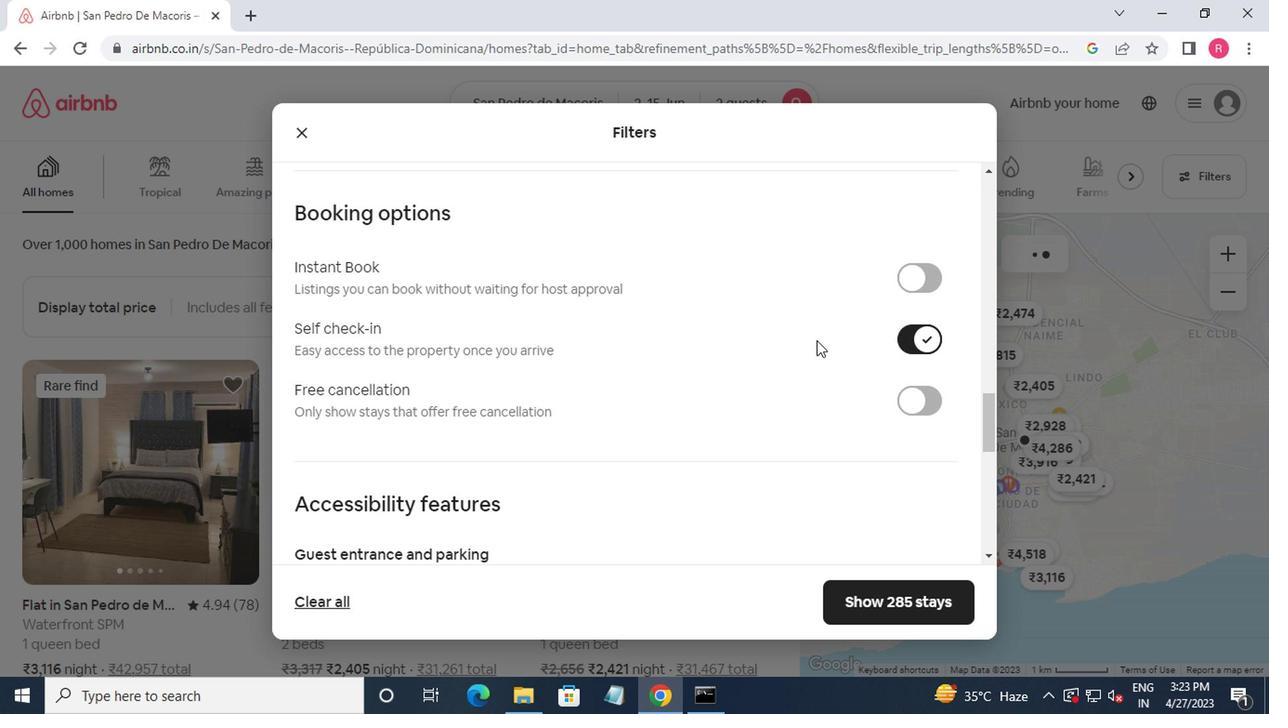 
Action: Mouse scrolled (808, 343) with delta (0, -1)
Screenshot: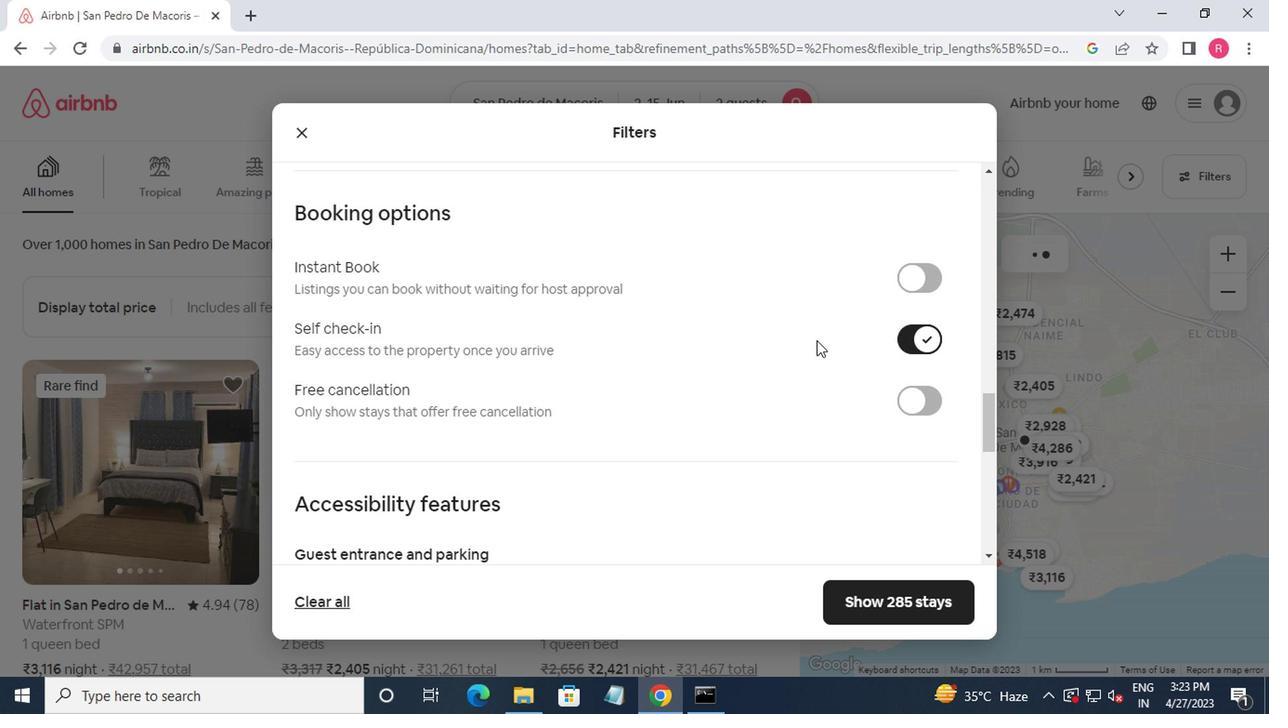 
Action: Mouse moved to (800, 348)
Screenshot: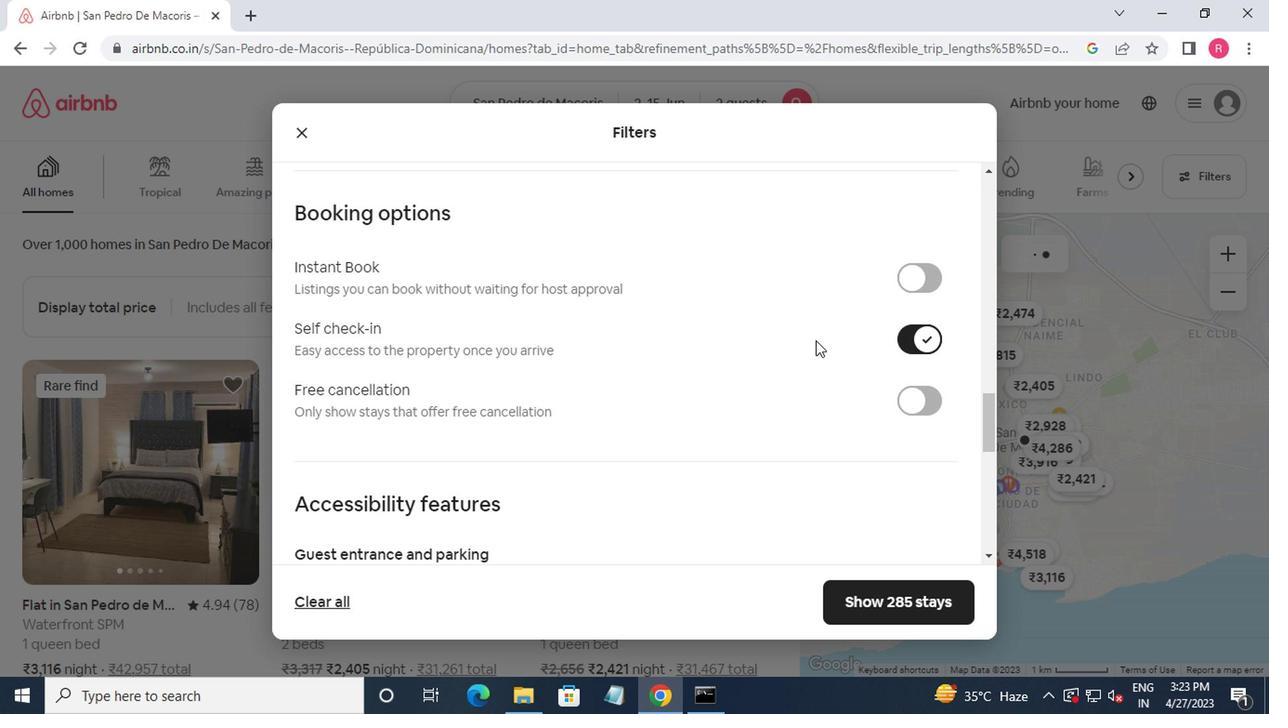 
Action: Mouse scrolled (800, 347) with delta (0, 0)
Screenshot: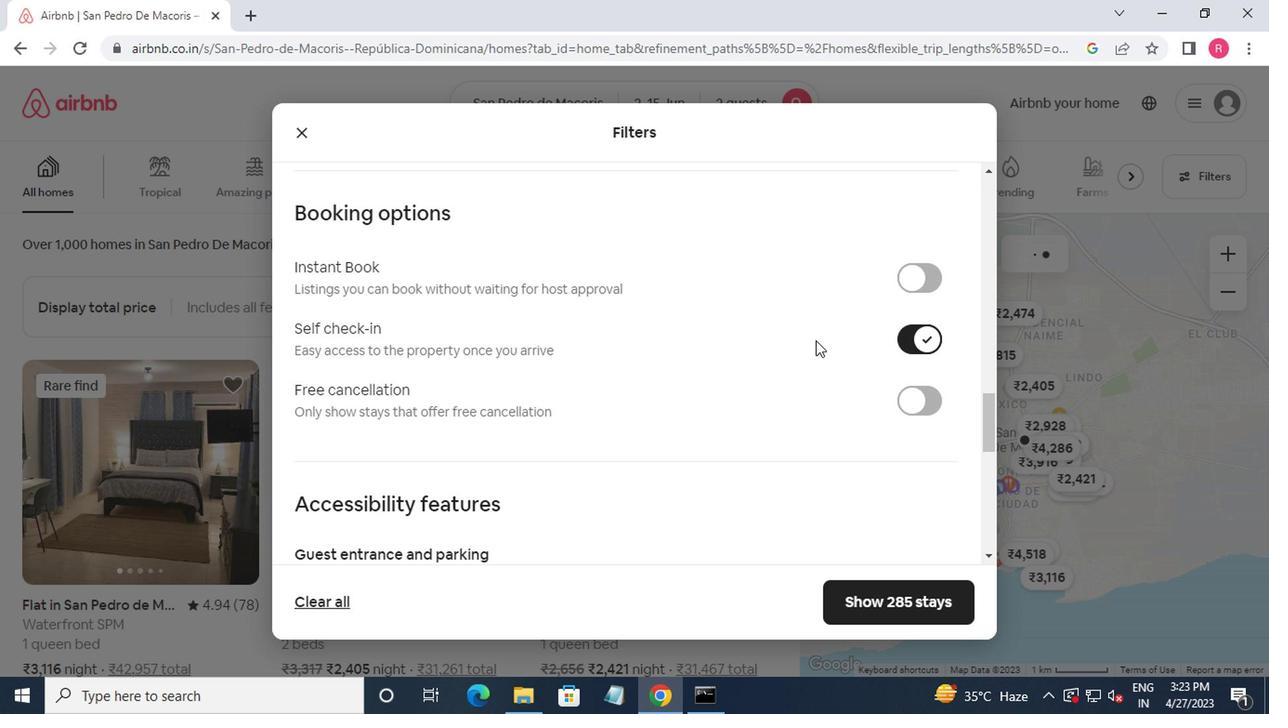 
Action: Mouse moved to (796, 351)
Screenshot: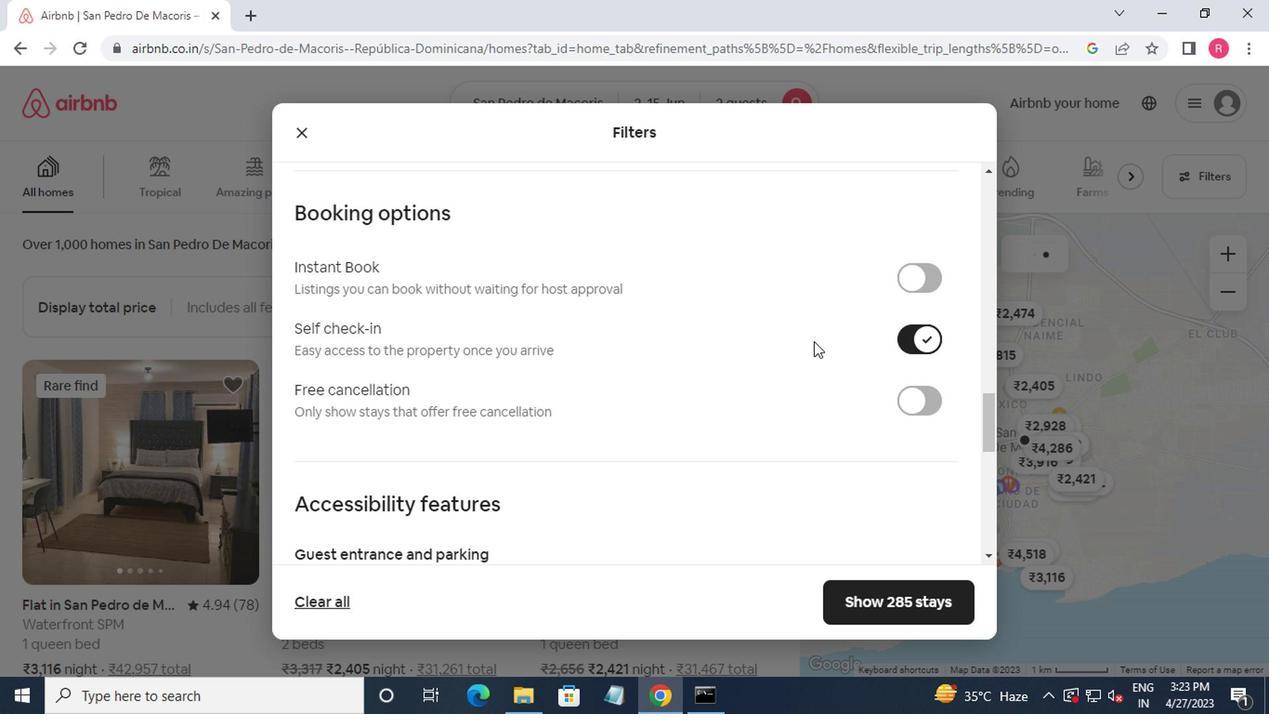 
Action: Mouse scrolled (796, 350) with delta (0, 0)
Screenshot: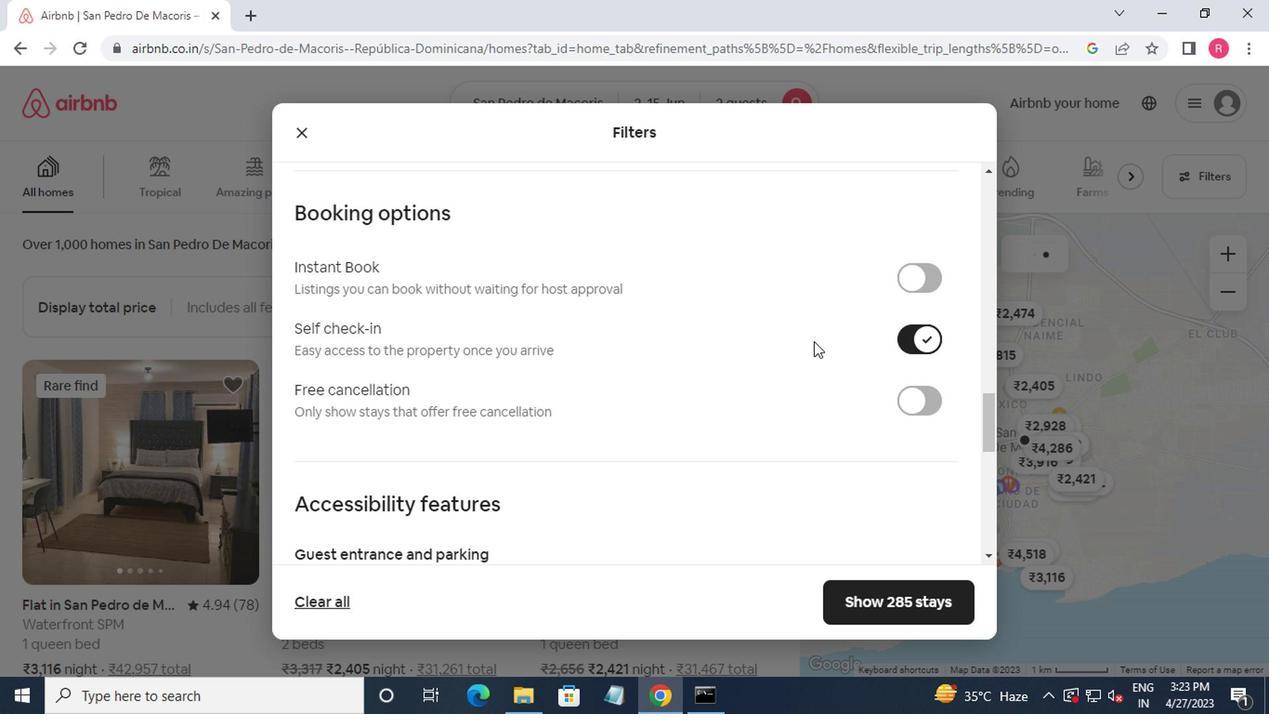 
Action: Mouse moved to (794, 352)
Screenshot: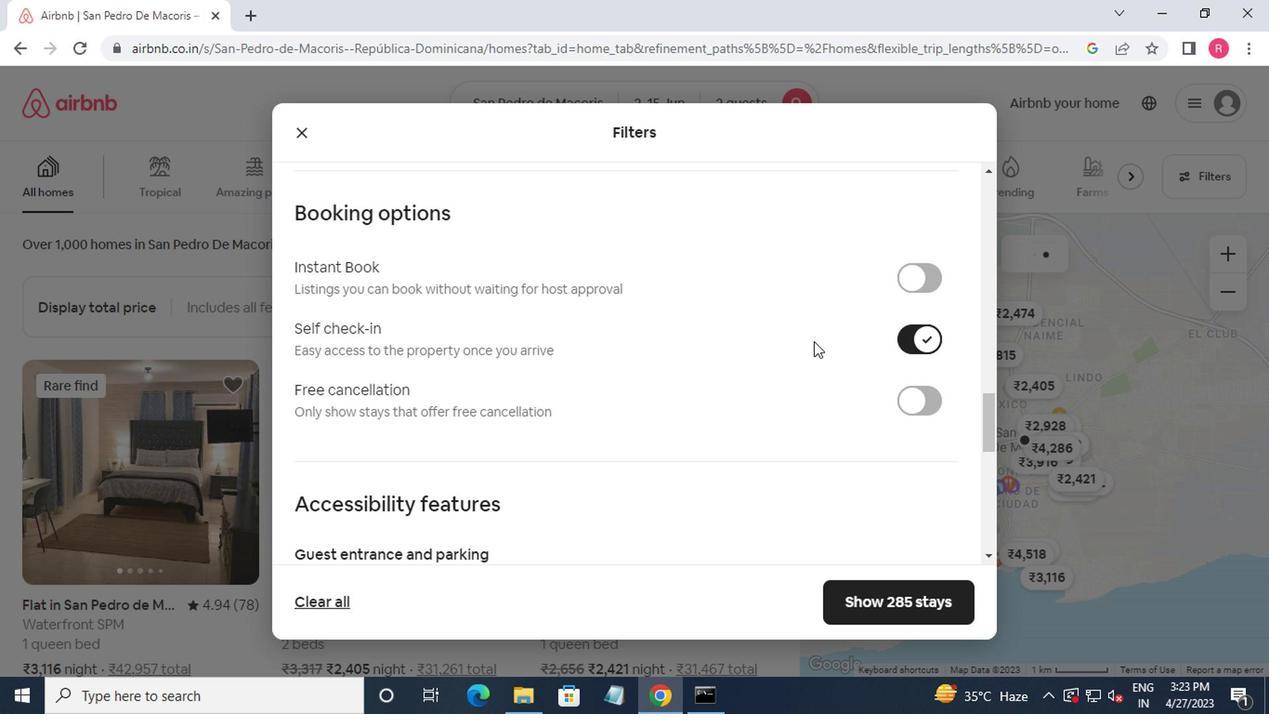 
Action: Mouse scrolled (794, 351) with delta (0, -1)
Screenshot: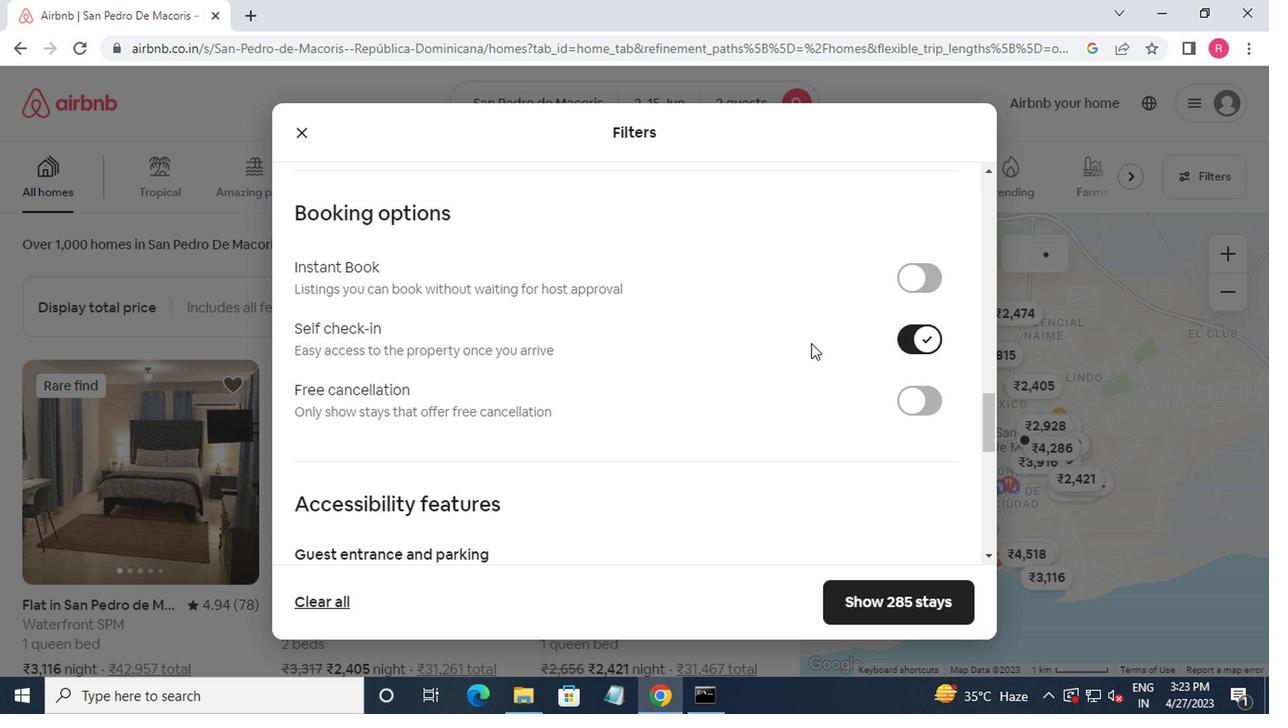 
Action: Mouse moved to (794, 352)
Screenshot: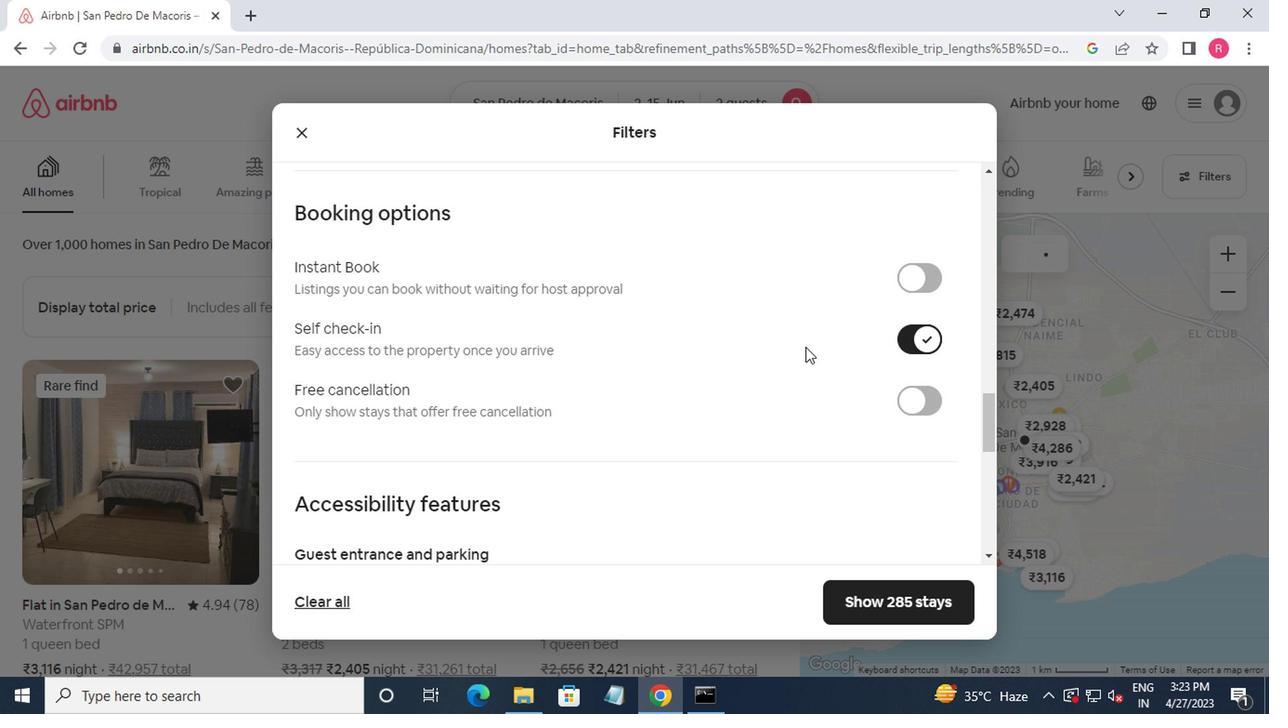 
Action: Mouse scrolled (794, 351) with delta (0, -1)
Screenshot: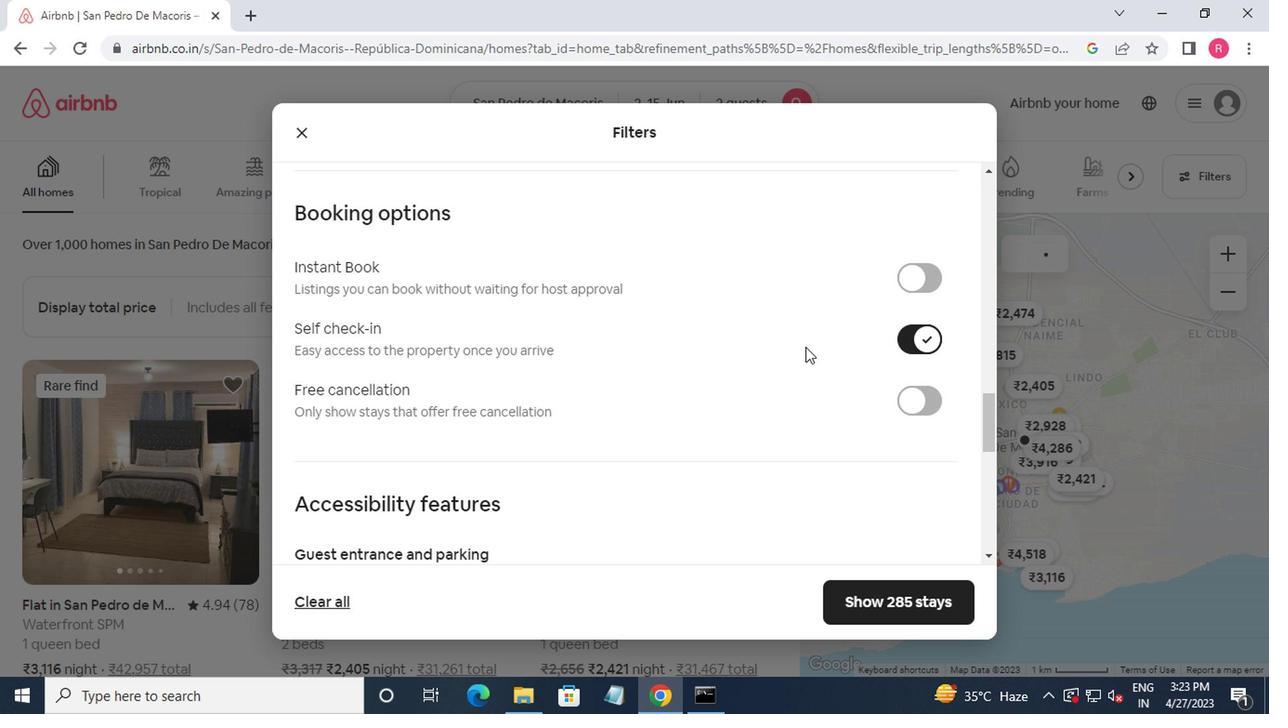 
Action: Mouse moved to (785, 347)
Screenshot: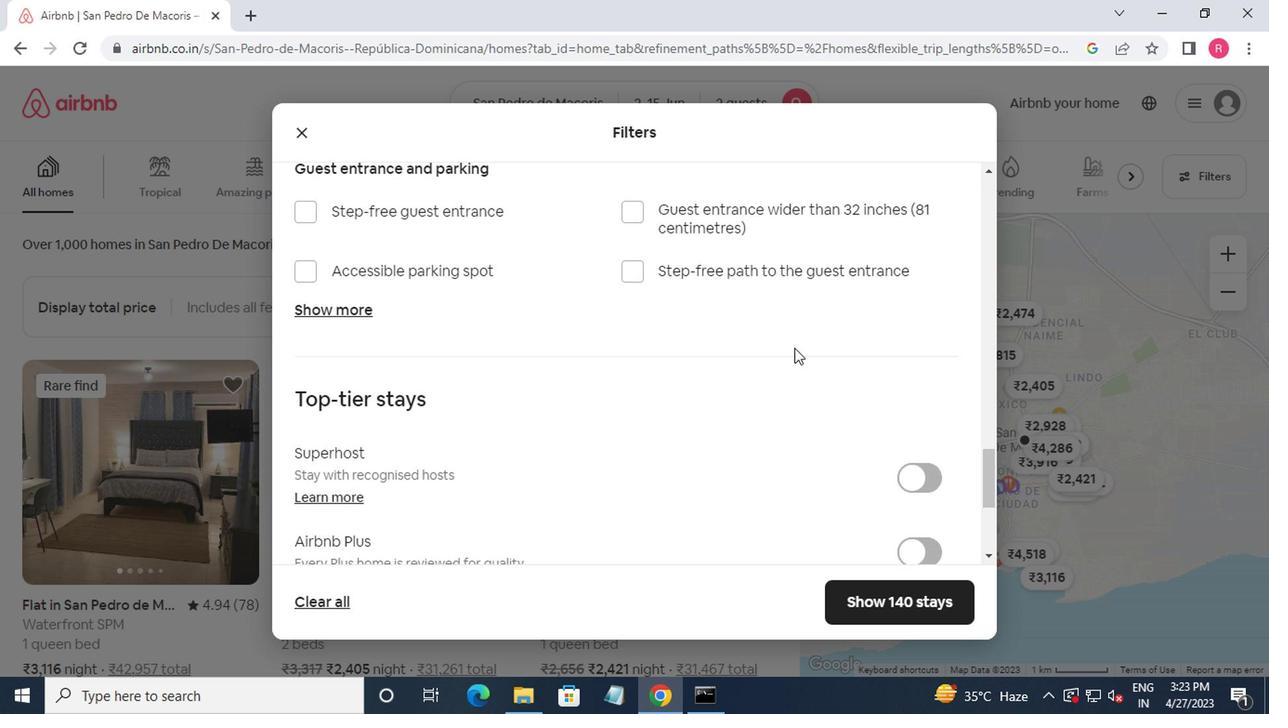 
Action: Mouse scrolled (785, 346) with delta (0, -1)
Screenshot: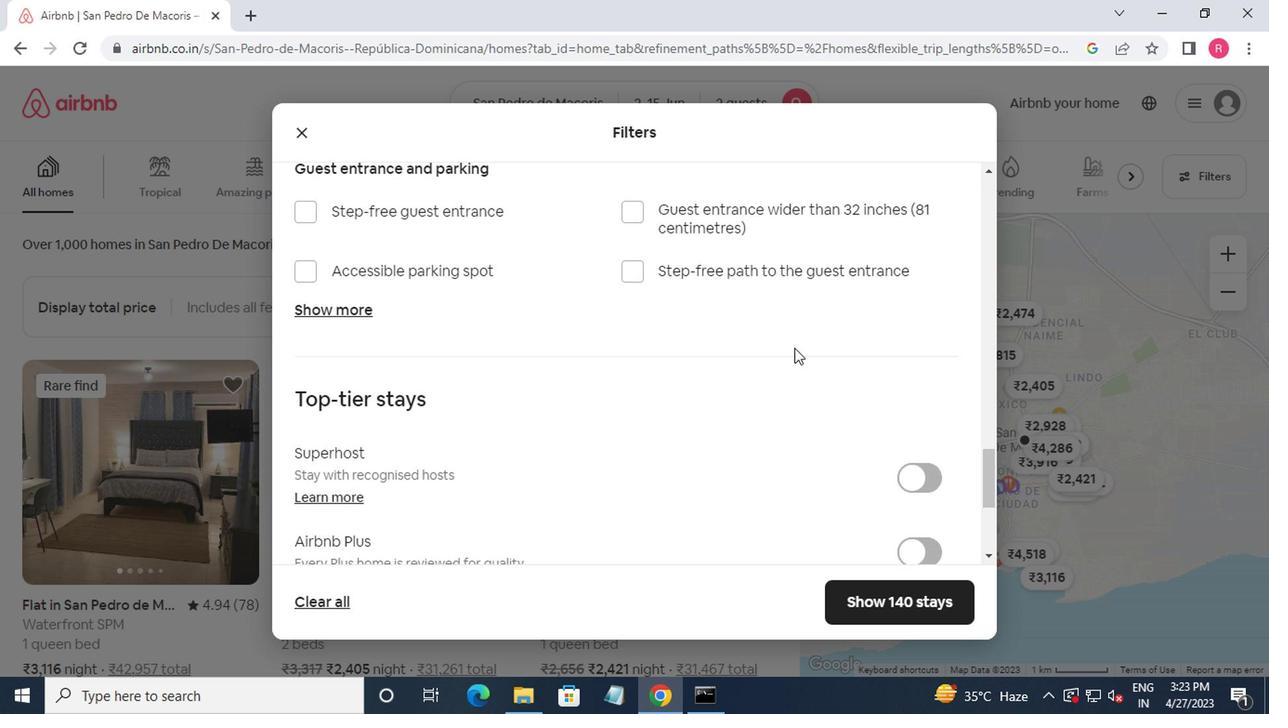 
Action: Mouse moved to (782, 349)
Screenshot: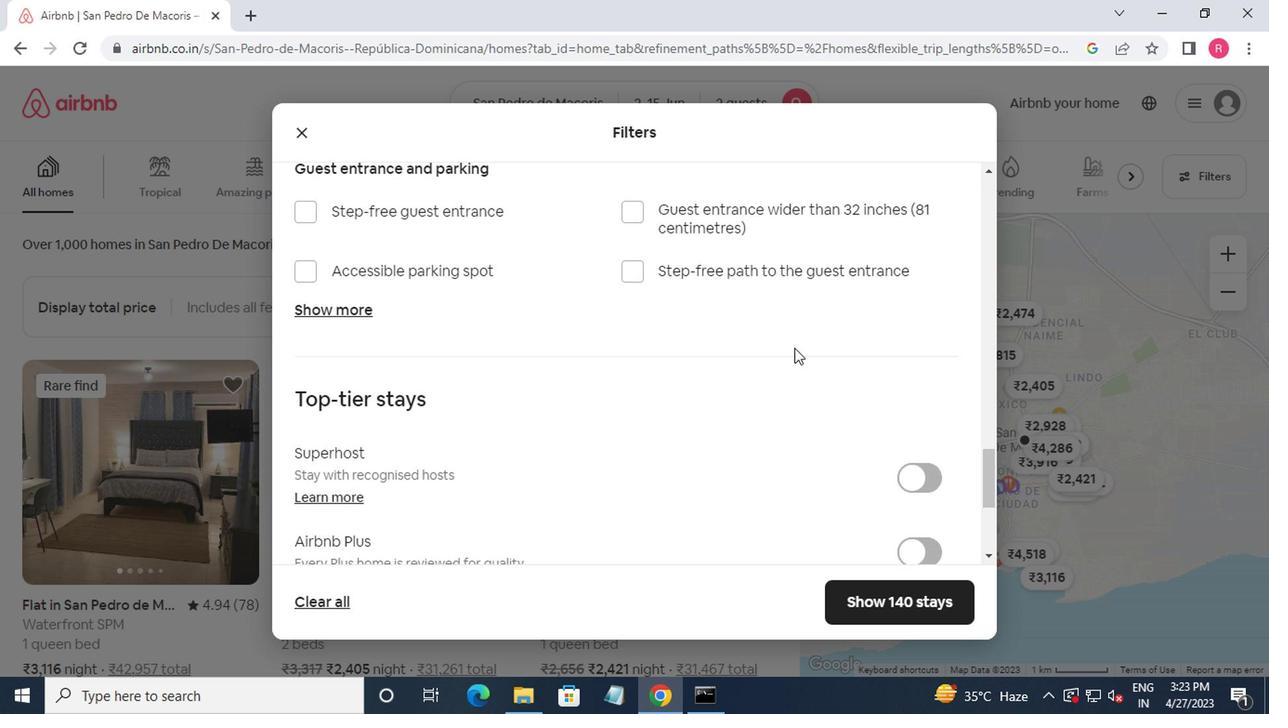 
Action: Mouse scrolled (782, 348) with delta (0, -1)
Screenshot: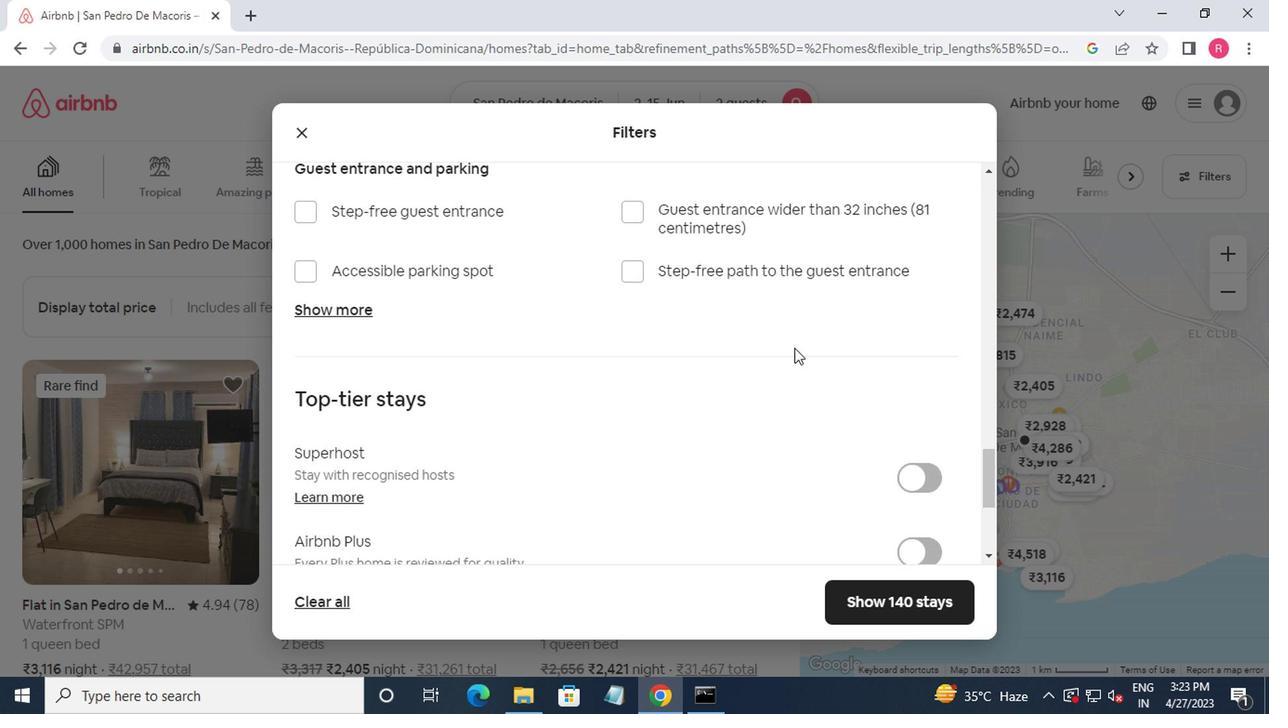 
Action: Mouse moved to (780, 351)
Screenshot: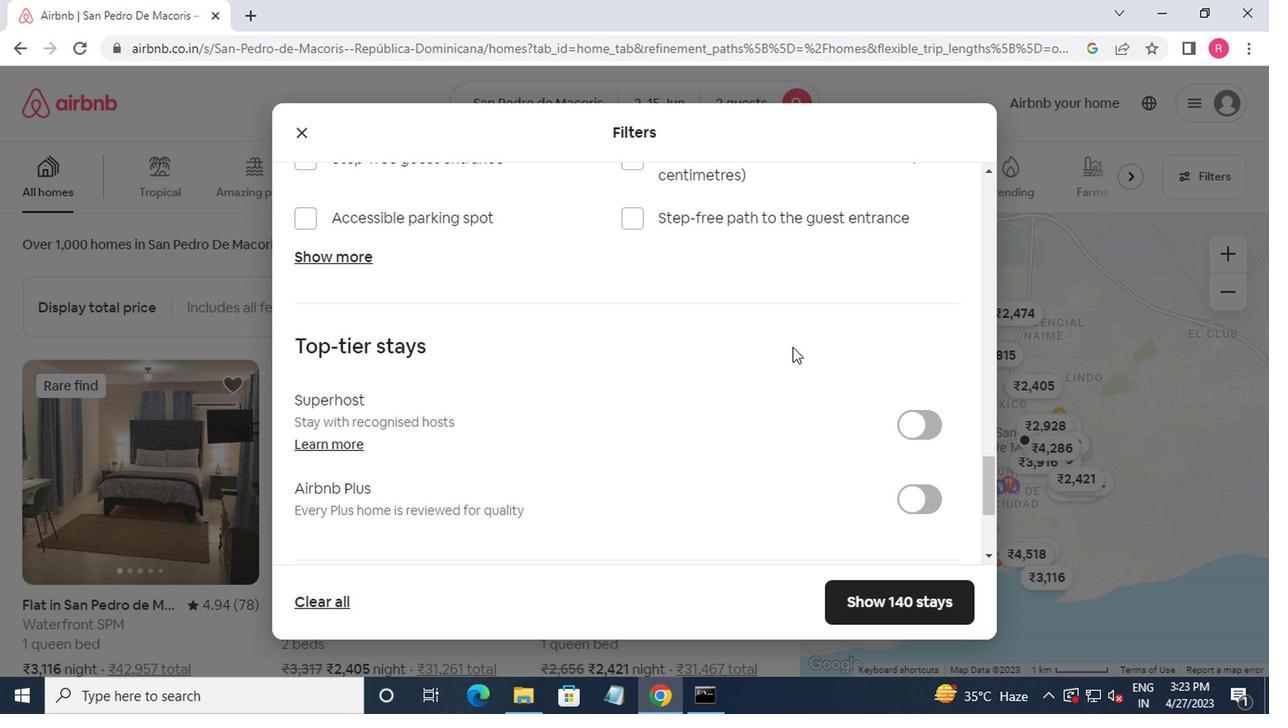 
Action: Mouse scrolled (780, 350) with delta (0, 0)
Screenshot: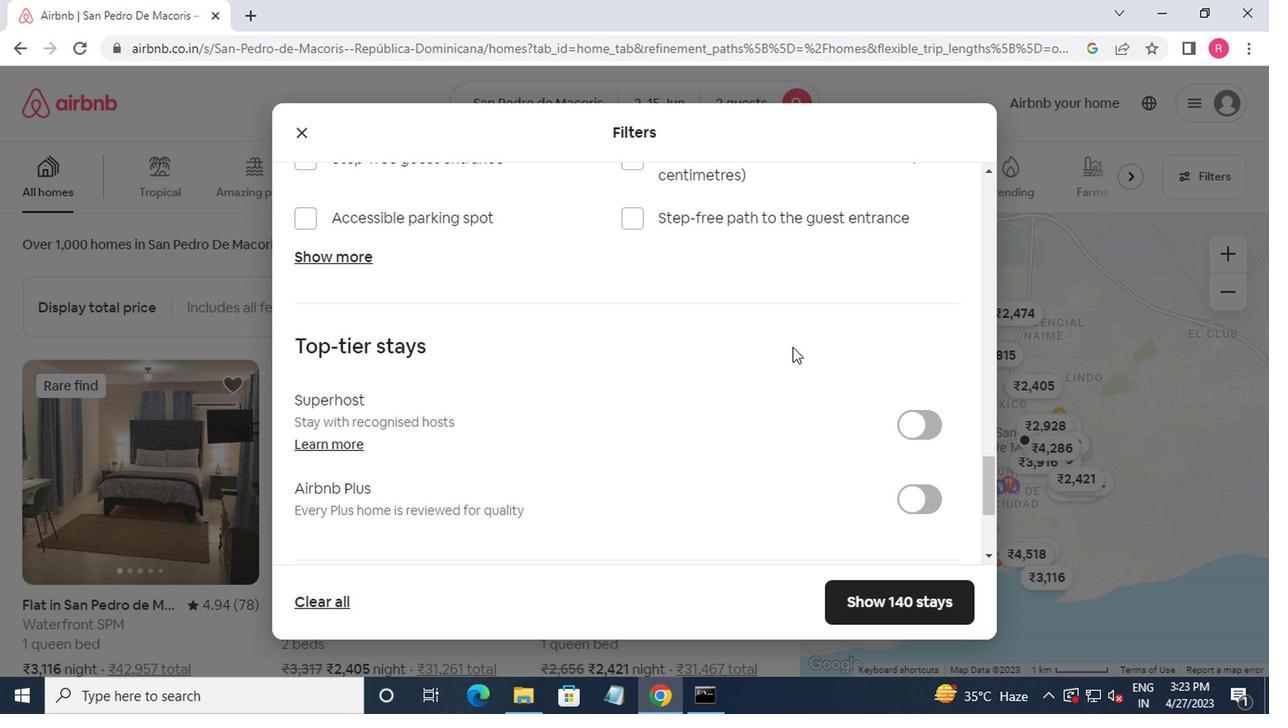 
Action: Mouse moved to (778, 353)
Screenshot: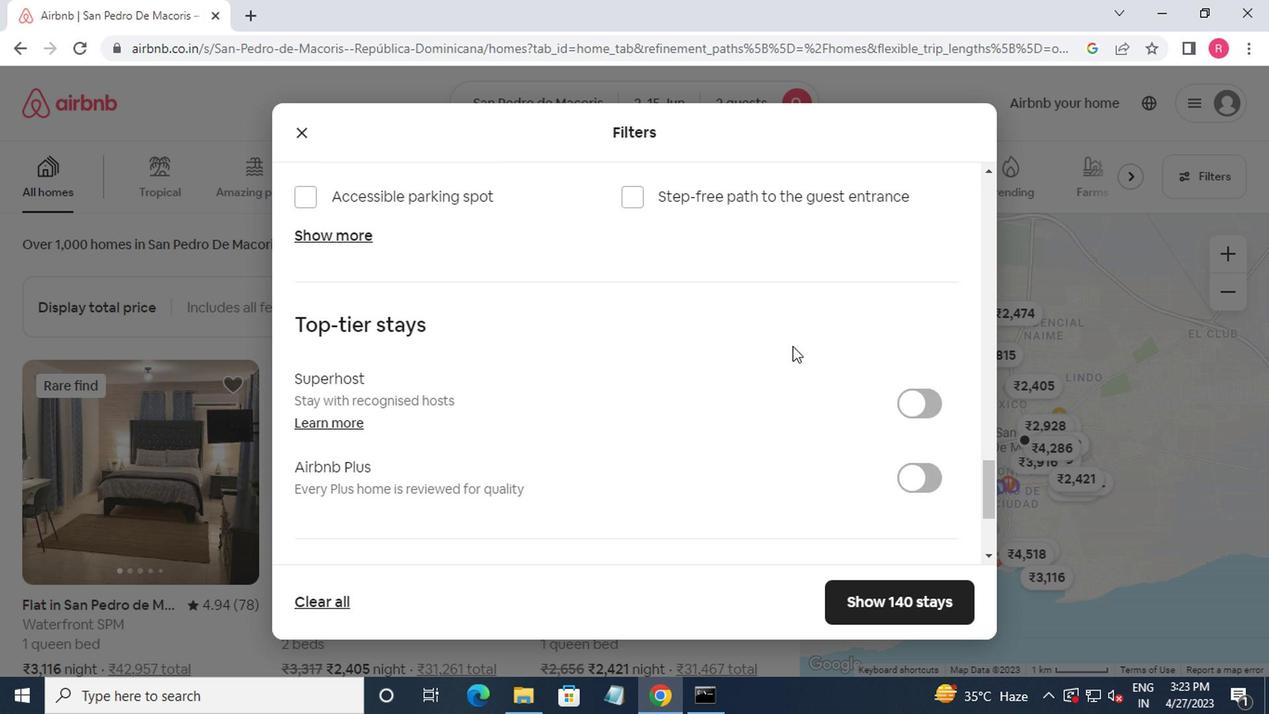 
Action: Mouse scrolled (778, 352) with delta (0, 0)
Screenshot: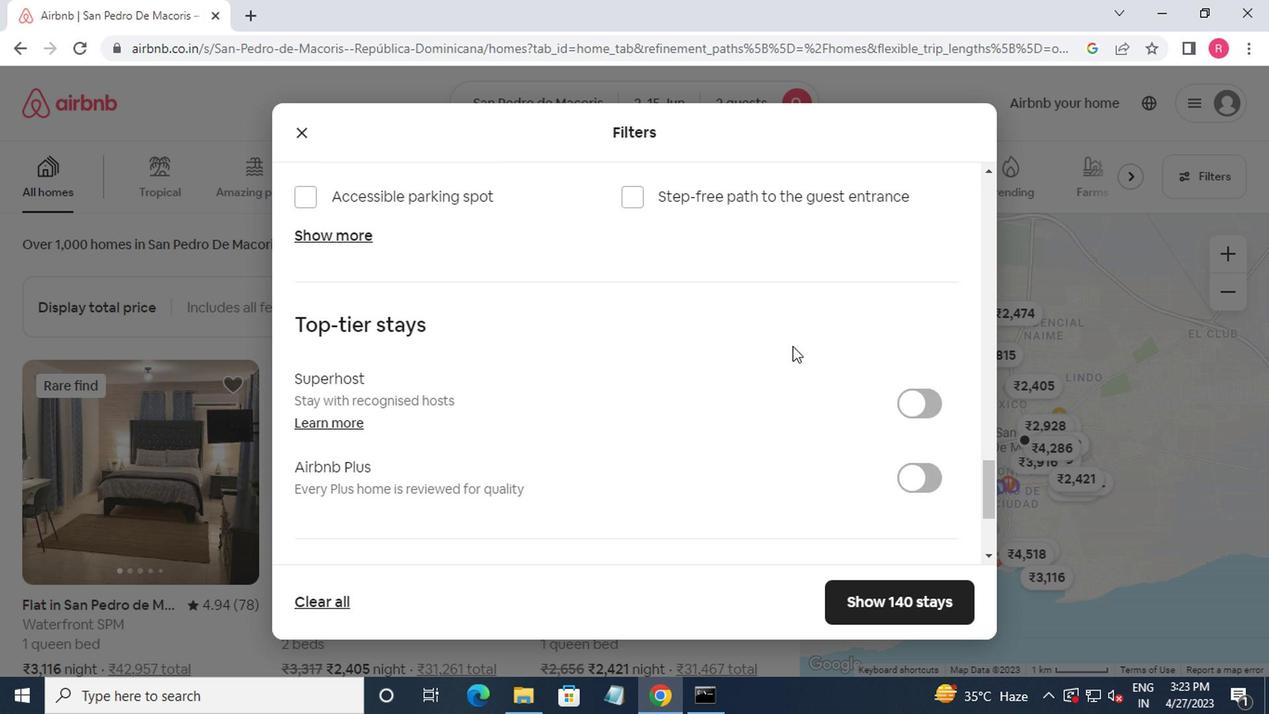 
Action: Mouse moved to (775, 357)
Screenshot: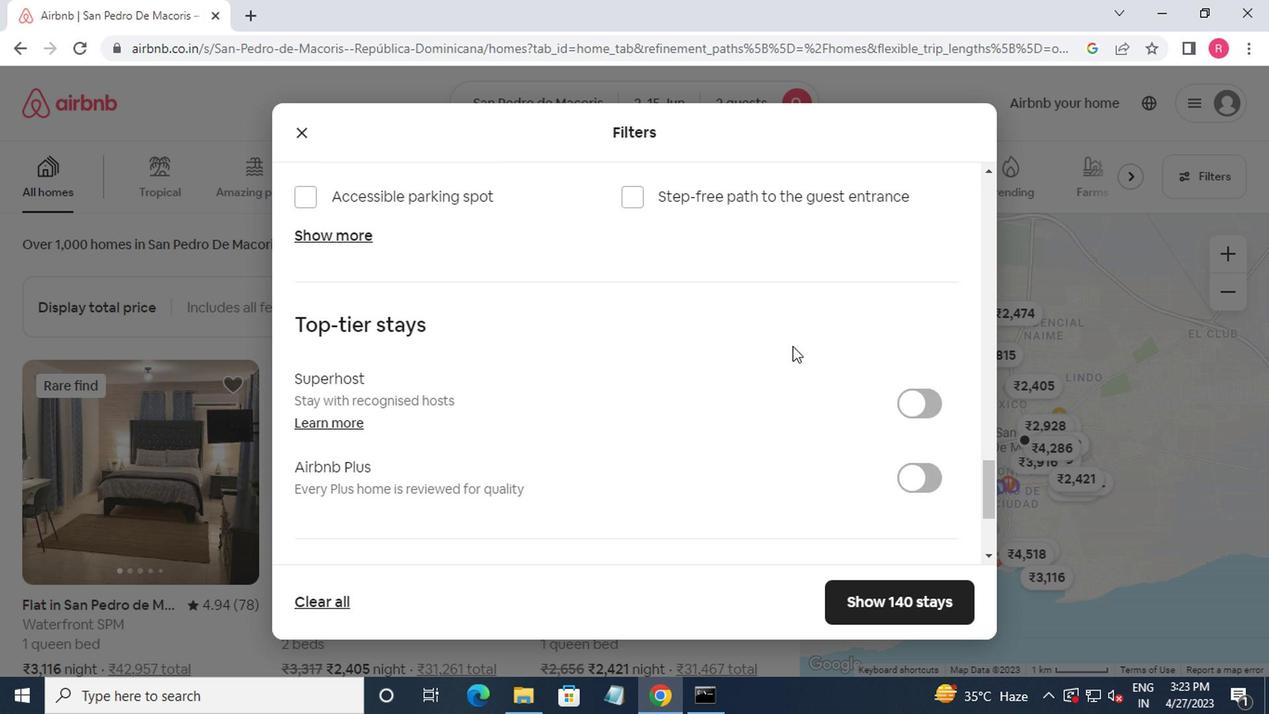 
Action: Mouse scrolled (775, 357) with delta (0, 0)
Screenshot: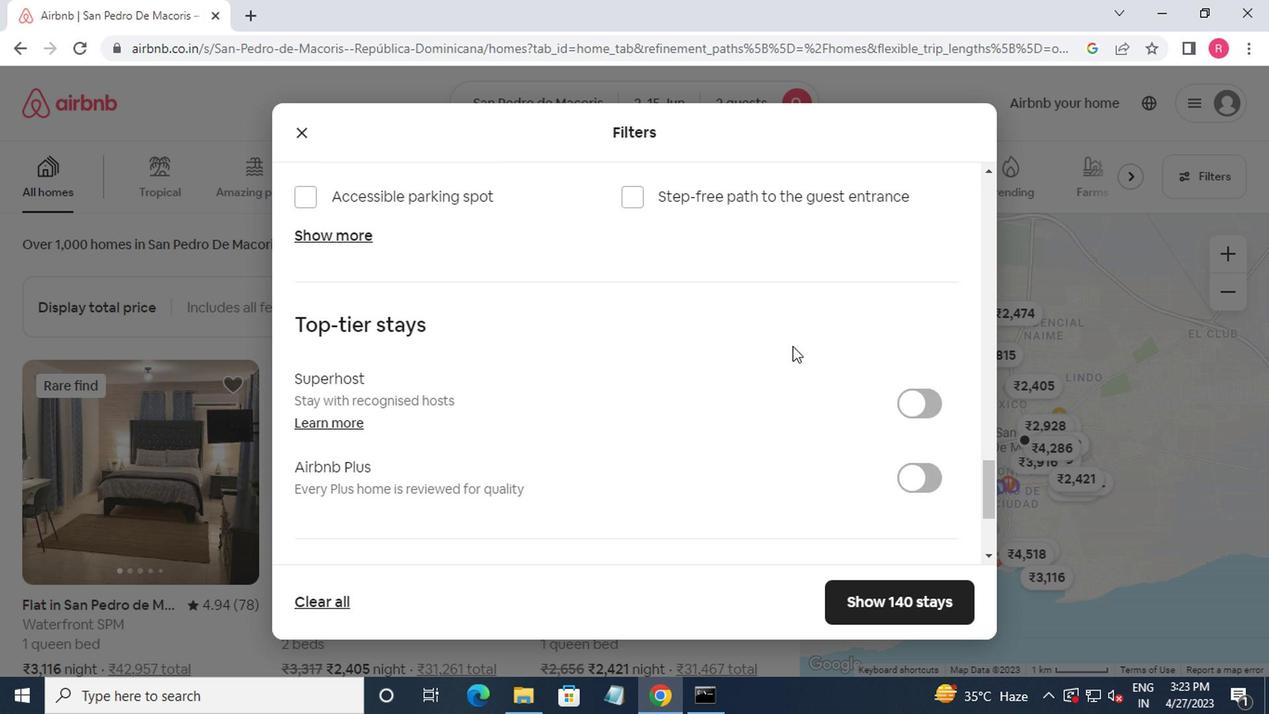 
Action: Mouse moved to (322, 428)
Screenshot: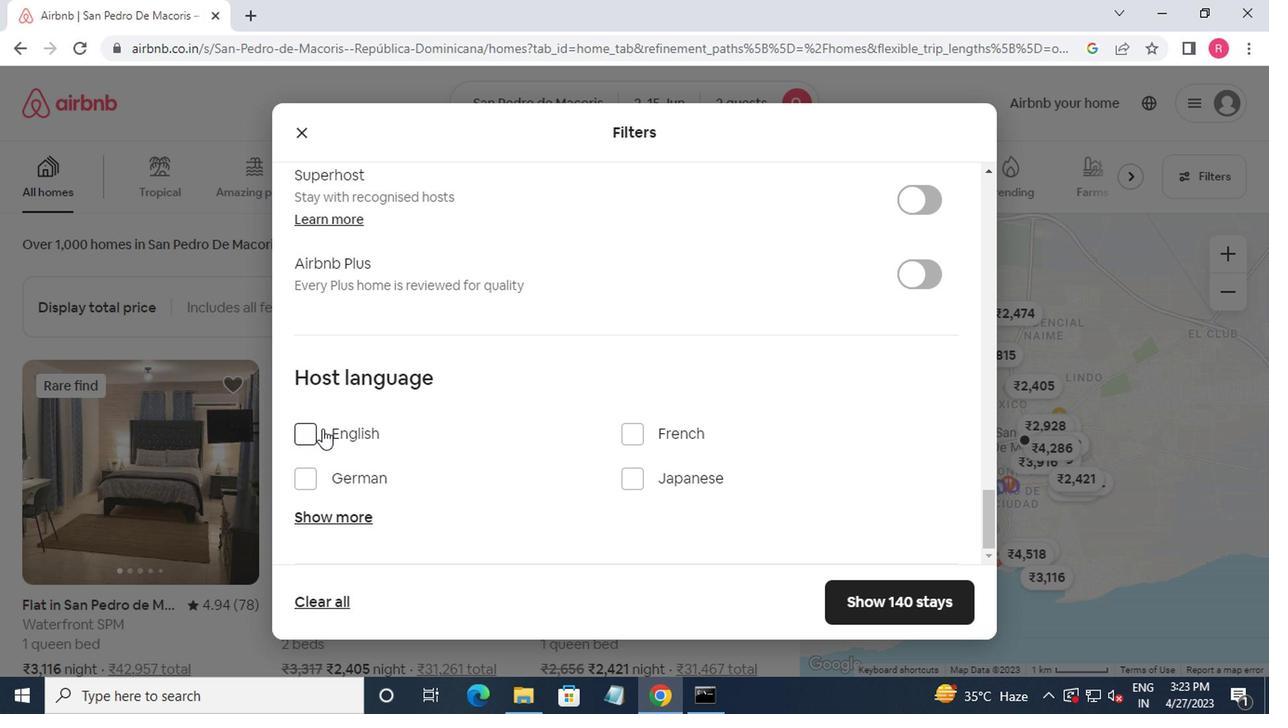 
Action: Mouse pressed left at (322, 428)
Screenshot: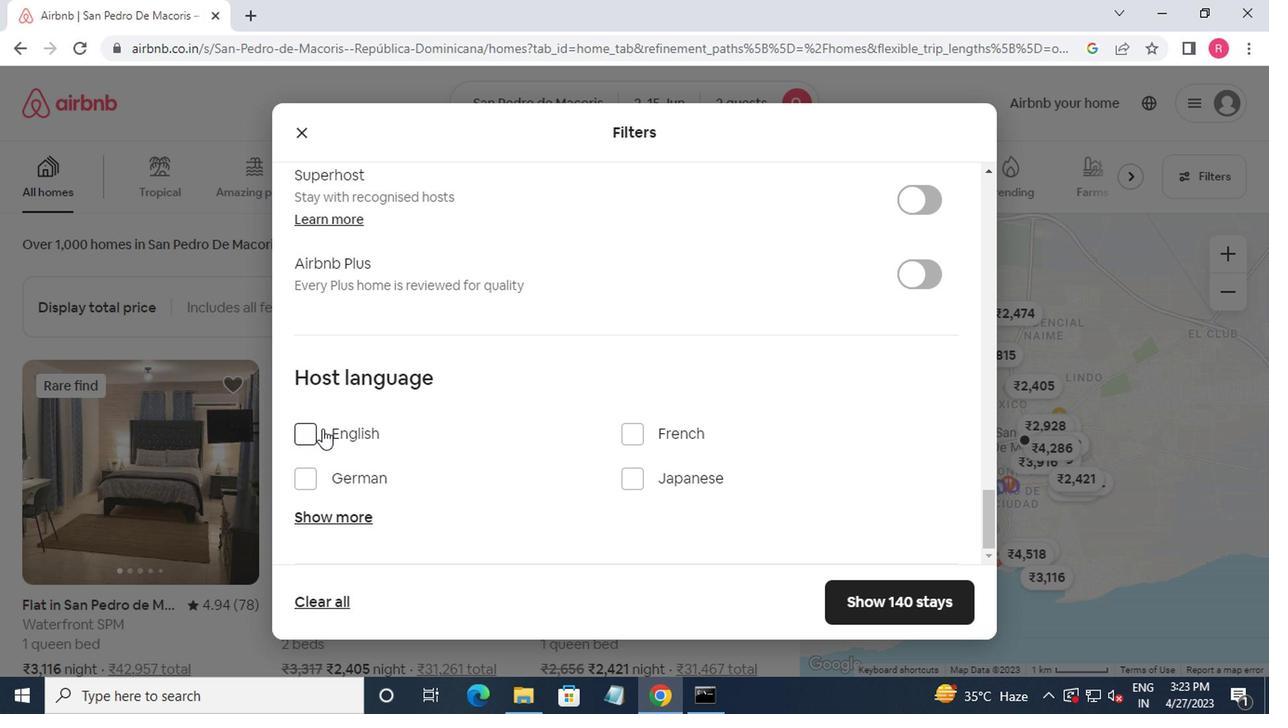 
Action: Mouse moved to (851, 593)
Screenshot: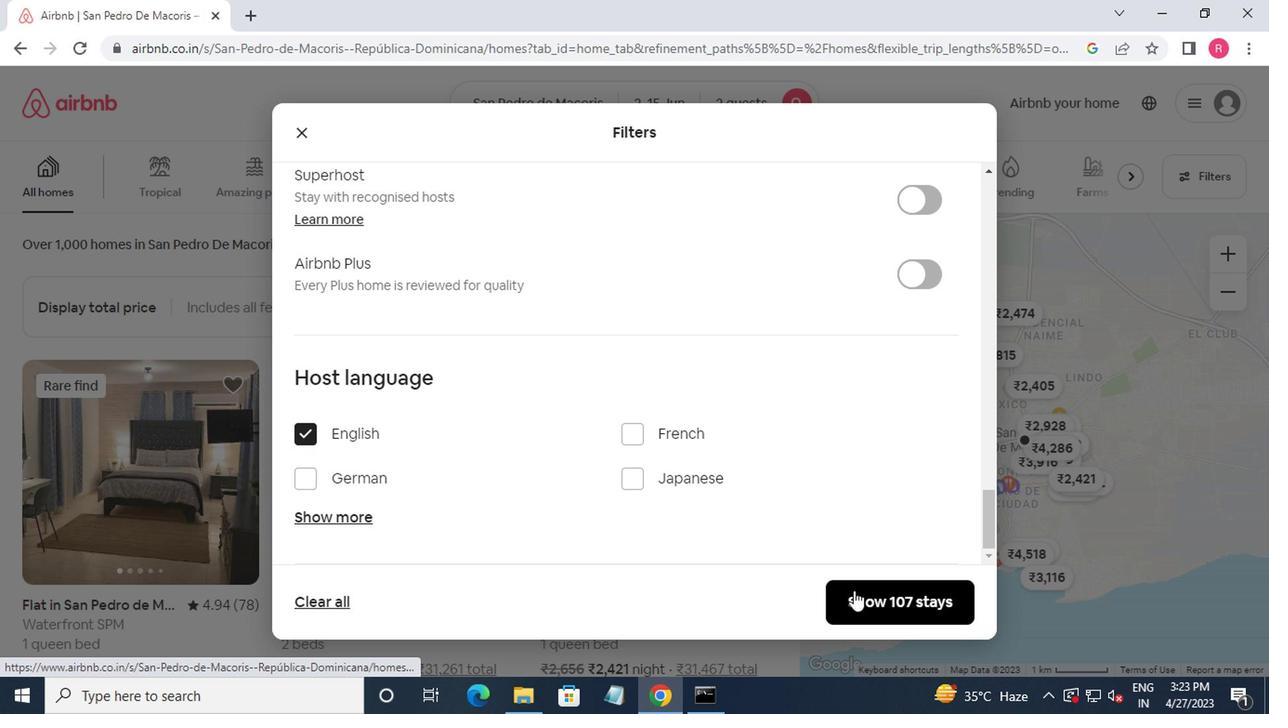 
Action: Mouse pressed left at (851, 593)
Screenshot: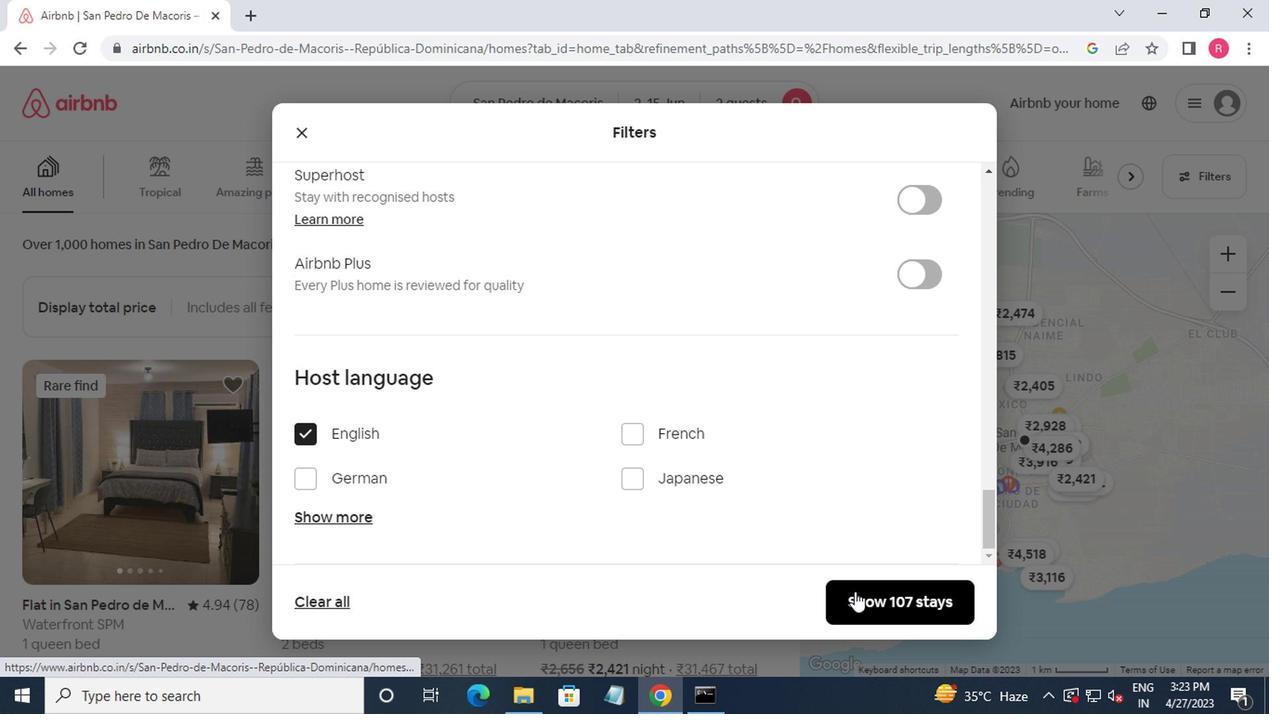 
Action: Mouse moved to (851, 584)
Screenshot: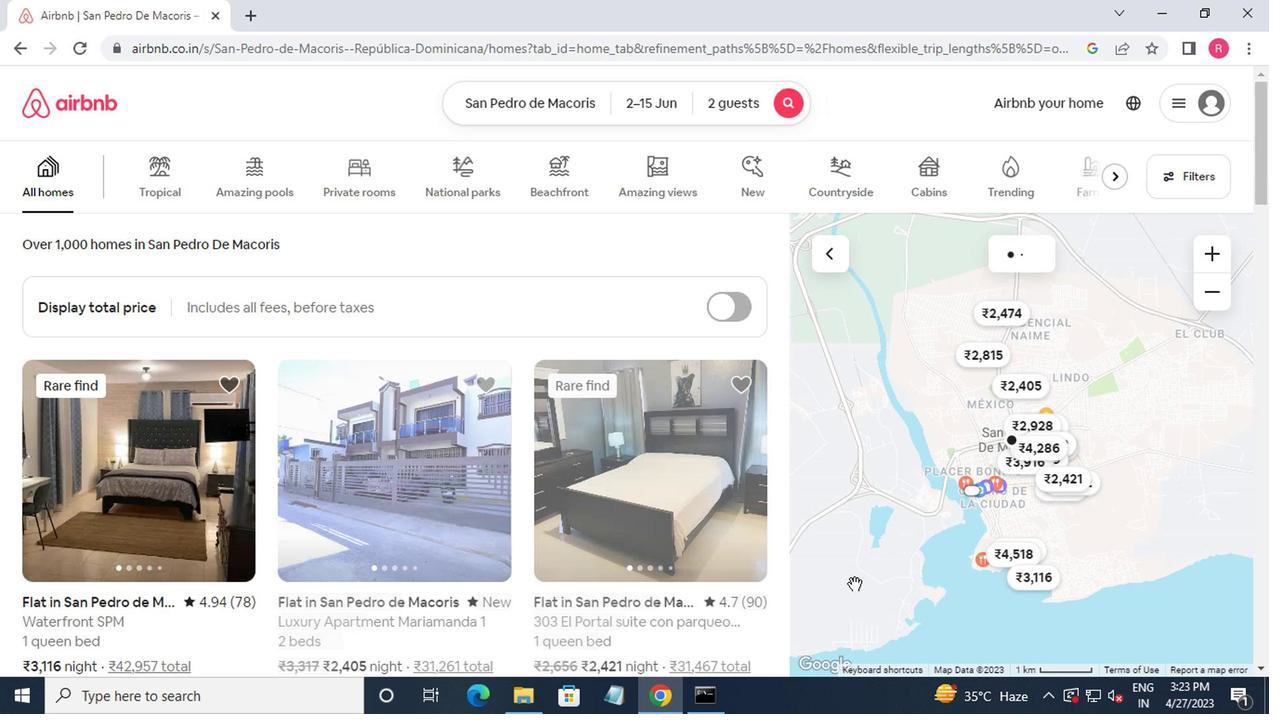 
